 Task: Find a house in Strzelce Opolskie, Poland, for 6 guests from 7th to 15th July, with a price range of ₹15,000 to ₹20,000, 3 bedrooms, 3 beds, 3 bathrooms, air conditioning, washing machine, and English-speaking host.
Action: Mouse pressed left at (478, 79)
Screenshot: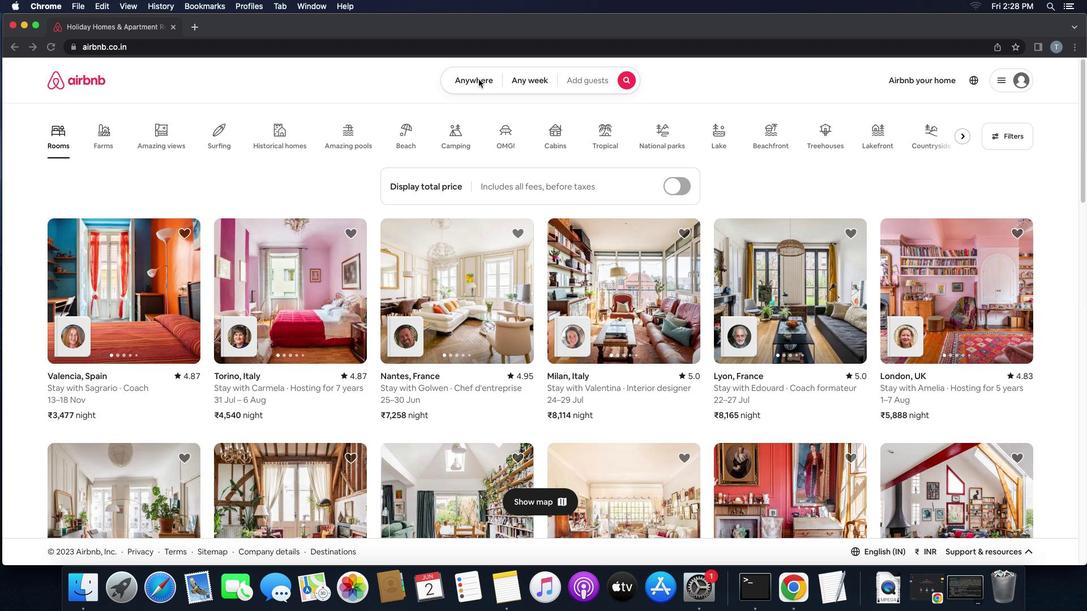 
Action: Mouse pressed left at (478, 79)
Screenshot: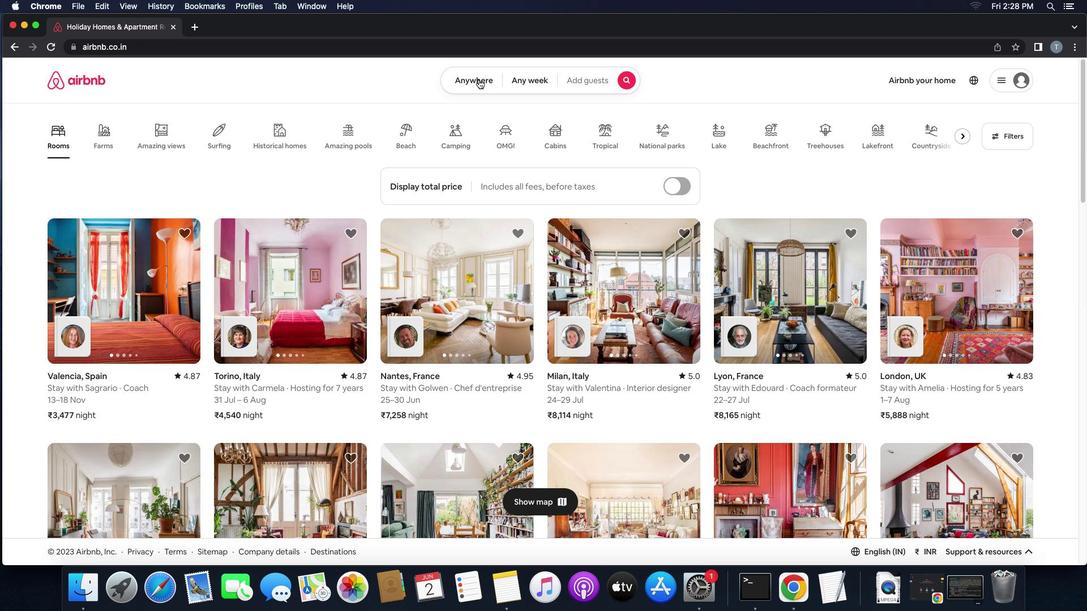 
Action: Mouse moved to (420, 115)
Screenshot: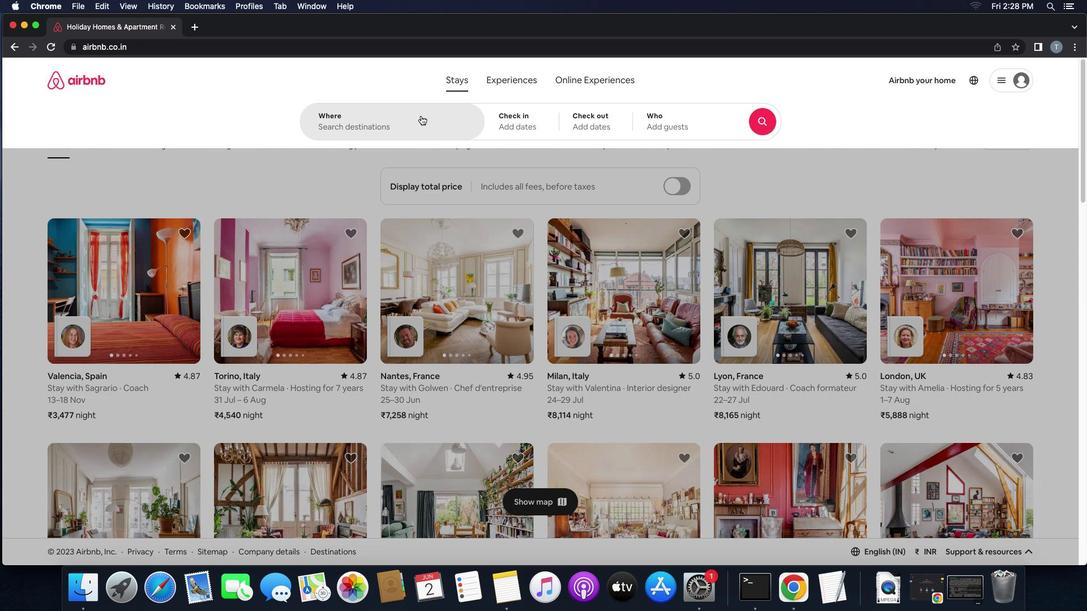 
Action: Mouse pressed left at (420, 115)
Screenshot: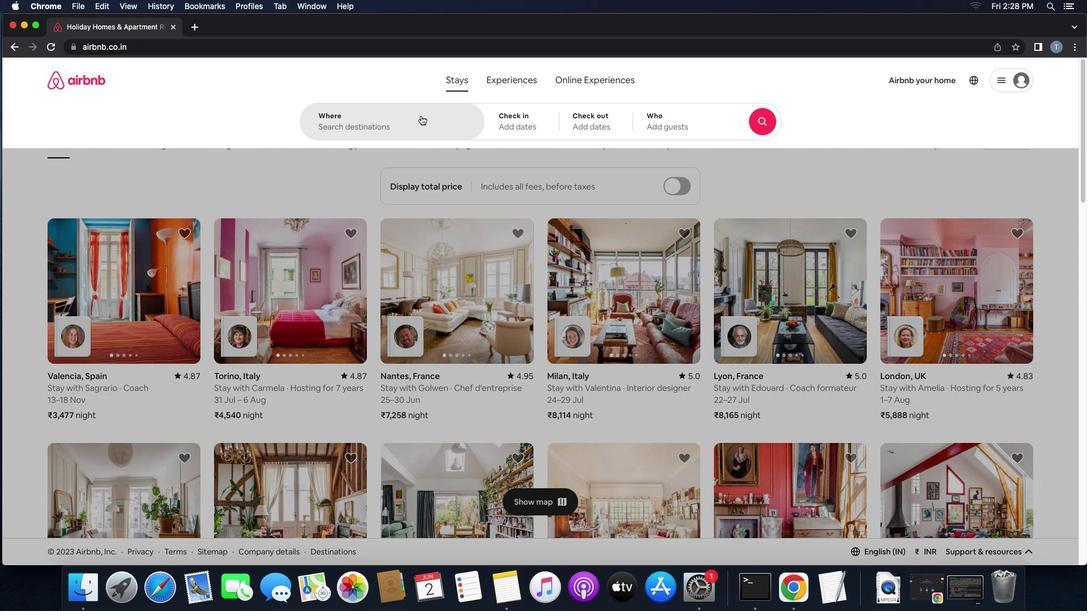 
Action: Key pressed 's''t''r''z''e''l''c''e'Key.space'o''p''o''l''s''k''i''e'
Screenshot: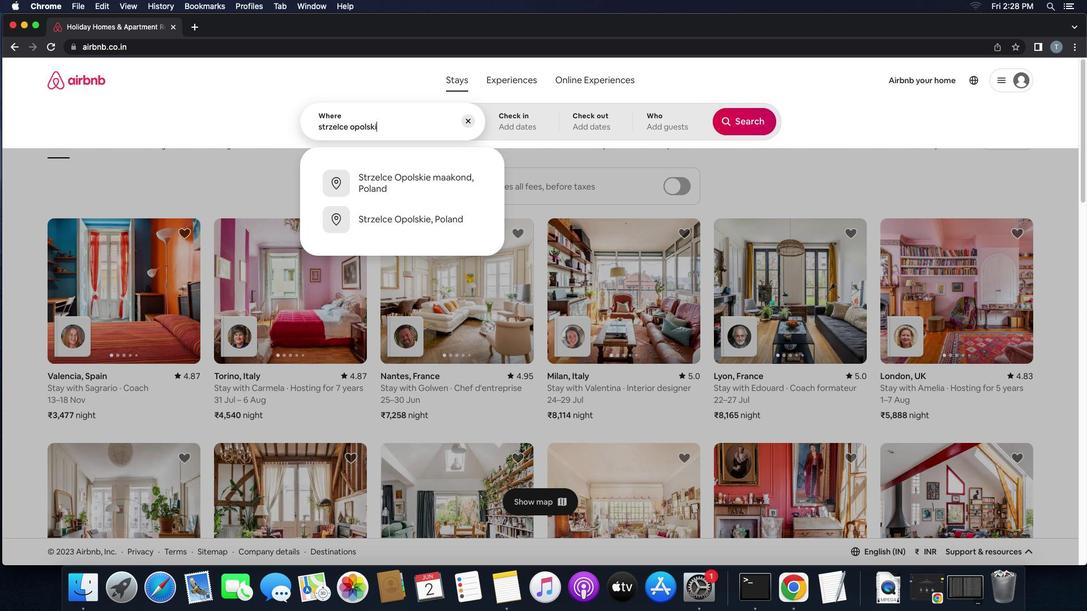 
Action: Mouse moved to (448, 180)
Screenshot: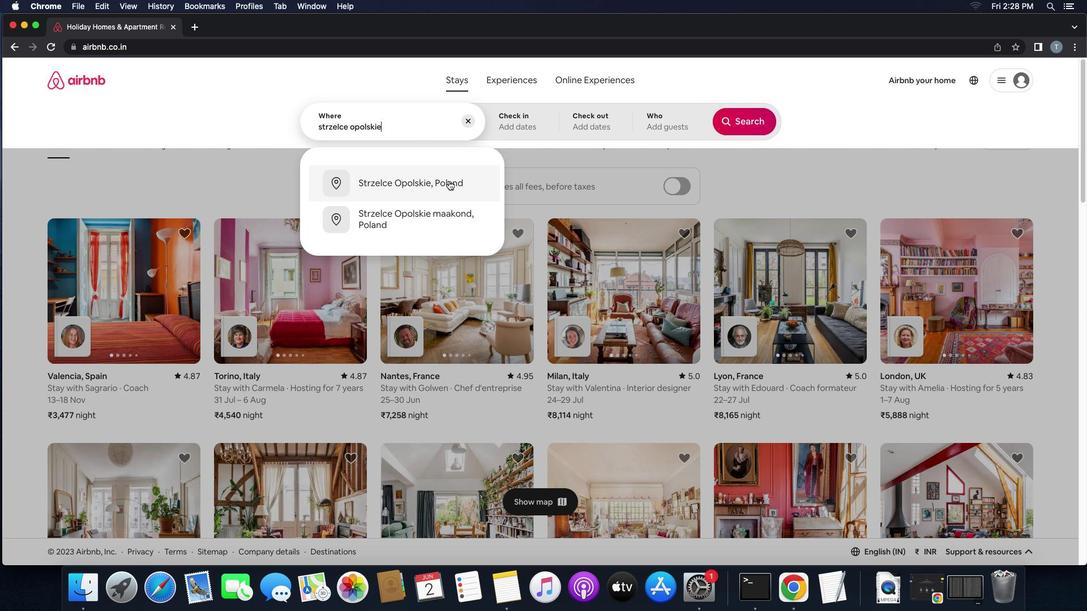 
Action: Mouse pressed left at (448, 180)
Screenshot: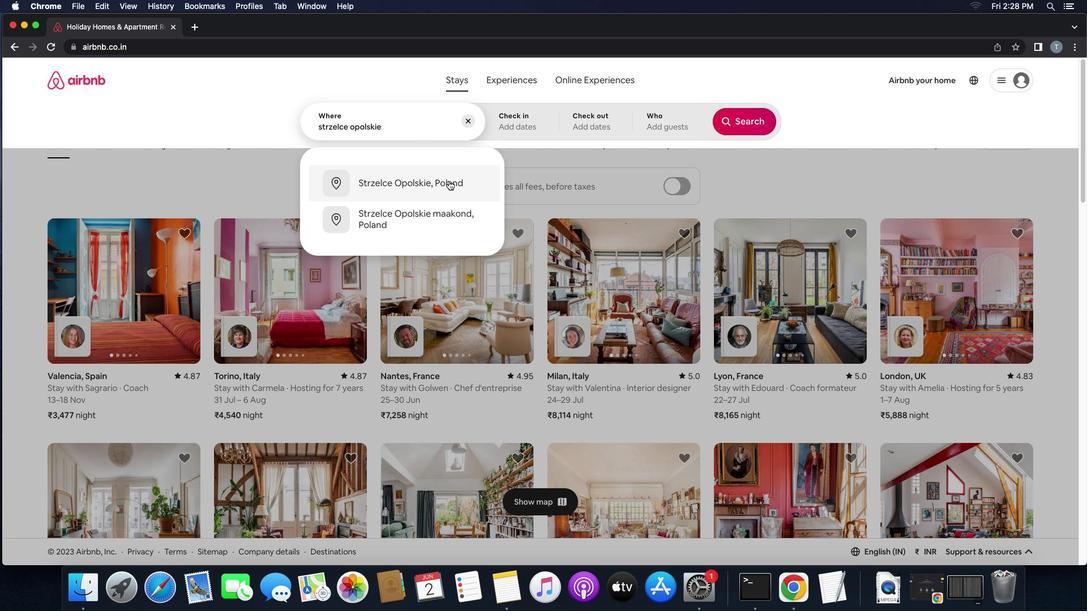 
Action: Mouse moved to (699, 290)
Screenshot: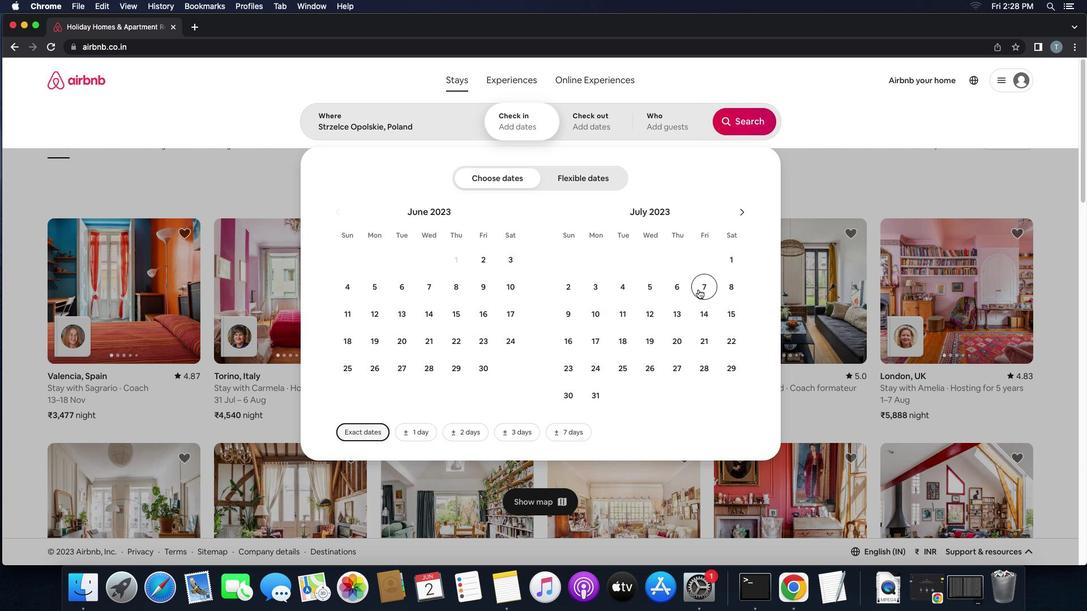 
Action: Mouse pressed left at (699, 290)
Screenshot: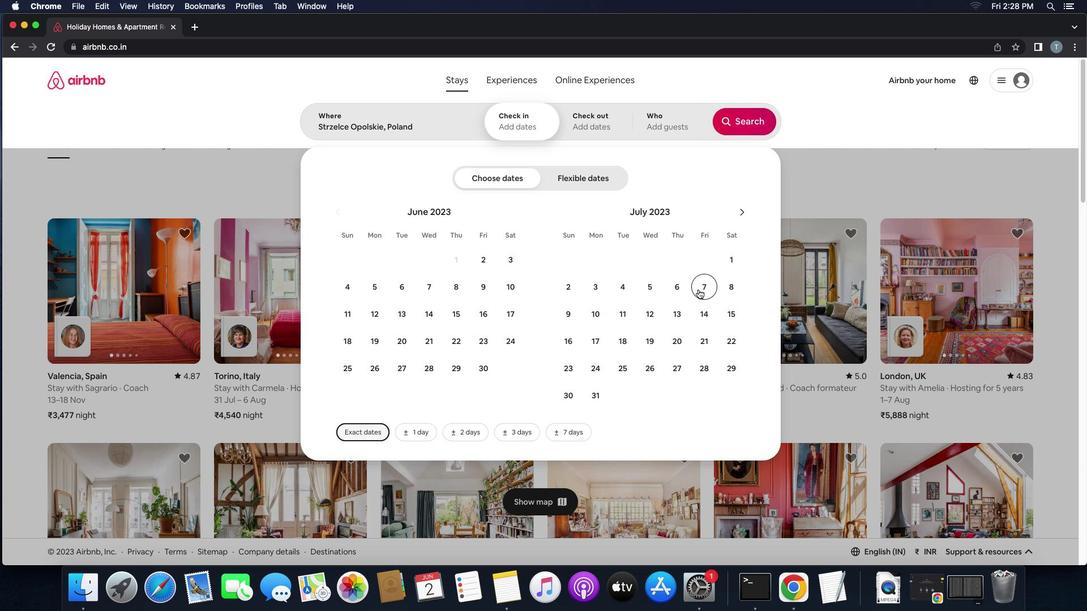 
Action: Mouse moved to (736, 311)
Screenshot: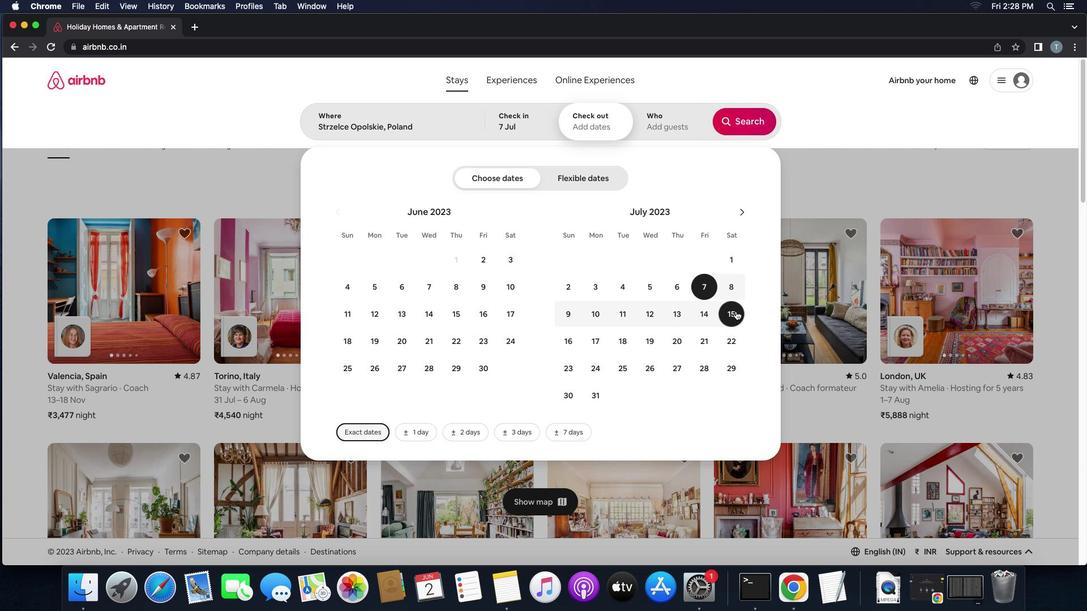 
Action: Mouse pressed left at (736, 311)
Screenshot: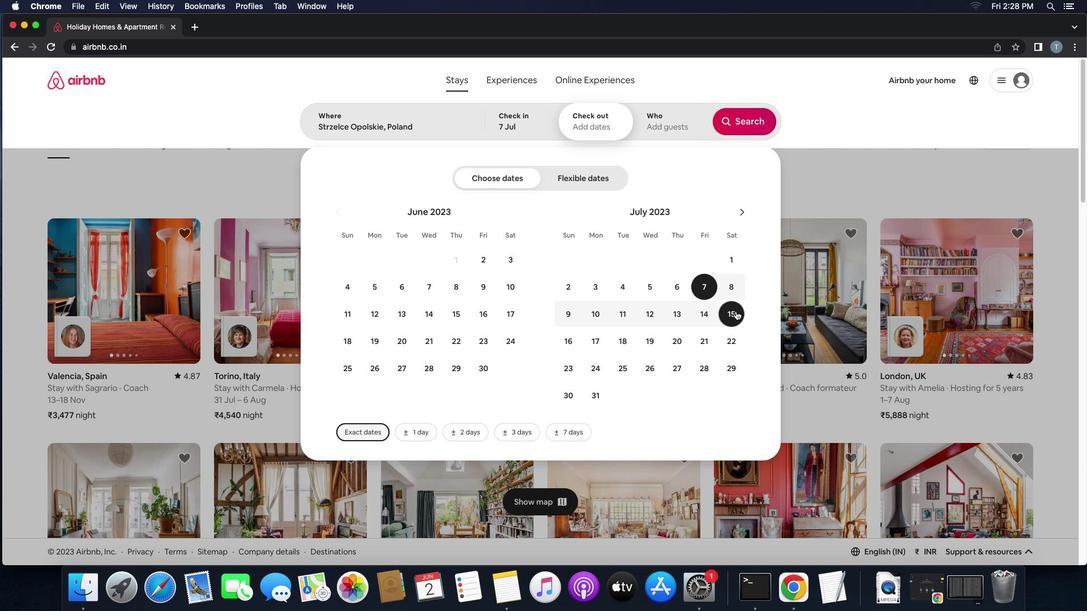 
Action: Mouse moved to (676, 134)
Screenshot: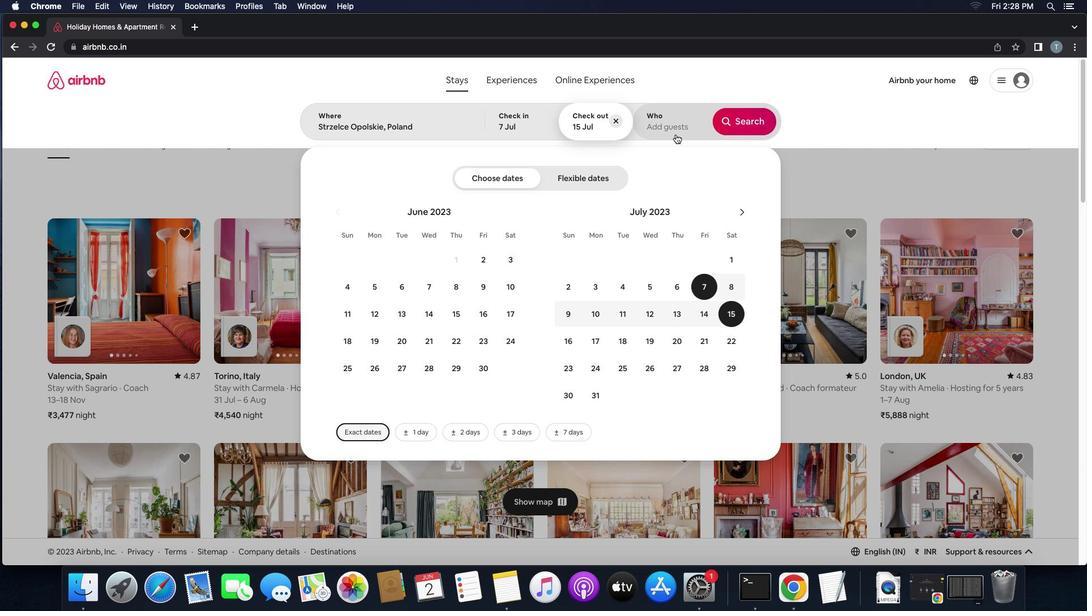 
Action: Mouse pressed left at (676, 134)
Screenshot: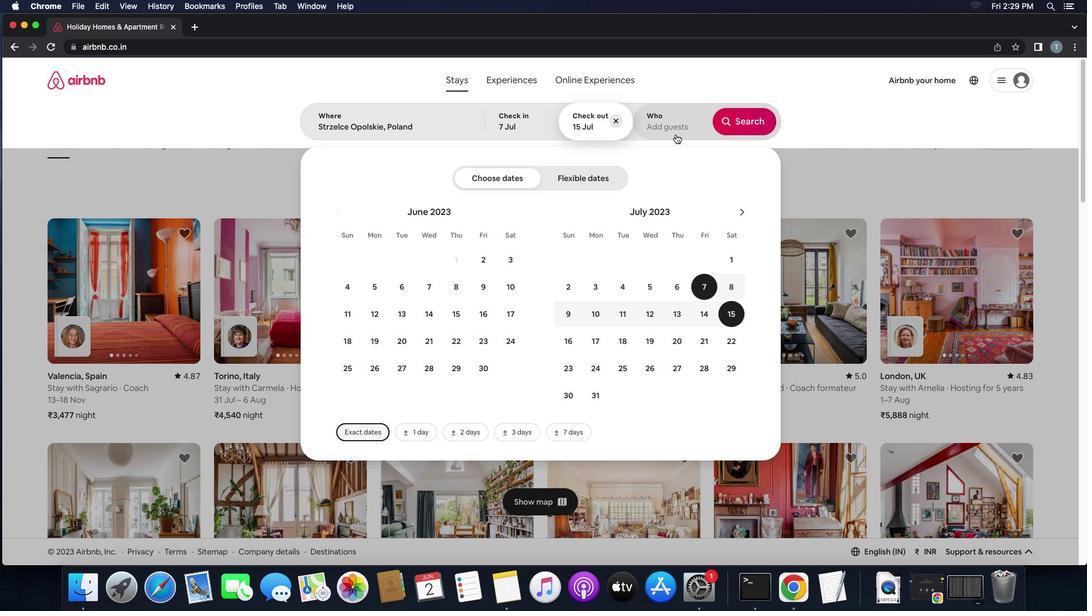 
Action: Mouse moved to (751, 177)
Screenshot: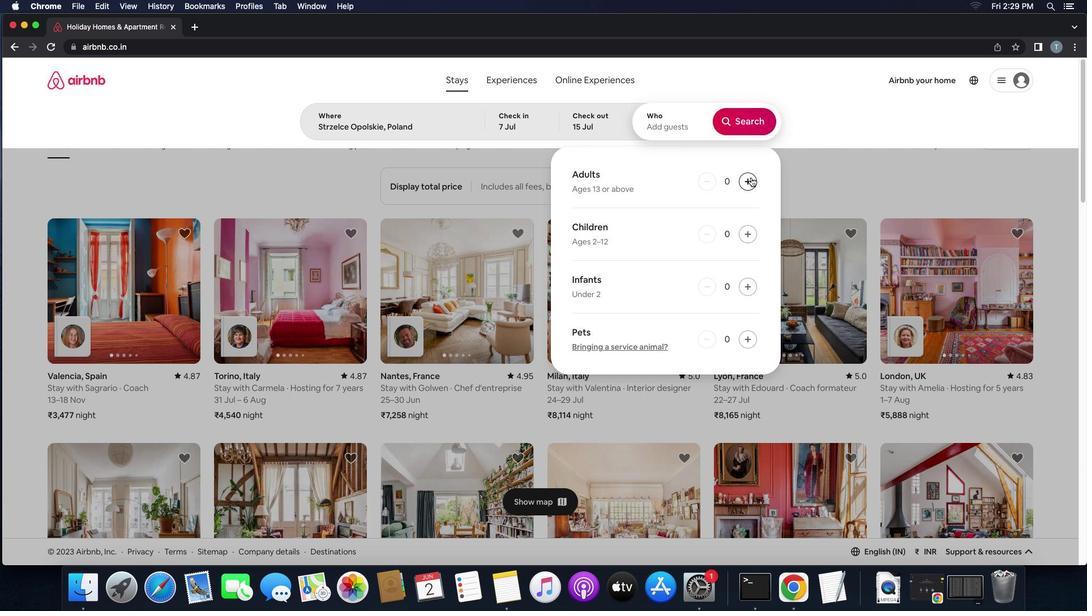 
Action: Mouse pressed left at (751, 177)
Screenshot: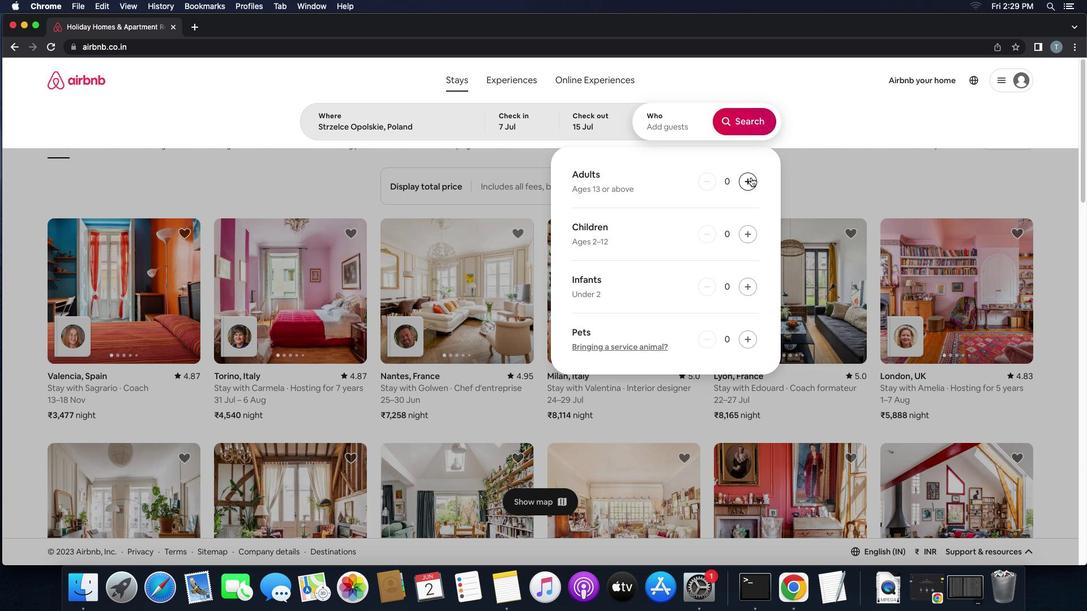 
Action: Mouse pressed left at (751, 177)
Screenshot: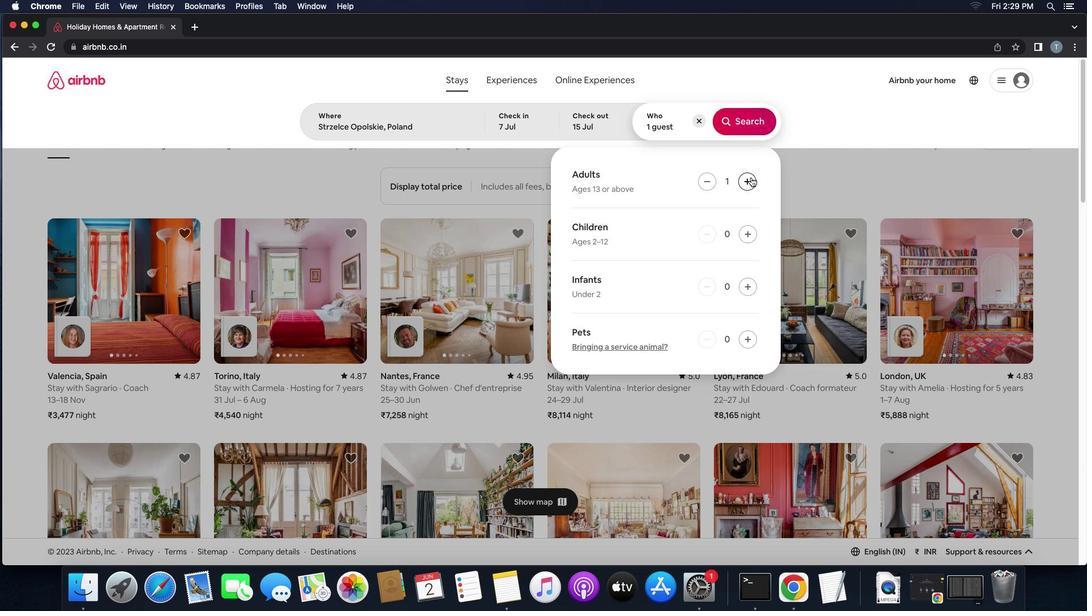 
Action: Mouse pressed left at (751, 177)
Screenshot: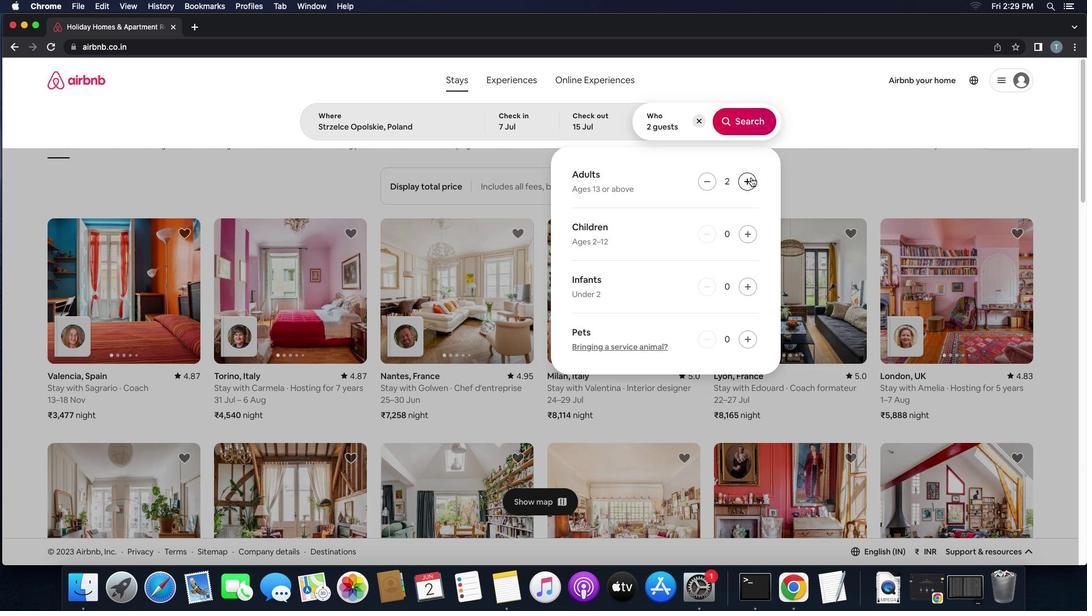 
Action: Mouse pressed left at (751, 177)
Screenshot: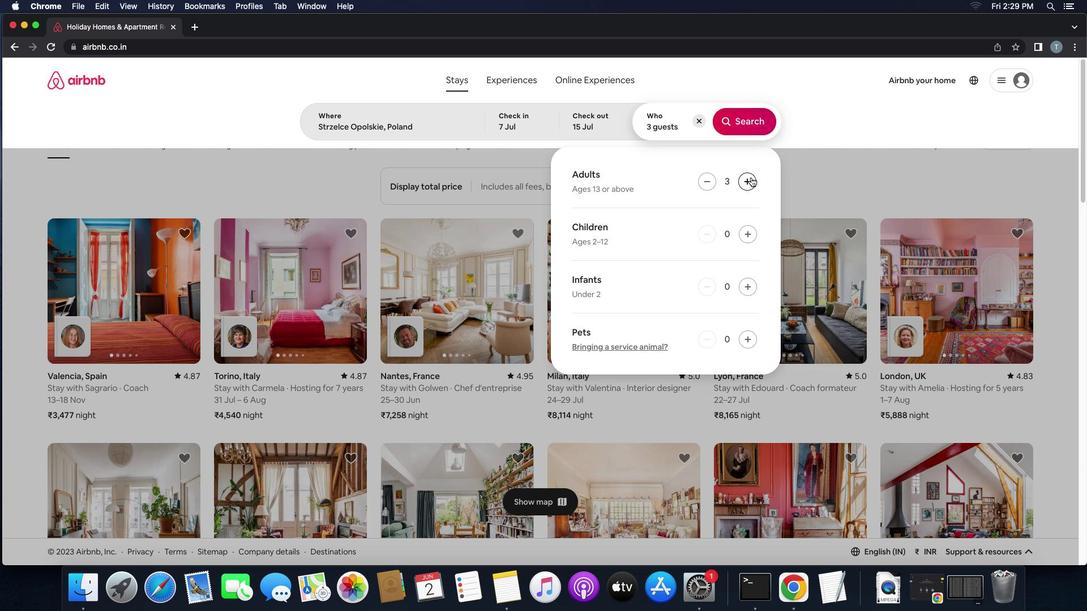 
Action: Mouse pressed left at (751, 177)
Screenshot: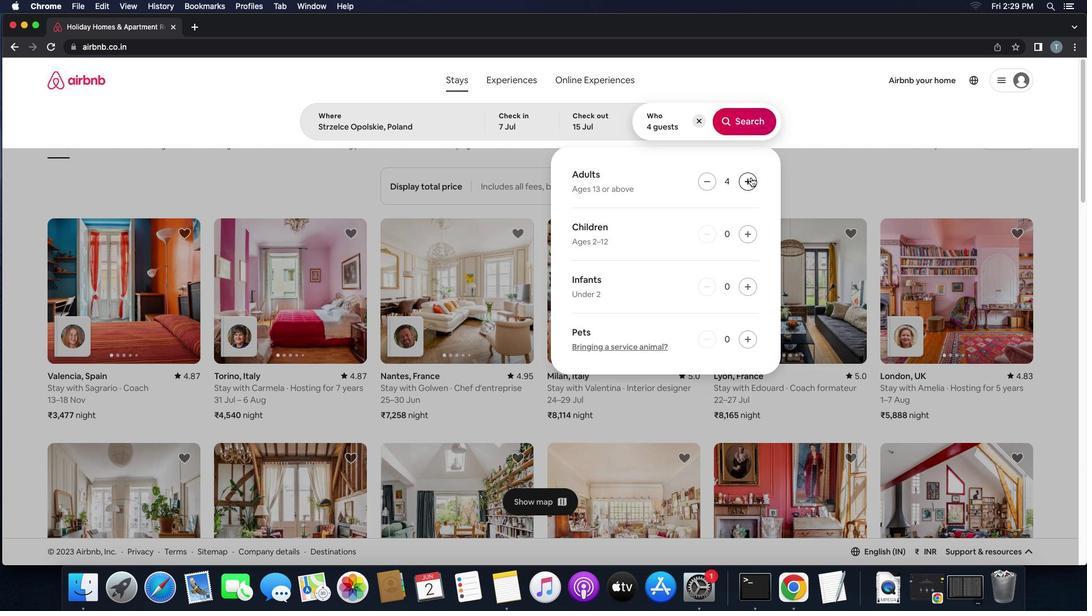 
Action: Mouse pressed left at (751, 177)
Screenshot: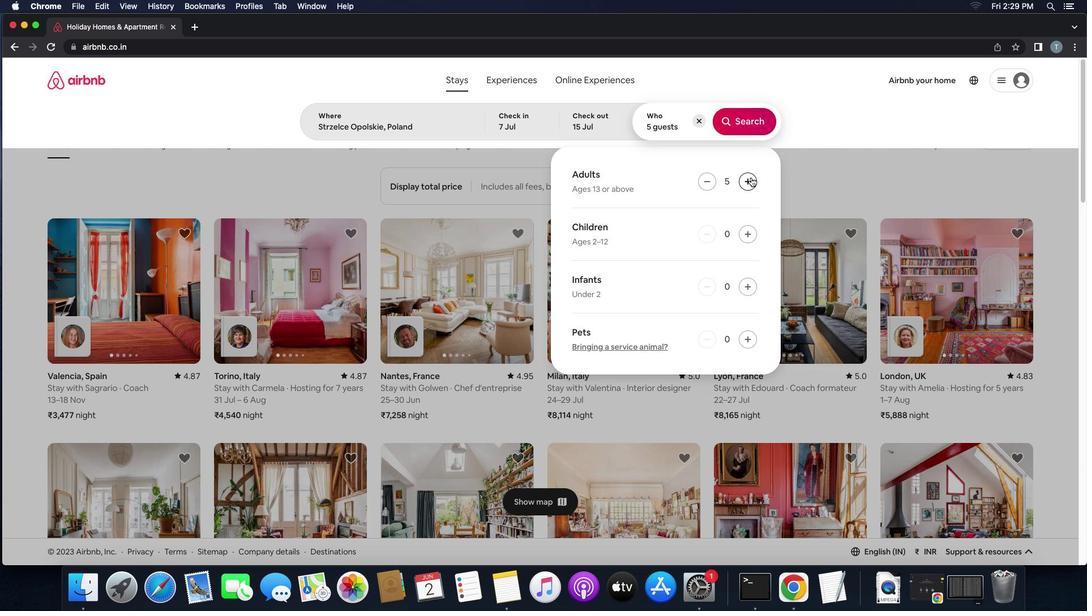 
Action: Mouse moved to (759, 125)
Screenshot: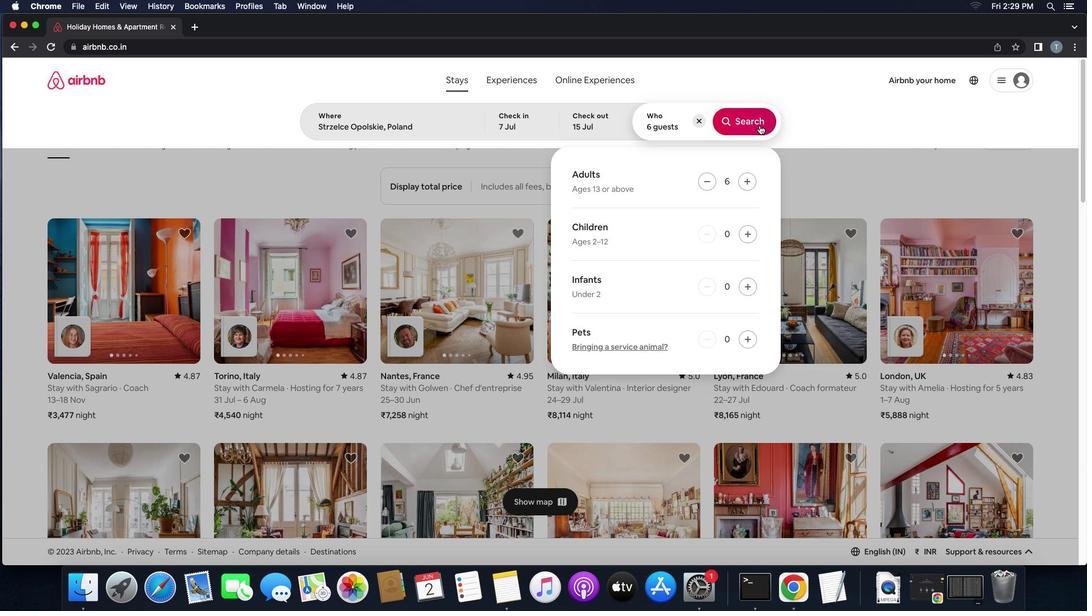 
Action: Mouse pressed left at (759, 125)
Screenshot: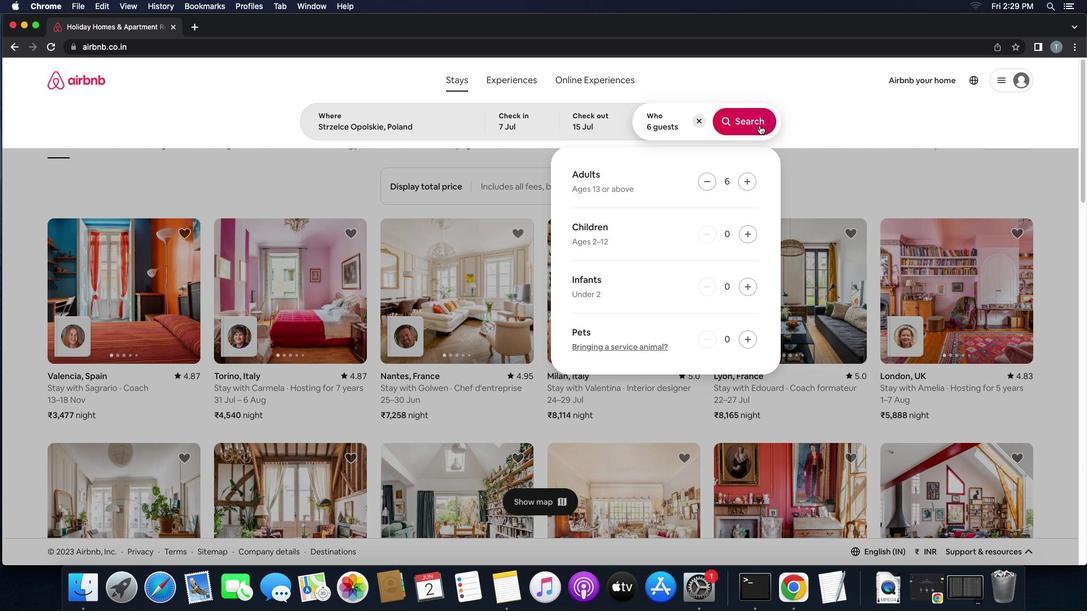 
Action: Mouse moved to (1044, 129)
Screenshot: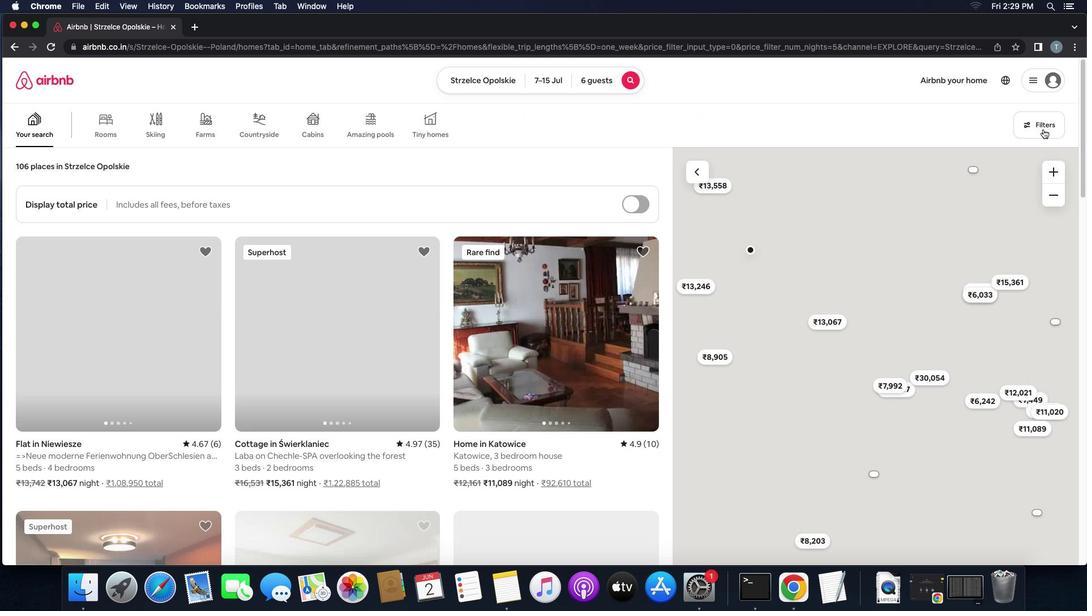 
Action: Mouse pressed left at (1044, 129)
Screenshot: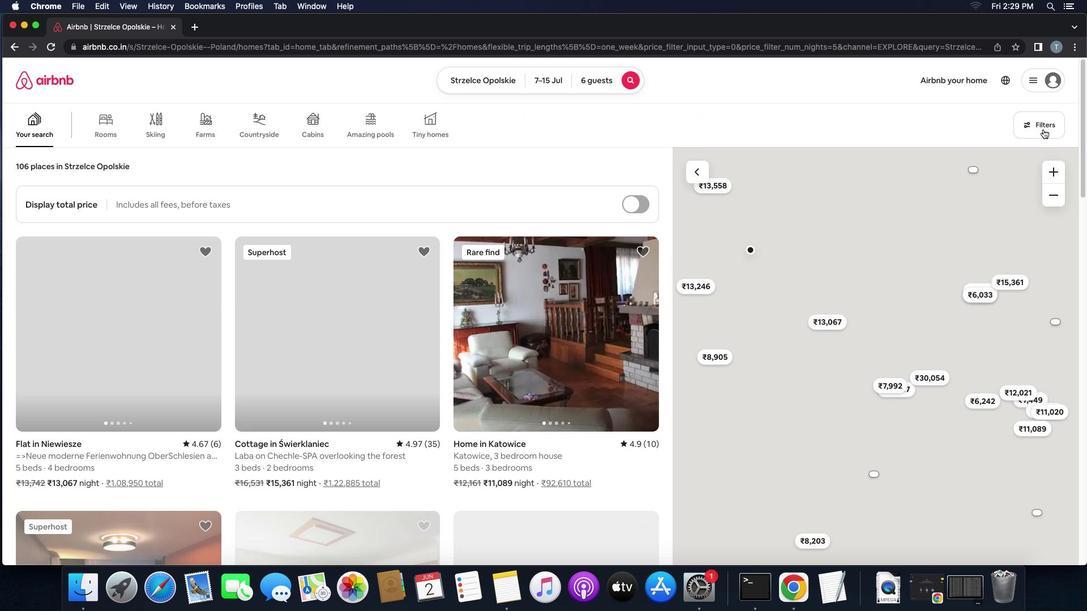 
Action: Mouse moved to (459, 402)
Screenshot: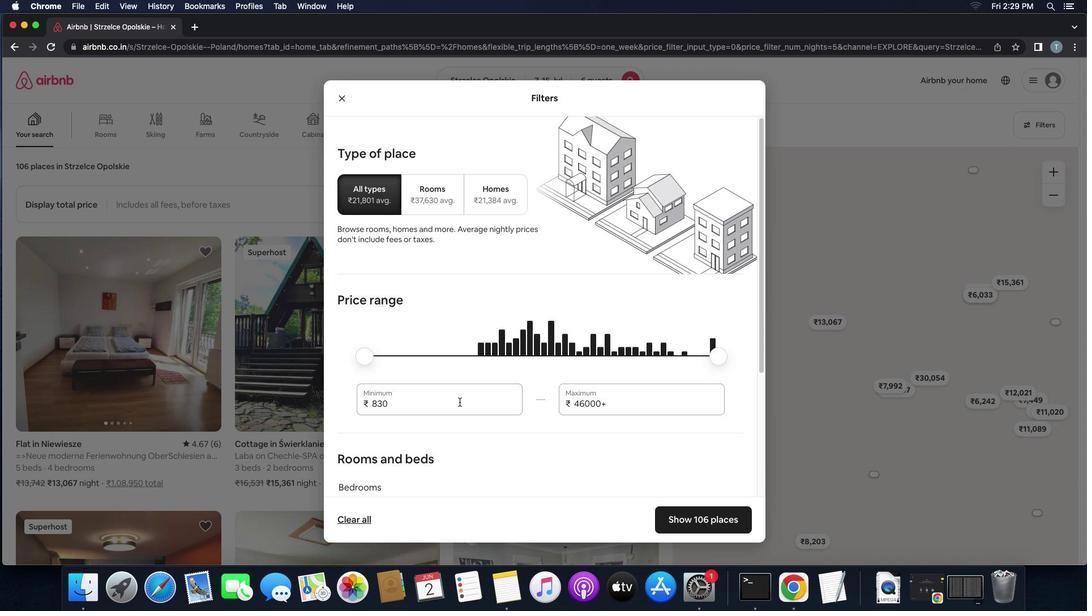 
Action: Mouse pressed left at (459, 402)
Screenshot: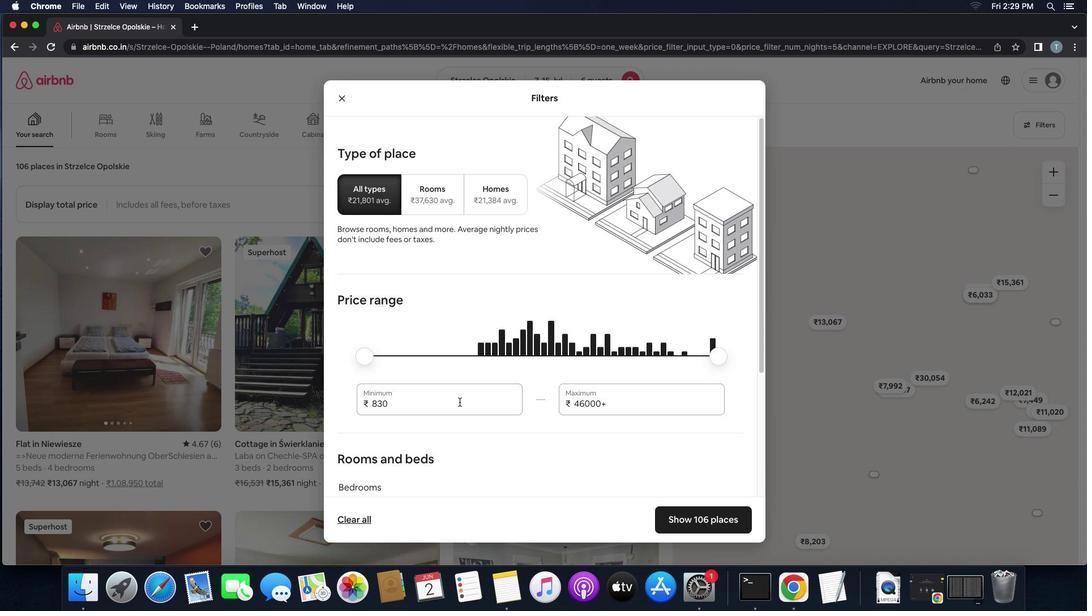 
Action: Key pressed Key.backspaceKey.backspaceKey.backspaceKey.backspaceKey.backspaceKey.backspace'1''5''0''0''0'
Screenshot: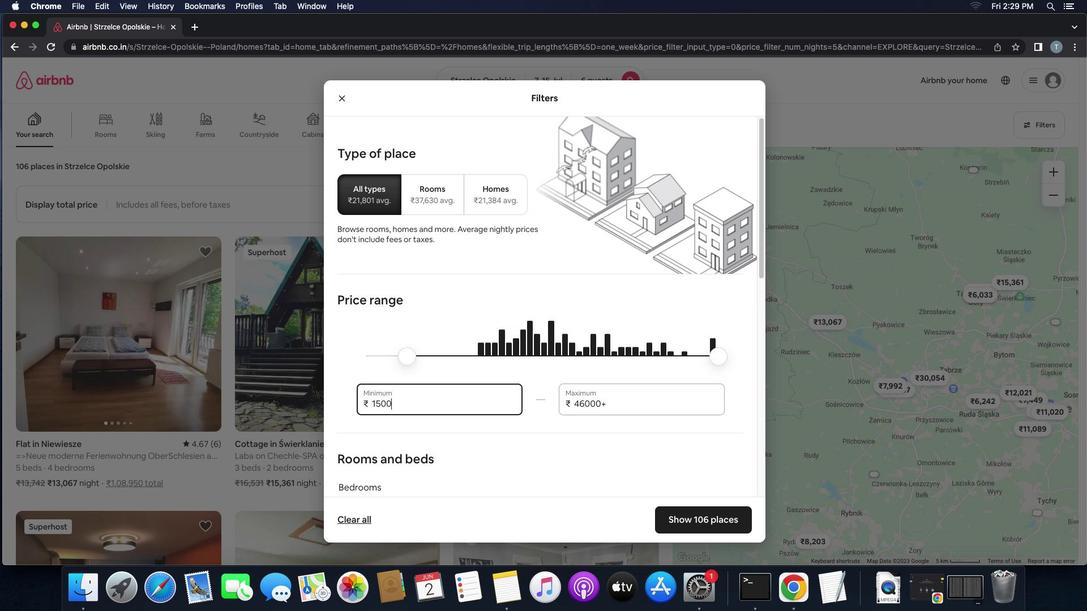 
Action: Mouse moved to (645, 401)
Screenshot: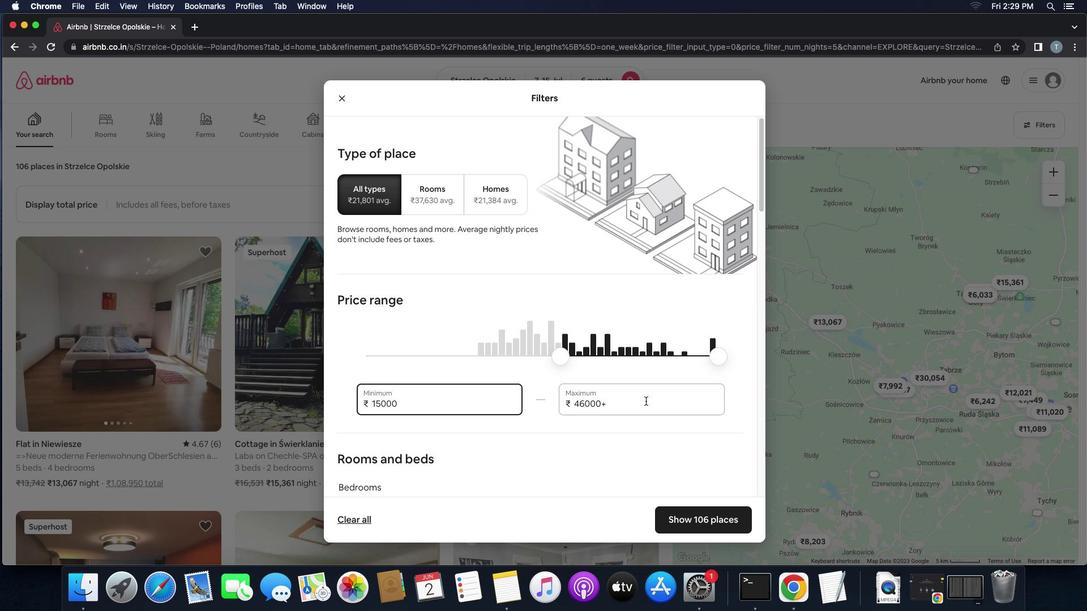 
Action: Mouse pressed left at (645, 401)
Screenshot: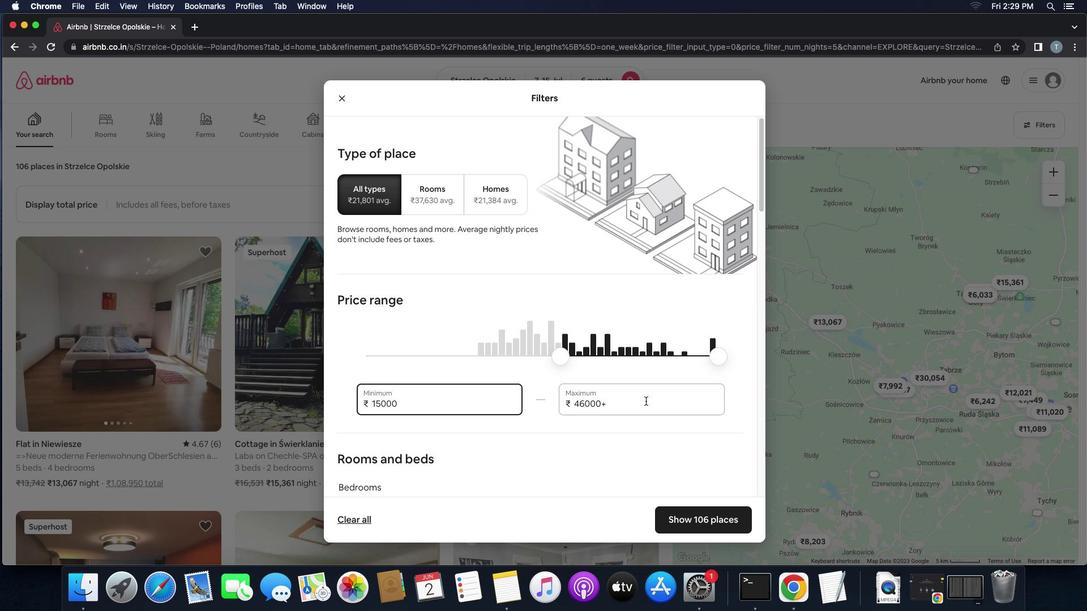 
Action: Key pressed Key.backspaceKey.backspaceKey.backspaceKey.backspaceKey.backspaceKey.backspace'2''0''0''0''0'
Screenshot: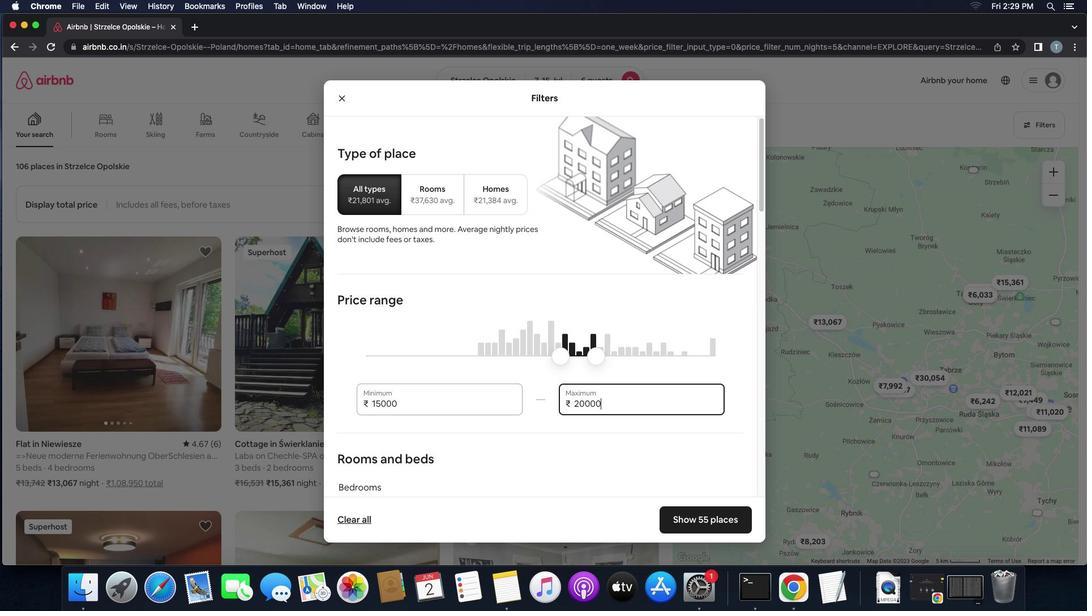 
Action: Mouse moved to (639, 409)
Screenshot: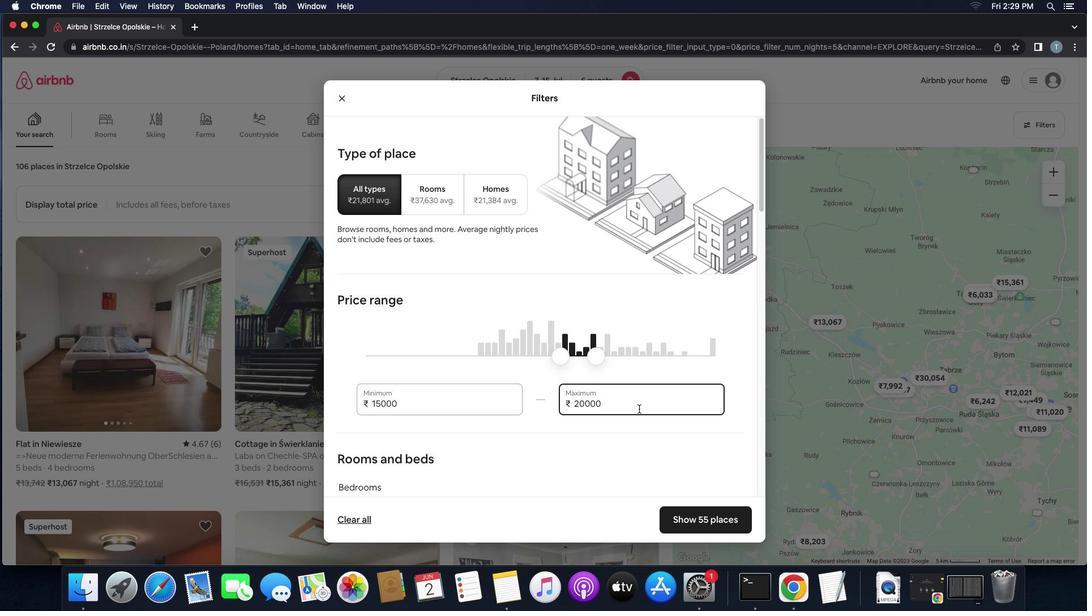 
Action: Mouse scrolled (639, 409) with delta (0, 0)
Screenshot: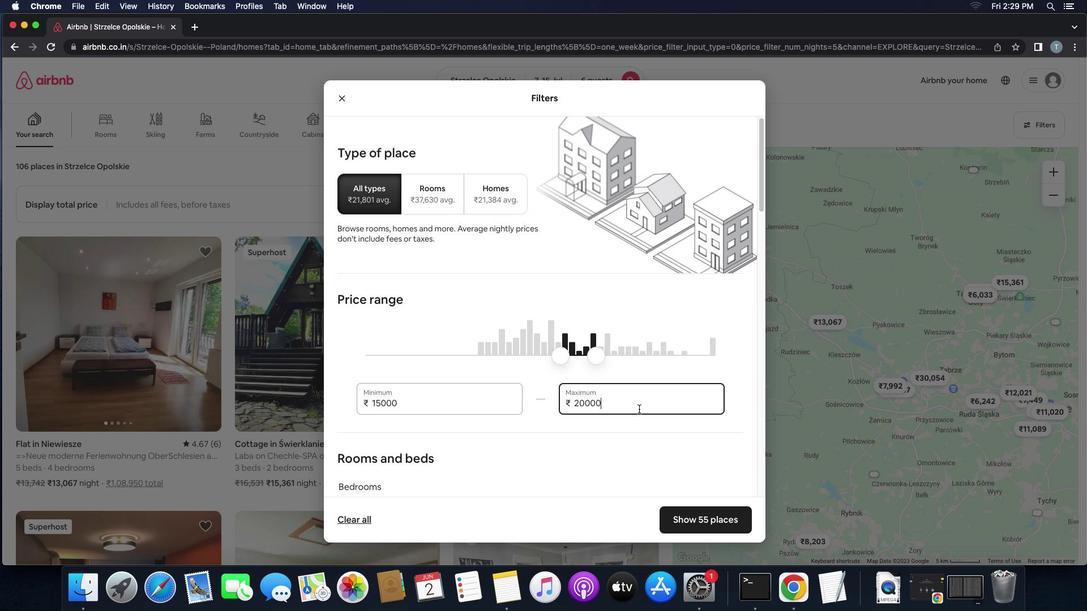 
Action: Mouse scrolled (639, 409) with delta (0, 0)
Screenshot: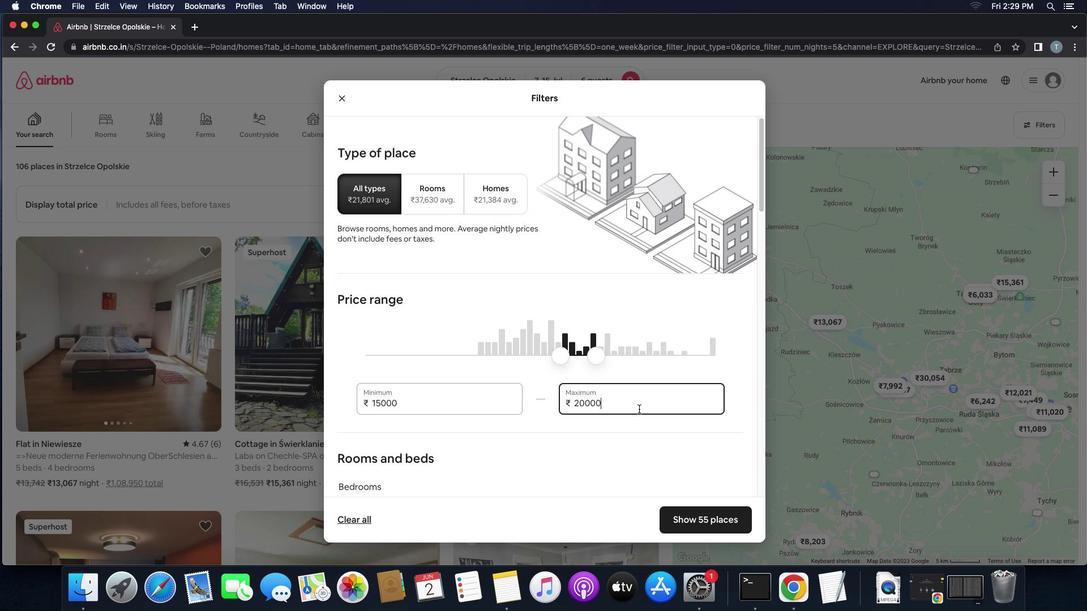 
Action: Mouse scrolled (639, 409) with delta (0, -1)
Screenshot: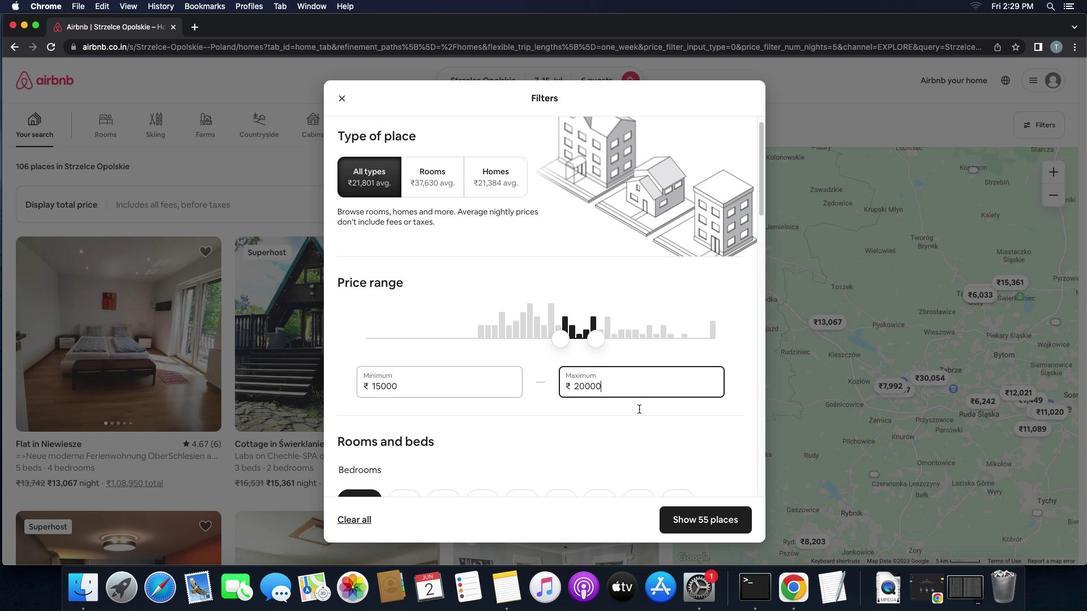 
Action: Mouse scrolled (639, 409) with delta (0, 0)
Screenshot: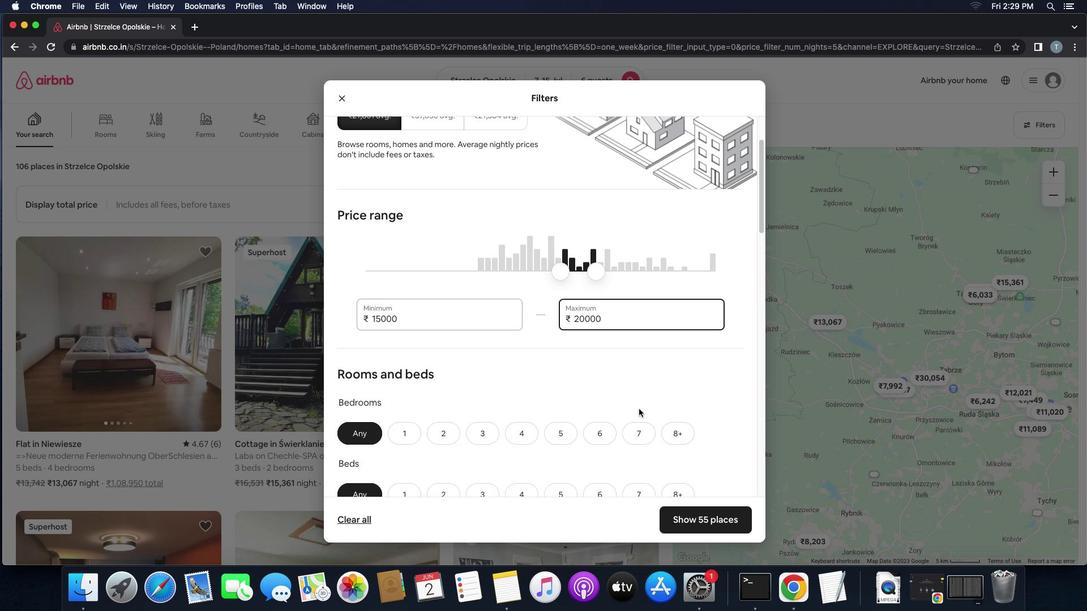 
Action: Mouse scrolled (639, 409) with delta (0, 0)
Screenshot: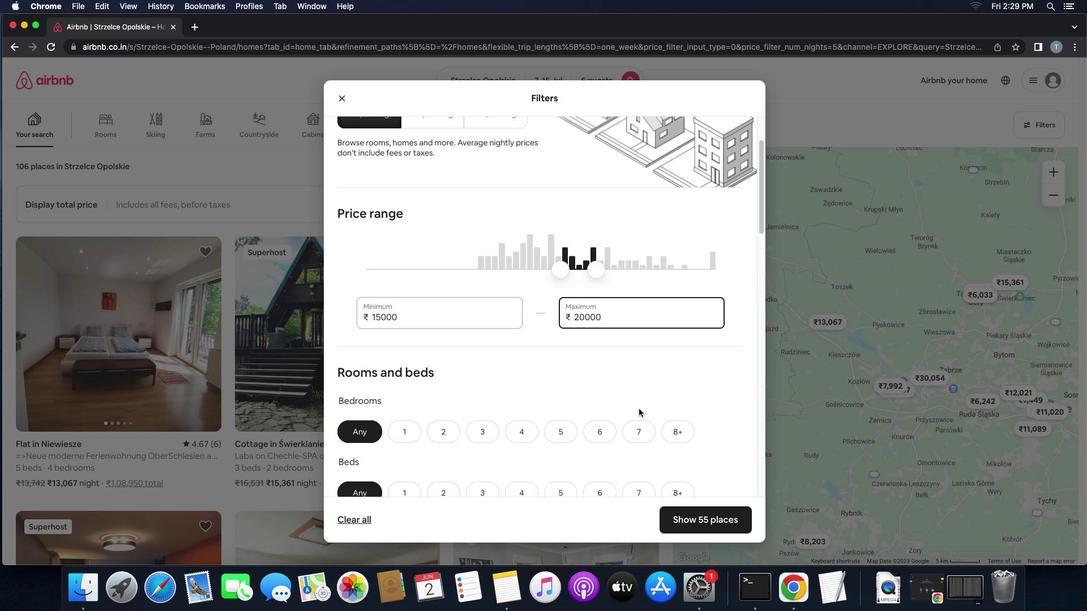 
Action: Mouse scrolled (639, 409) with delta (0, 0)
Screenshot: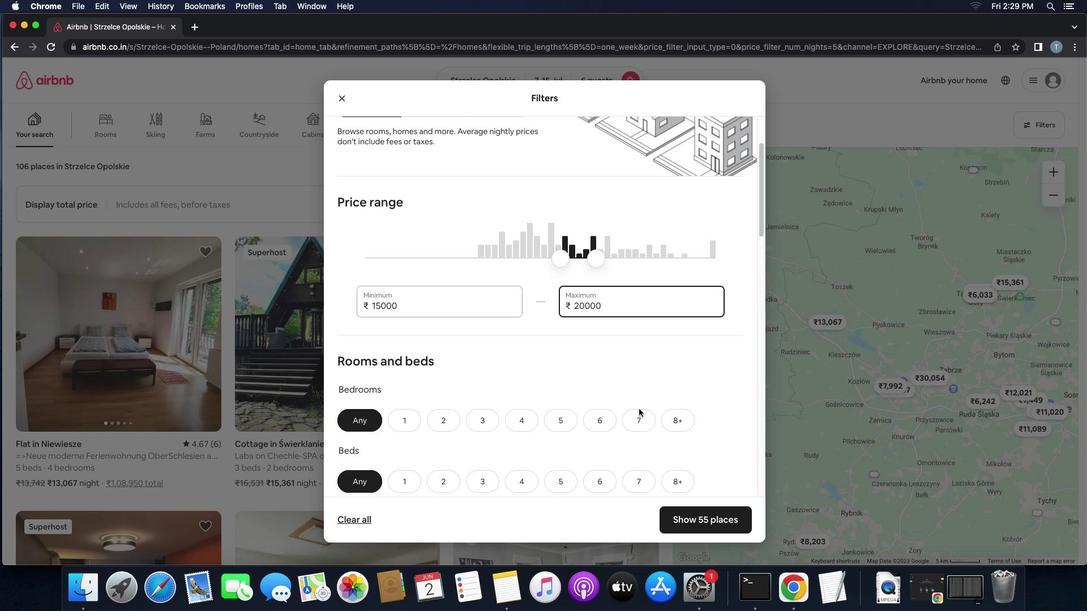 
Action: Mouse scrolled (639, 409) with delta (0, 0)
Screenshot: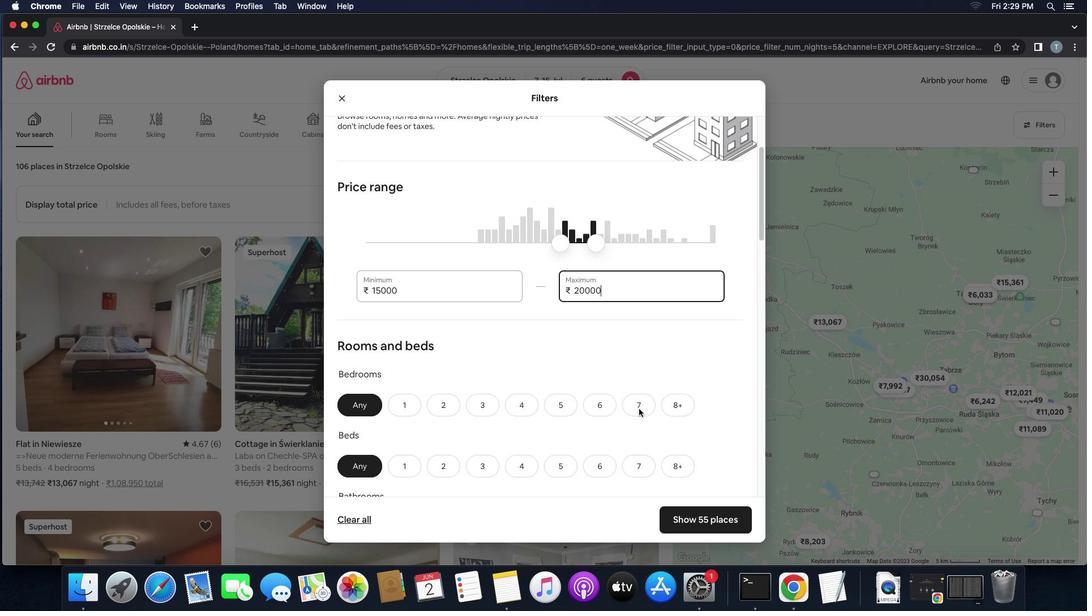 
Action: Mouse scrolled (639, 409) with delta (0, 0)
Screenshot: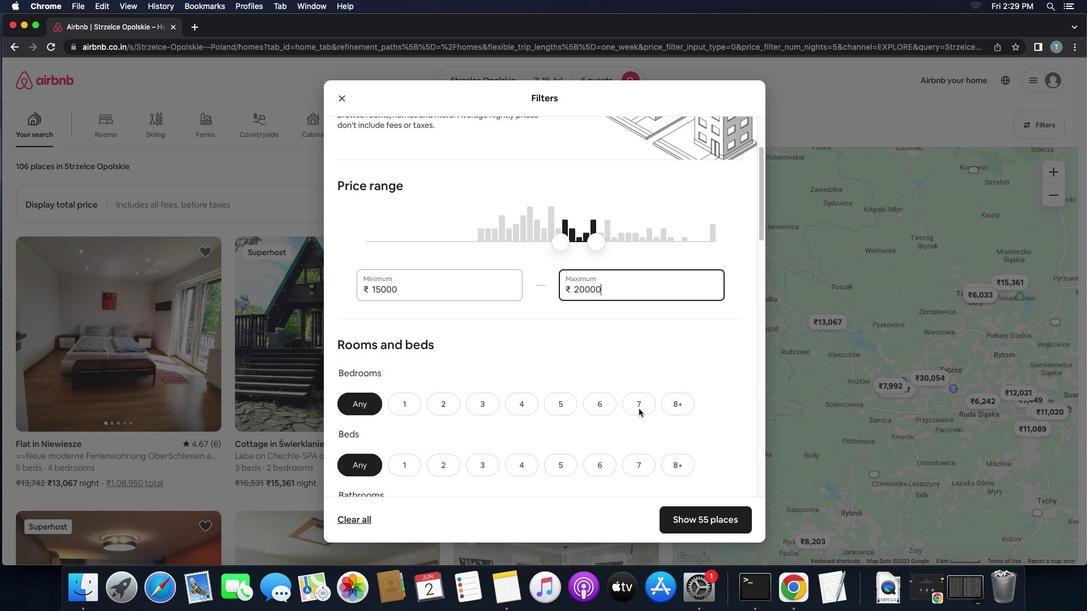 
Action: Mouse scrolled (639, 409) with delta (0, 0)
Screenshot: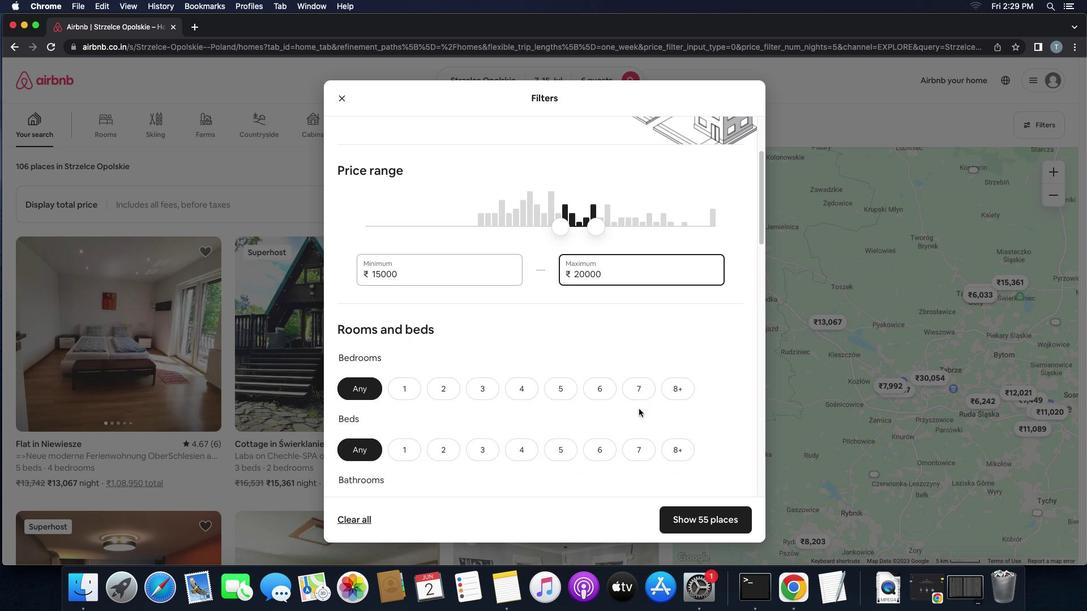 
Action: Mouse scrolled (639, 409) with delta (0, 0)
Screenshot: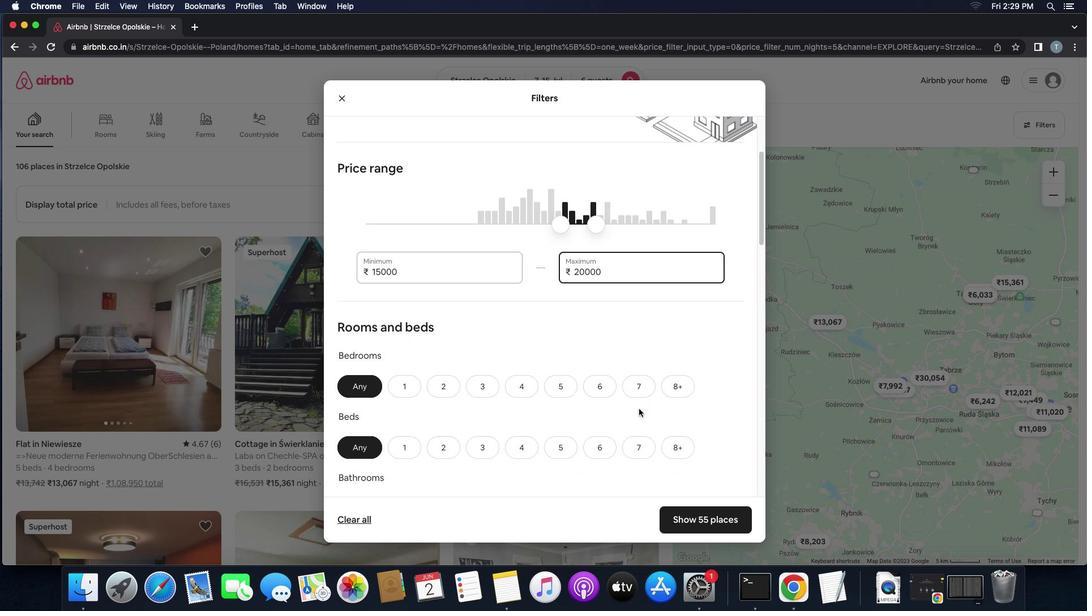 
Action: Mouse scrolled (639, 409) with delta (0, -1)
Screenshot: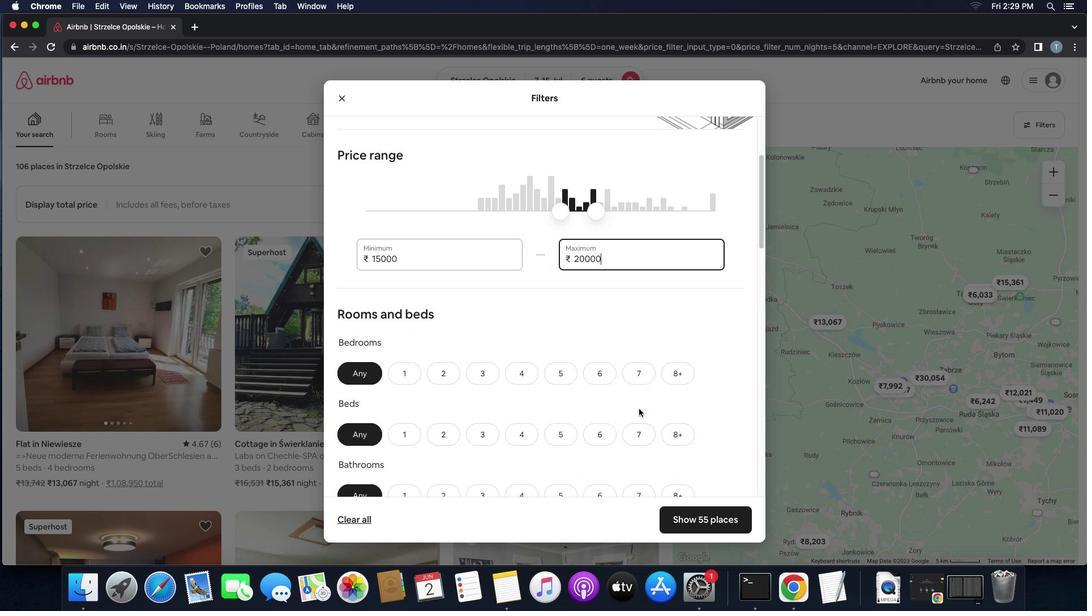 
Action: Mouse scrolled (639, 409) with delta (0, 0)
Screenshot: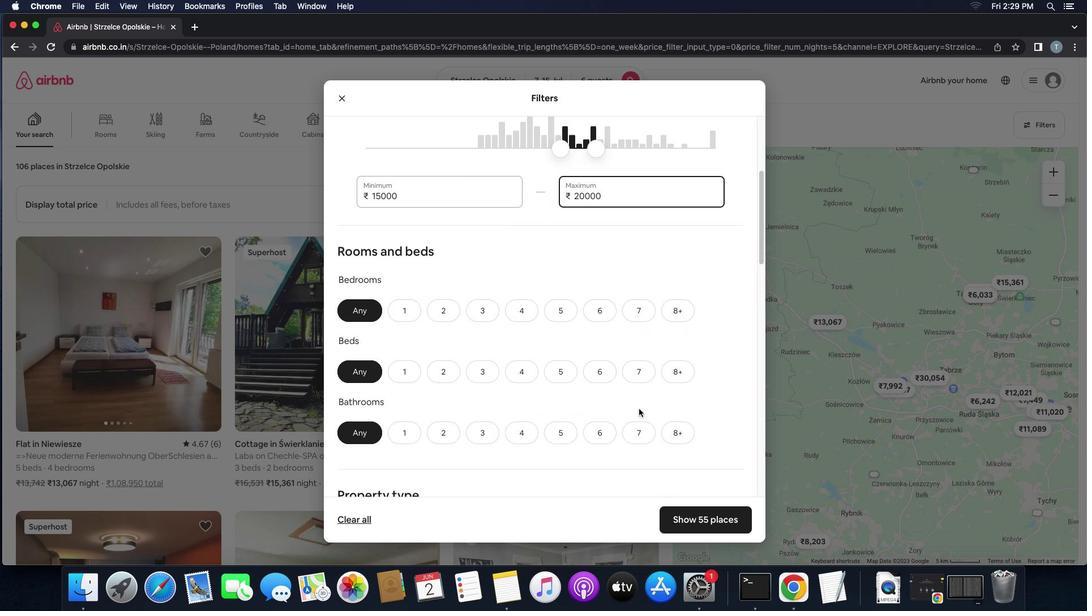 
Action: Mouse scrolled (639, 409) with delta (0, 0)
Screenshot: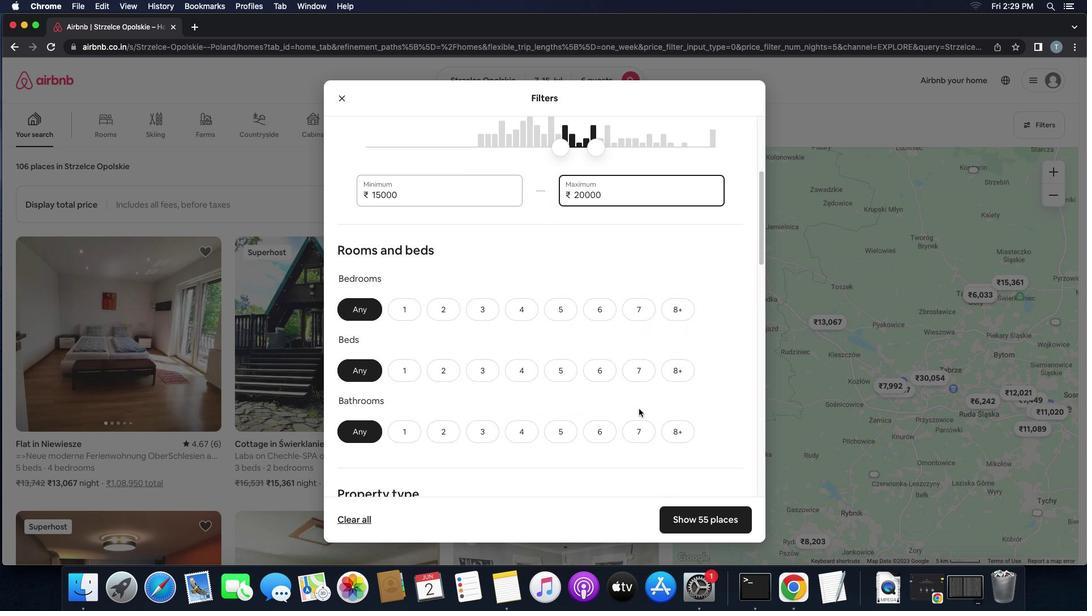 
Action: Mouse scrolled (639, 409) with delta (0, 0)
Screenshot: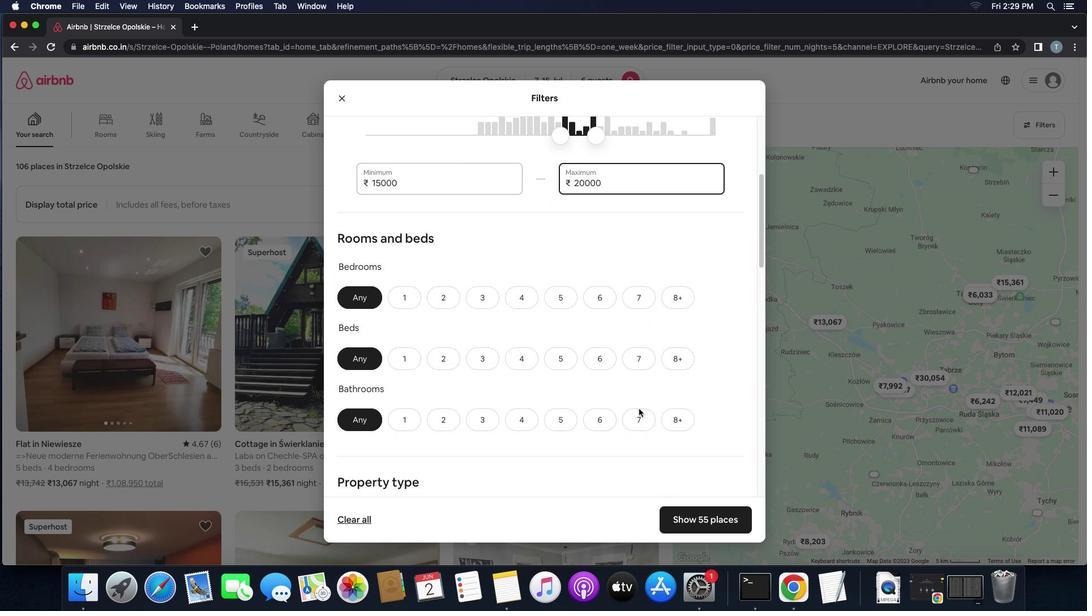 
Action: Mouse moved to (490, 275)
Screenshot: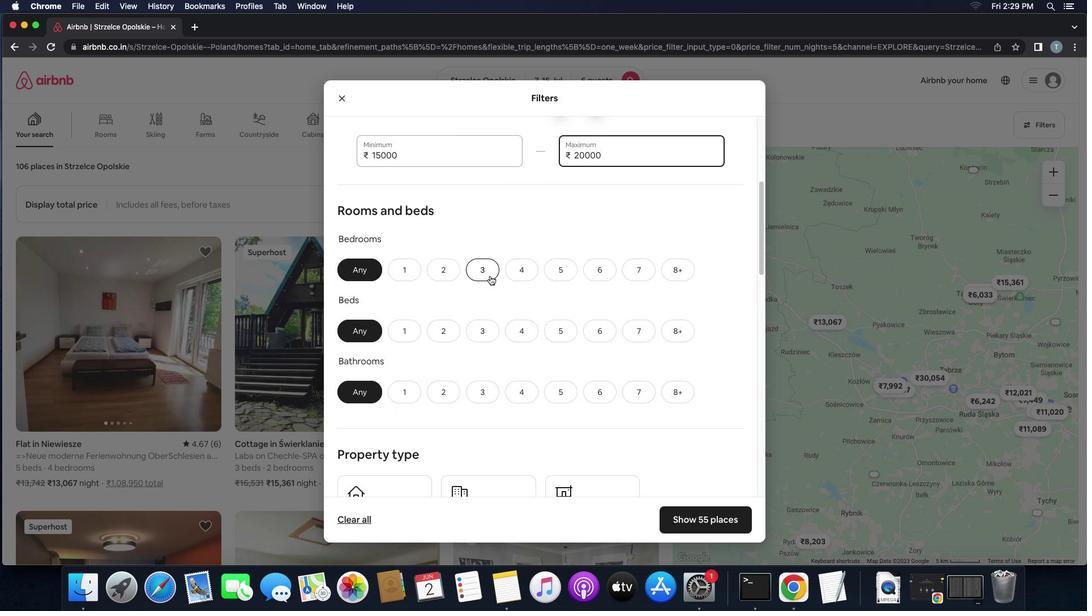 
Action: Mouse pressed left at (490, 275)
Screenshot: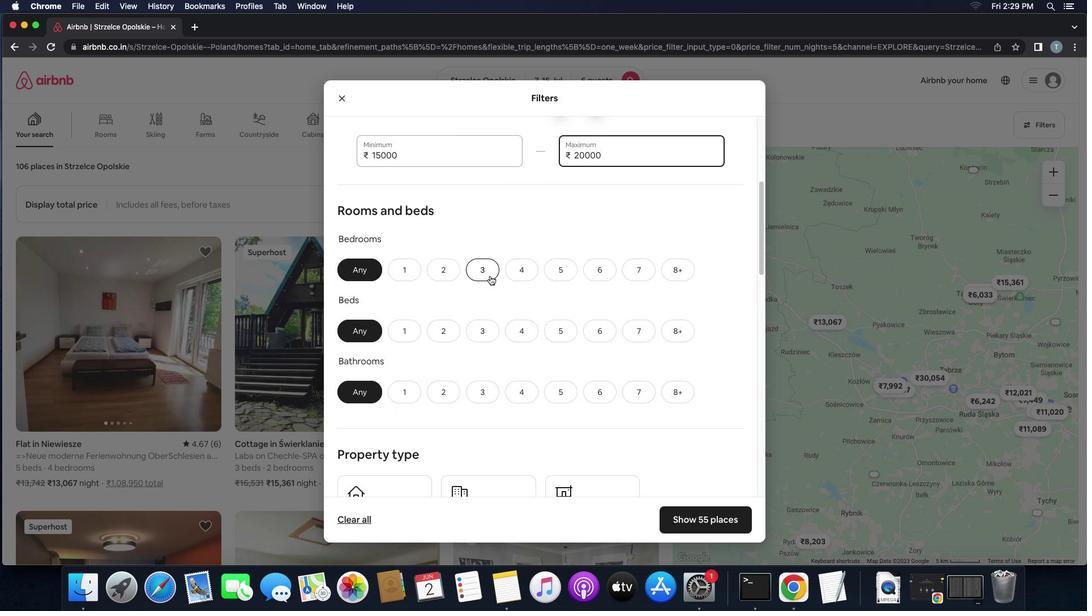 
Action: Mouse moved to (481, 322)
Screenshot: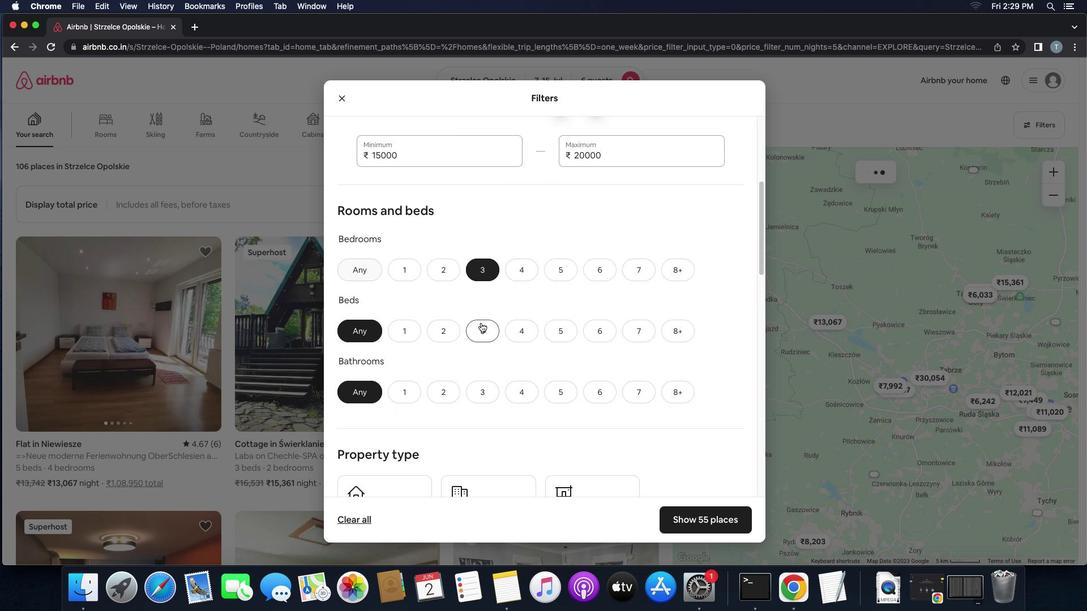 
Action: Mouse pressed left at (481, 322)
Screenshot: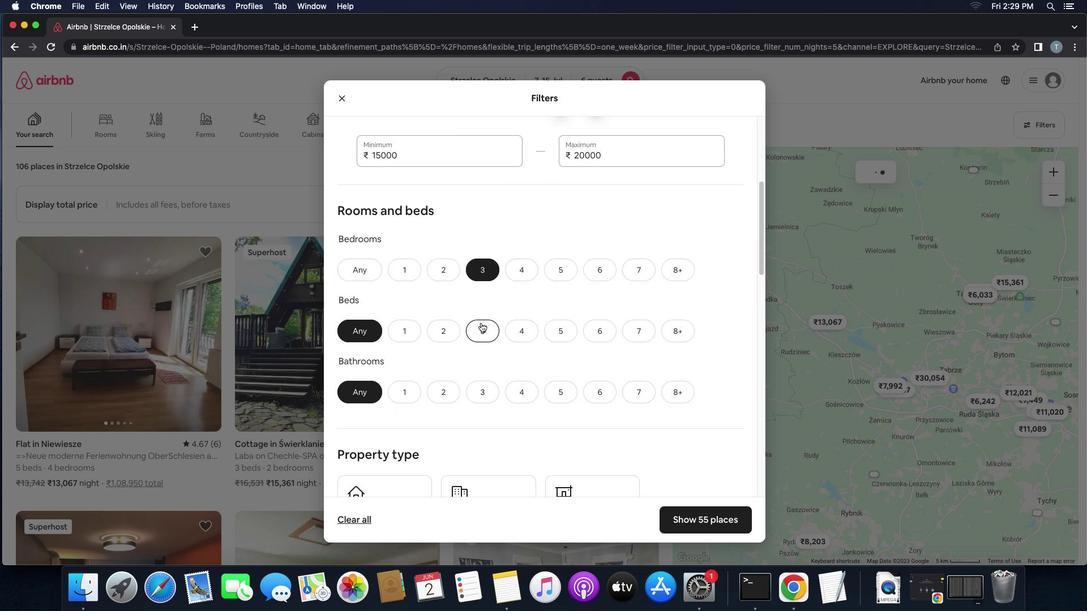 
Action: Mouse moved to (487, 388)
Screenshot: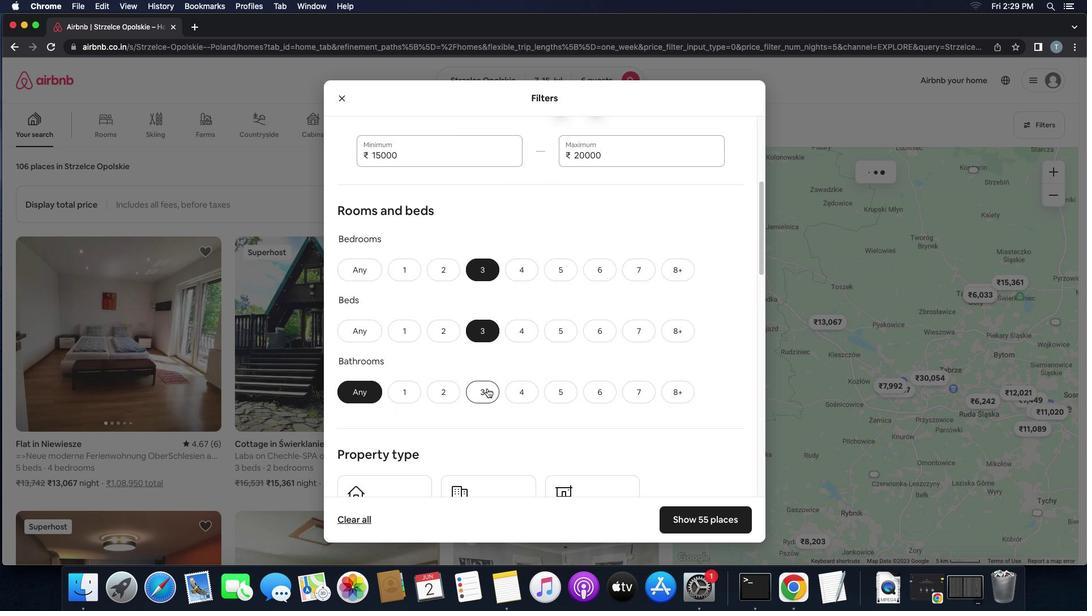 
Action: Mouse pressed left at (487, 388)
Screenshot: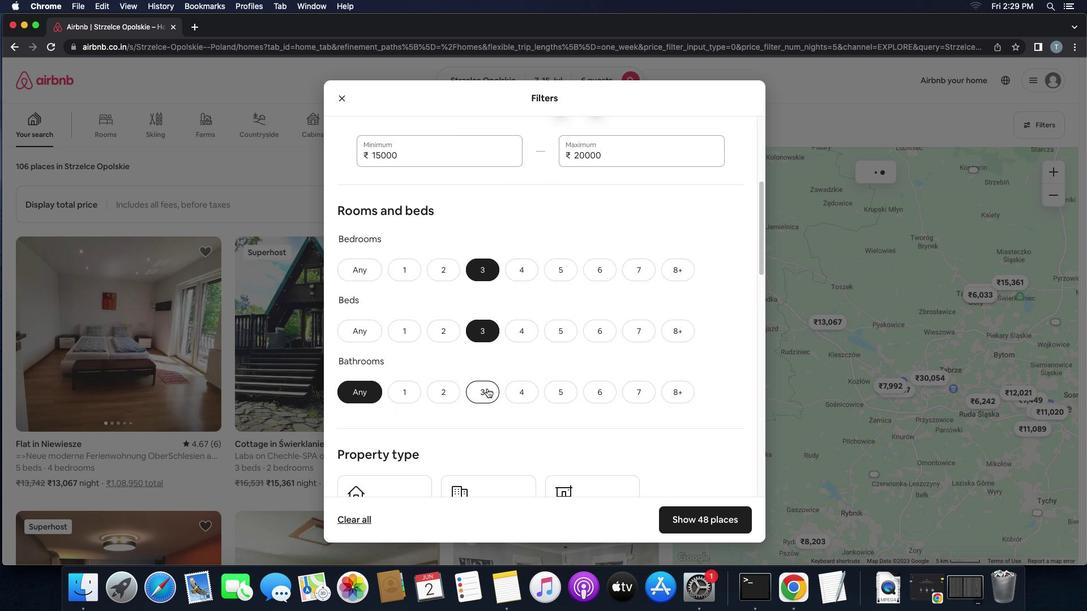 
Action: Mouse moved to (559, 402)
Screenshot: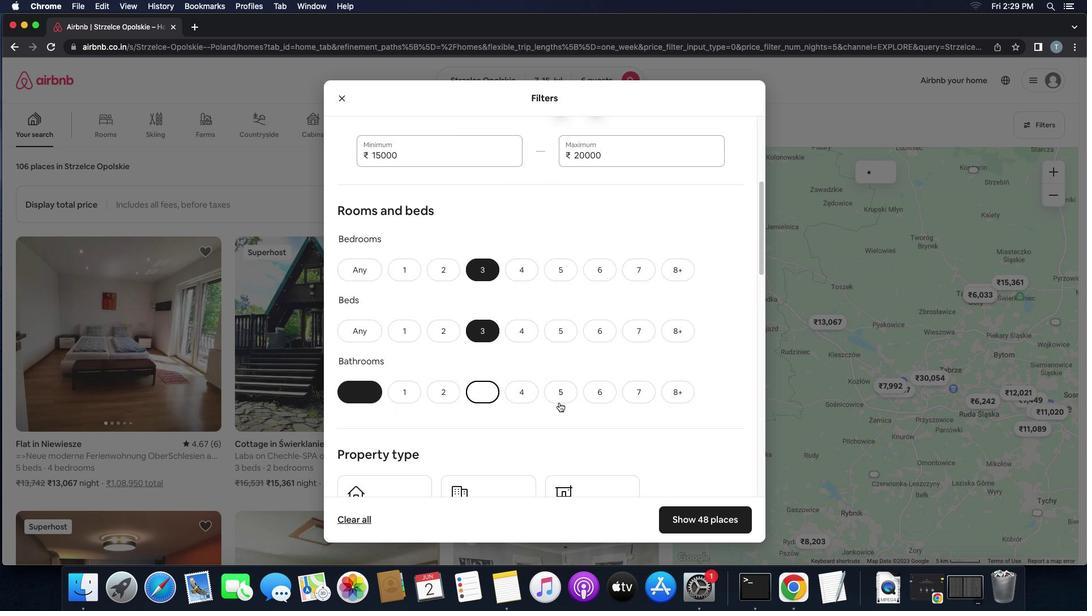 
Action: Mouse scrolled (559, 402) with delta (0, 0)
Screenshot: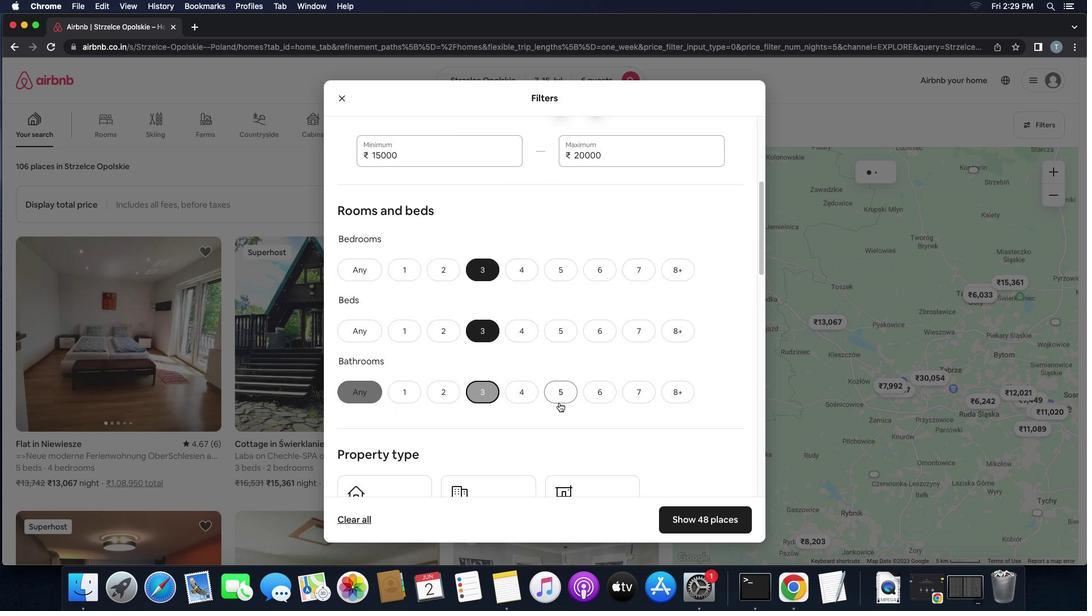 
Action: Mouse scrolled (559, 402) with delta (0, 0)
Screenshot: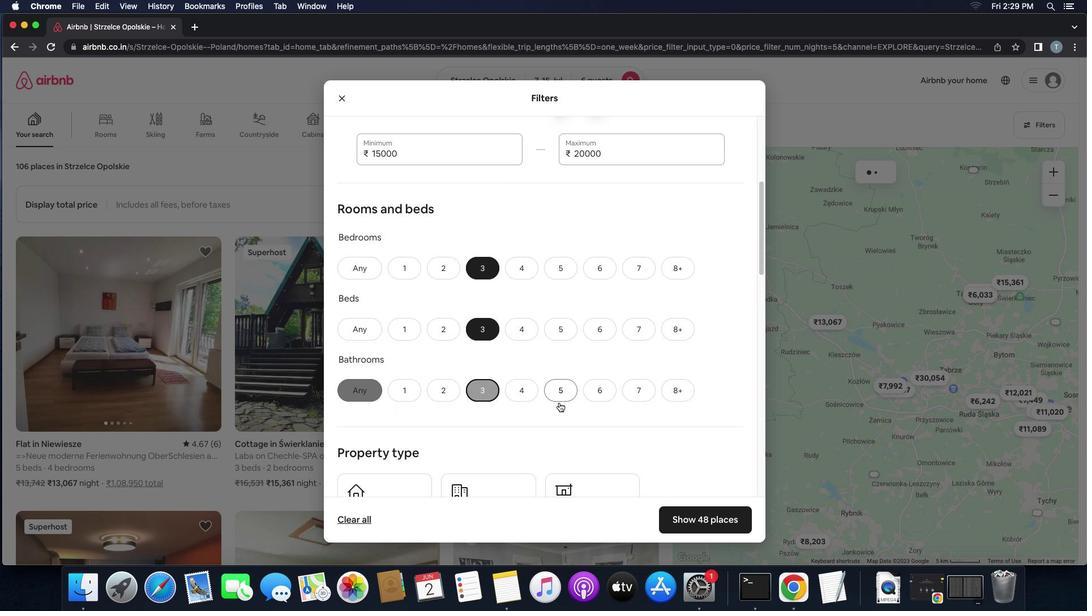 
Action: Mouse scrolled (559, 402) with delta (0, -1)
Screenshot: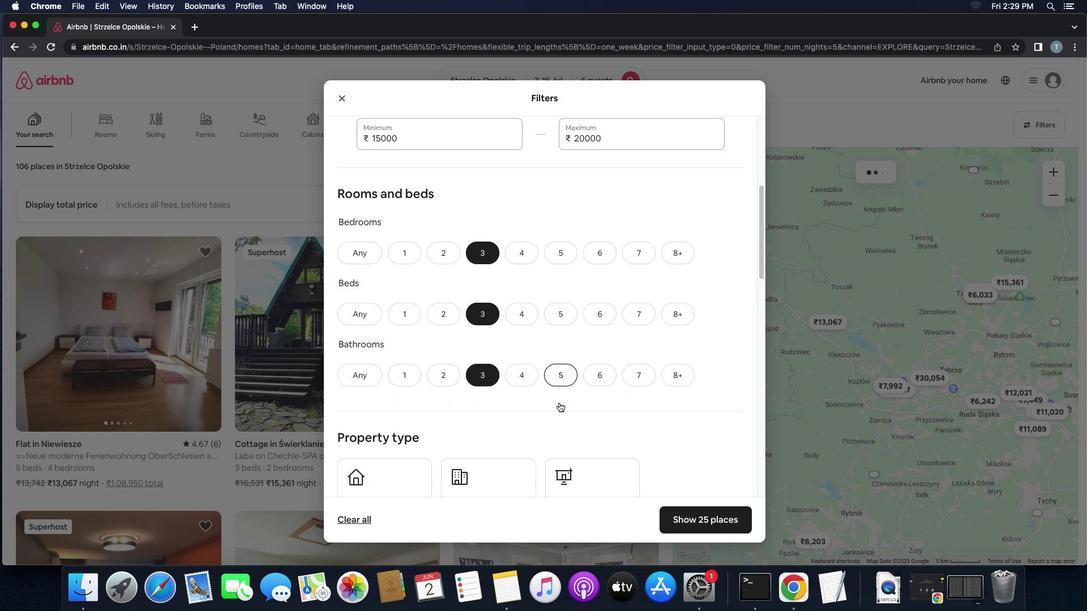 
Action: Mouse scrolled (559, 402) with delta (0, 0)
Screenshot: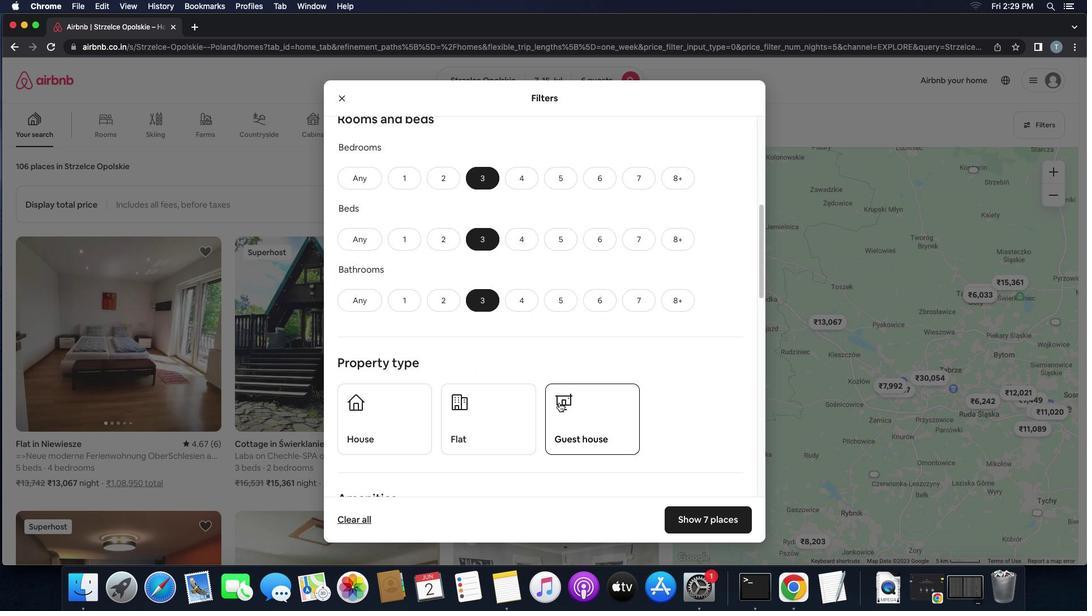 
Action: Mouse scrolled (559, 402) with delta (0, 0)
Screenshot: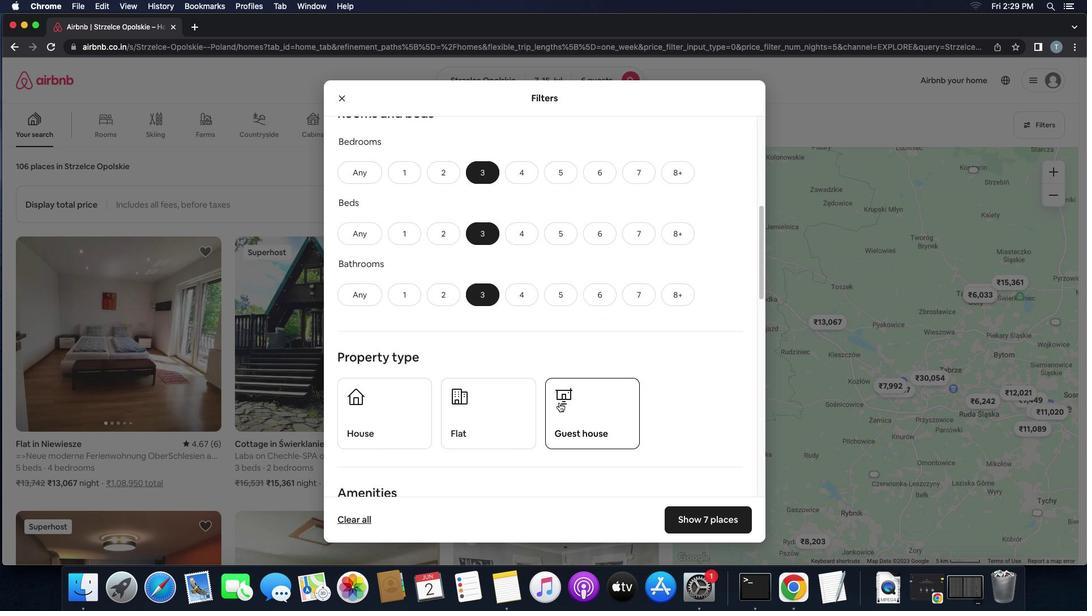 
Action: Mouse moved to (559, 402)
Screenshot: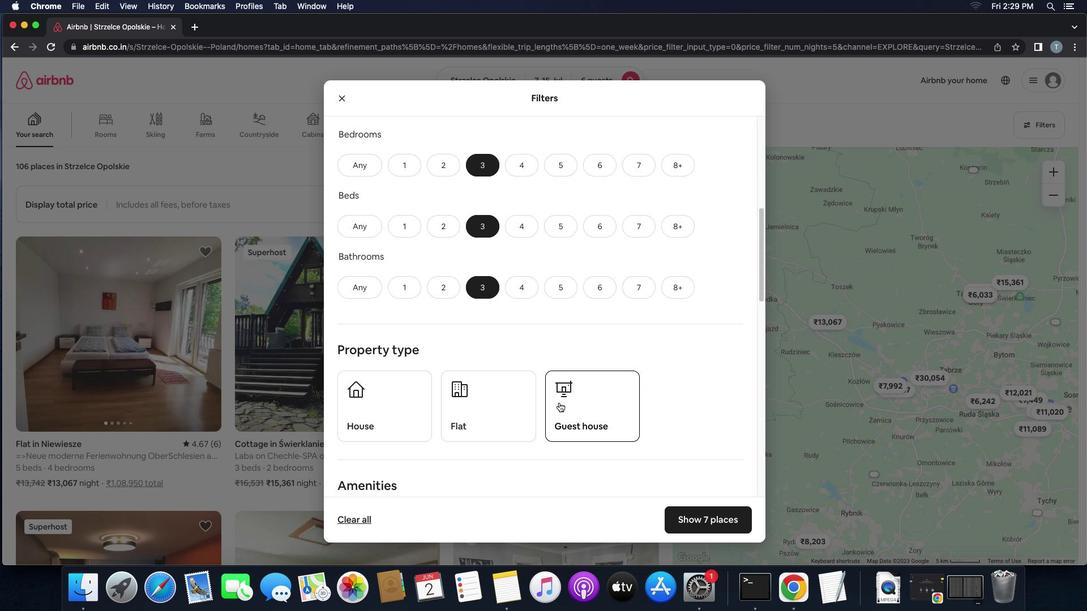 
Action: Mouse scrolled (559, 402) with delta (0, -1)
Screenshot: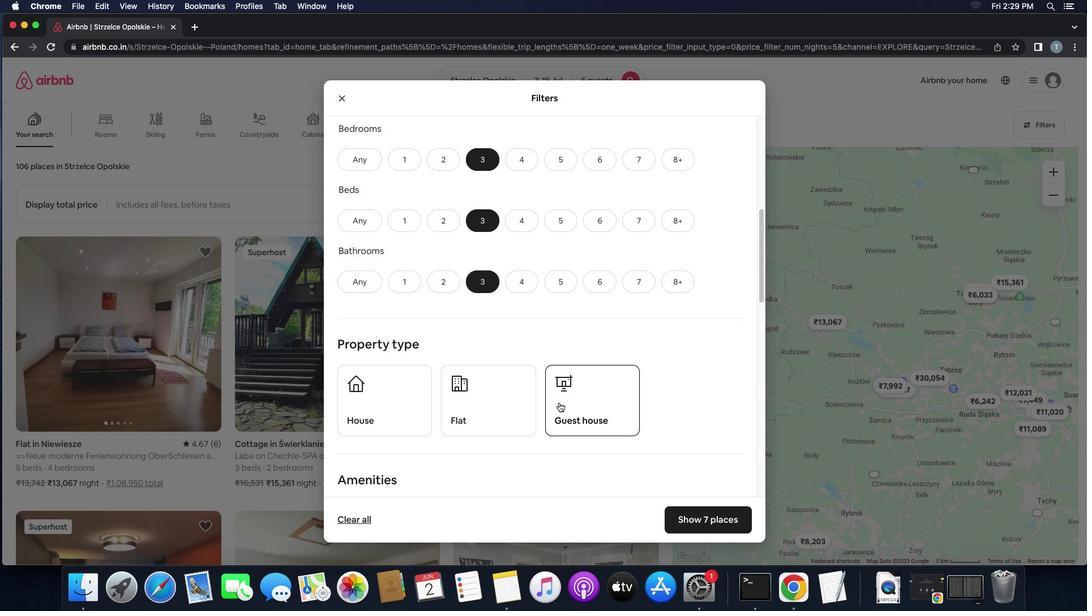 
Action: Mouse scrolled (559, 402) with delta (0, 0)
Screenshot: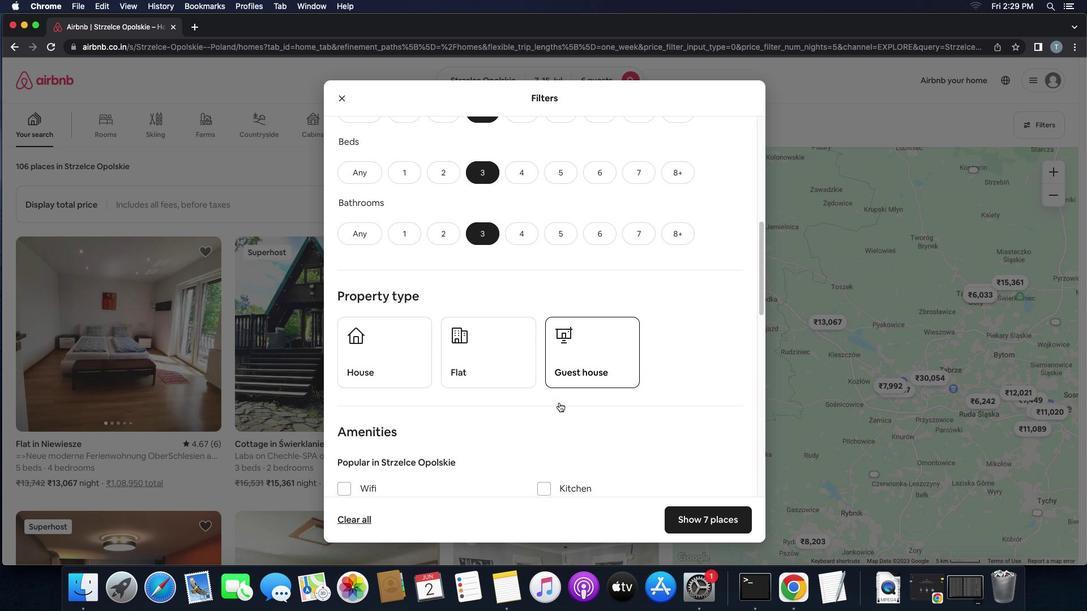 
Action: Mouse scrolled (559, 402) with delta (0, 0)
Screenshot: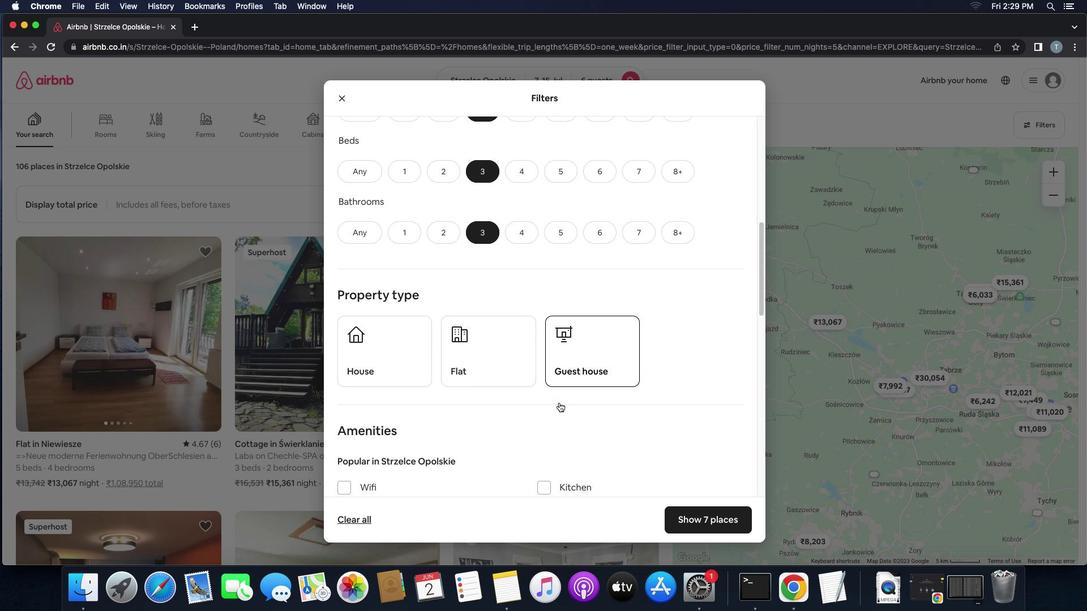 
Action: Mouse scrolled (559, 402) with delta (0, 0)
Screenshot: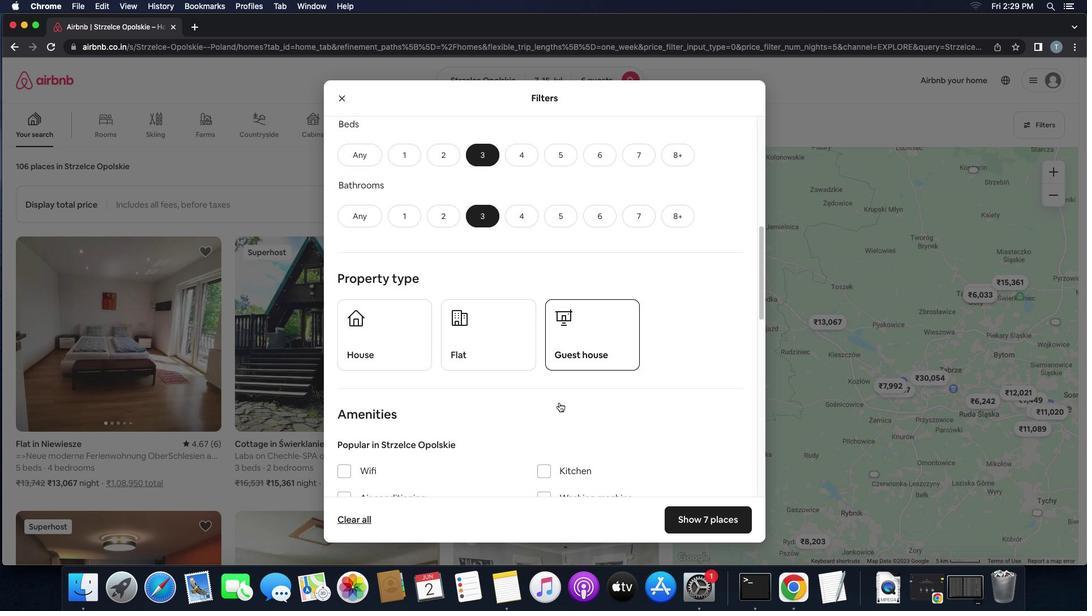 
Action: Mouse scrolled (559, 402) with delta (0, 0)
Screenshot: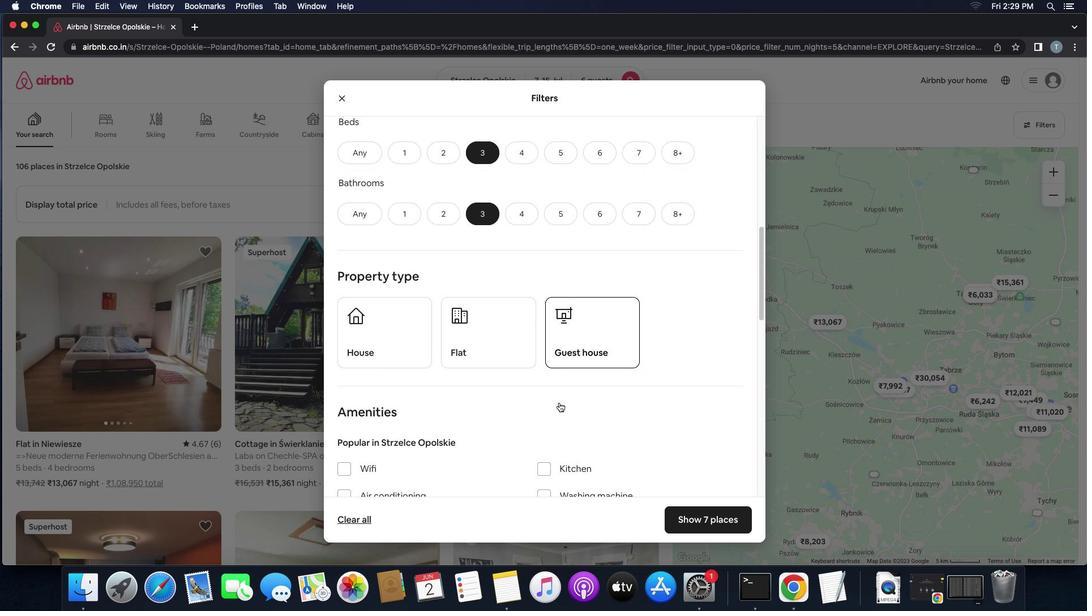 
Action: Mouse scrolled (559, 402) with delta (0, 0)
Screenshot: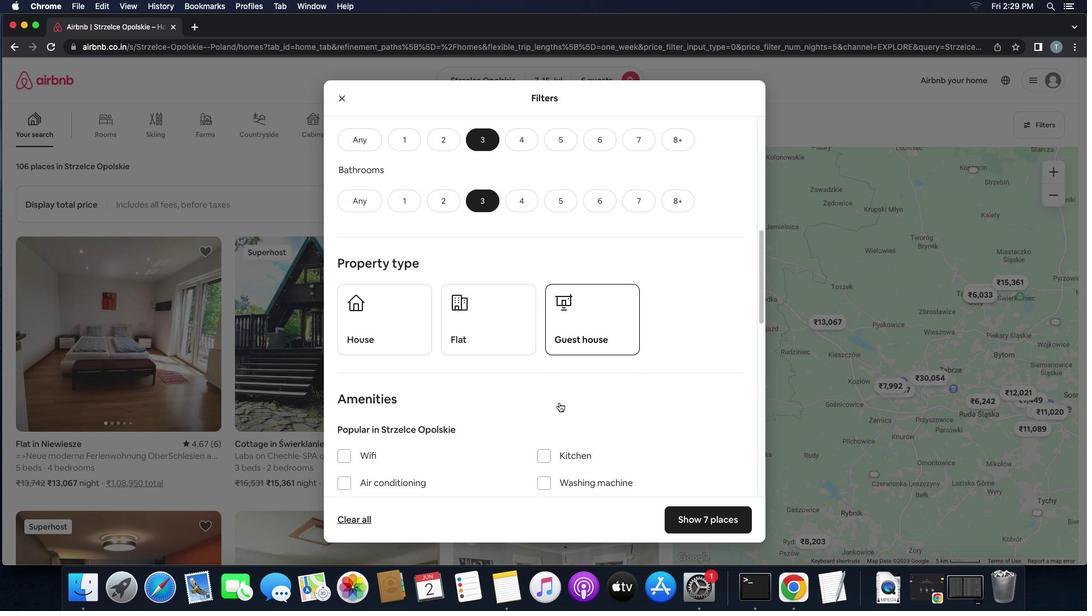 
Action: Mouse scrolled (559, 402) with delta (0, 0)
Screenshot: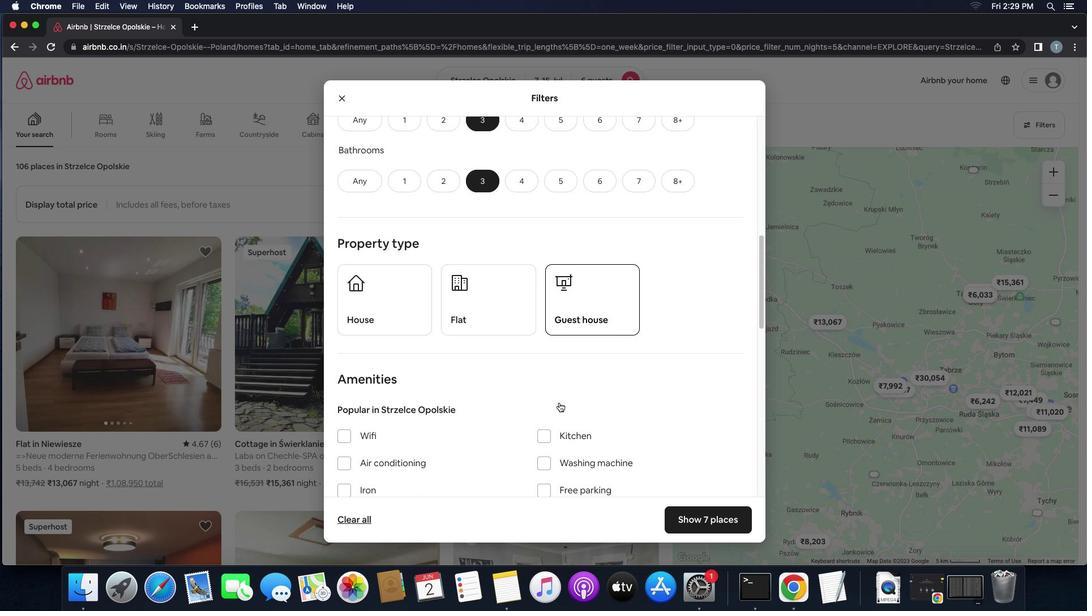
Action: Mouse moved to (360, 273)
Screenshot: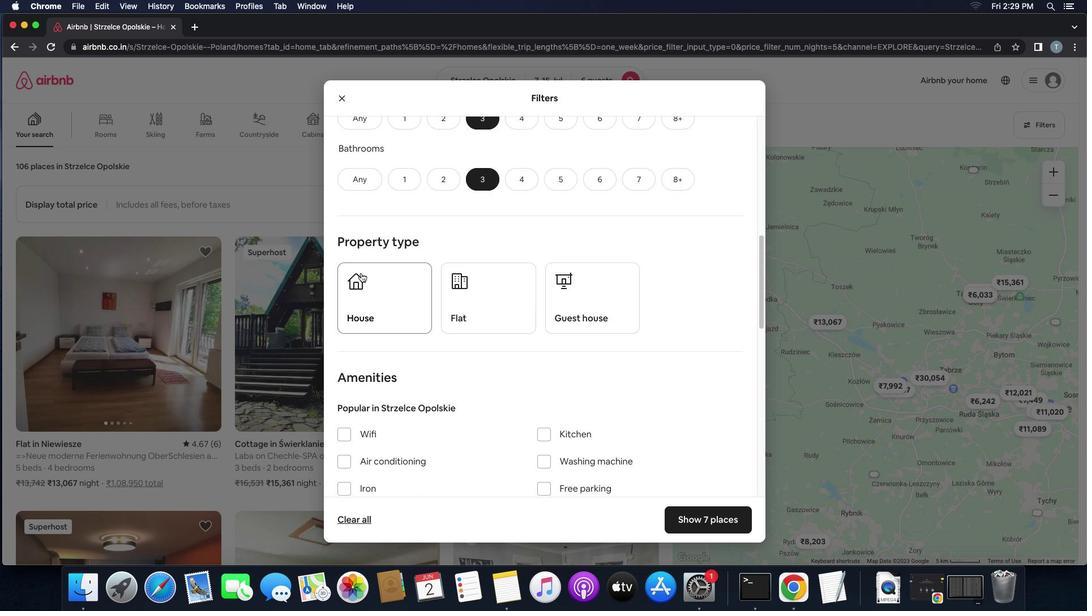 
Action: Mouse pressed left at (360, 273)
Screenshot: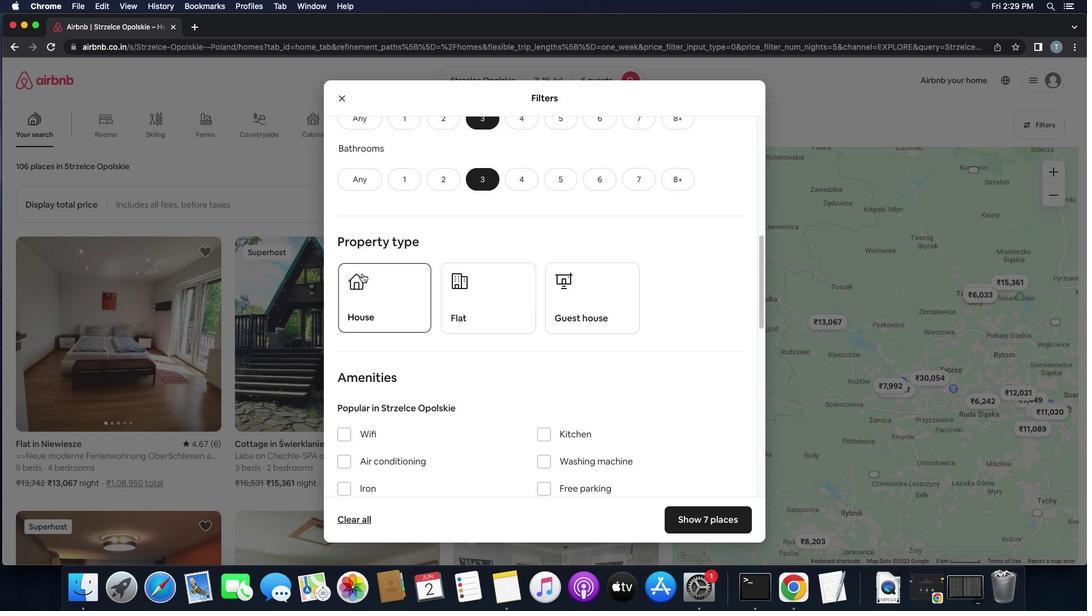
Action: Mouse moved to (452, 295)
Screenshot: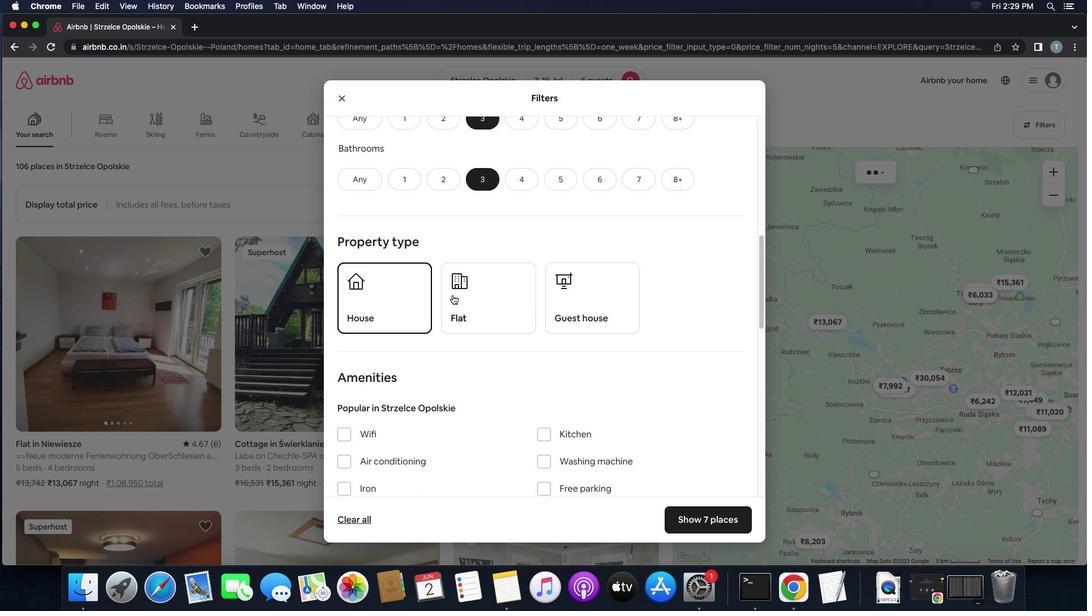 
Action: Mouse pressed left at (452, 295)
Screenshot: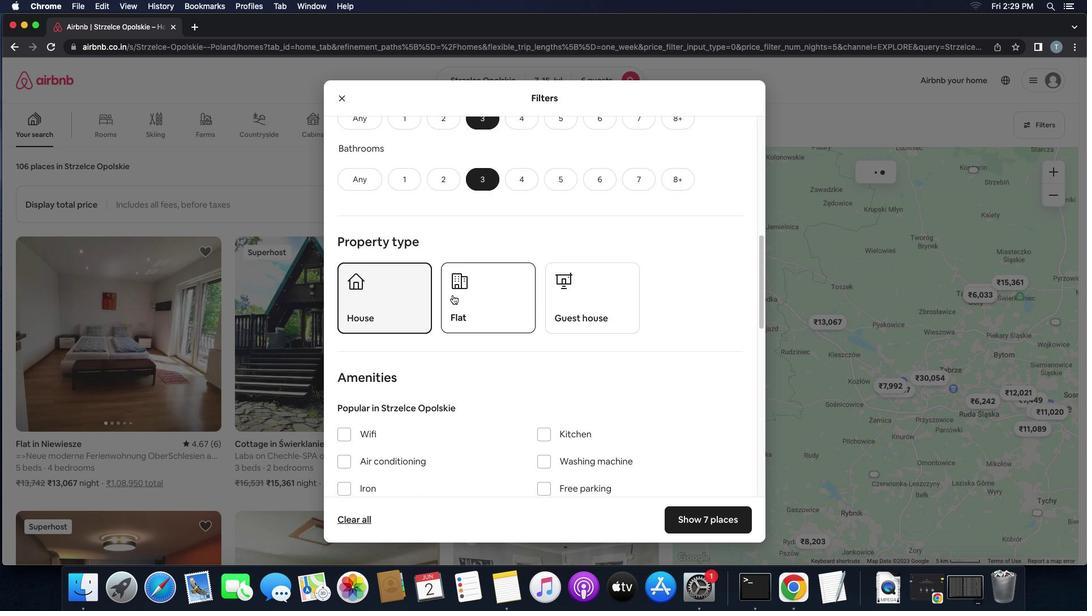 
Action: Mouse moved to (592, 315)
Screenshot: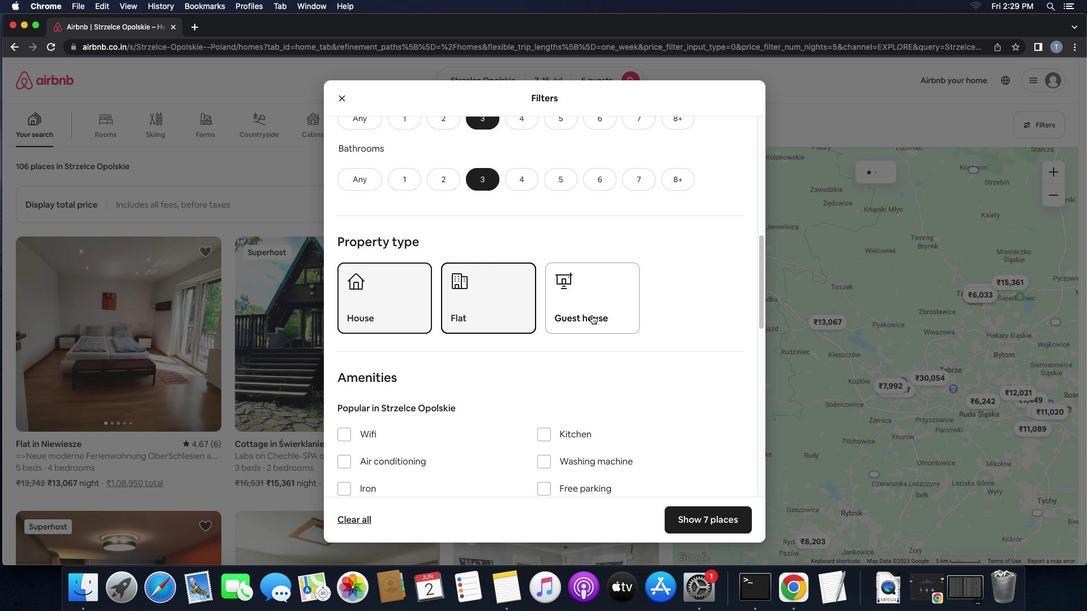 
Action: Mouse pressed left at (592, 315)
Screenshot: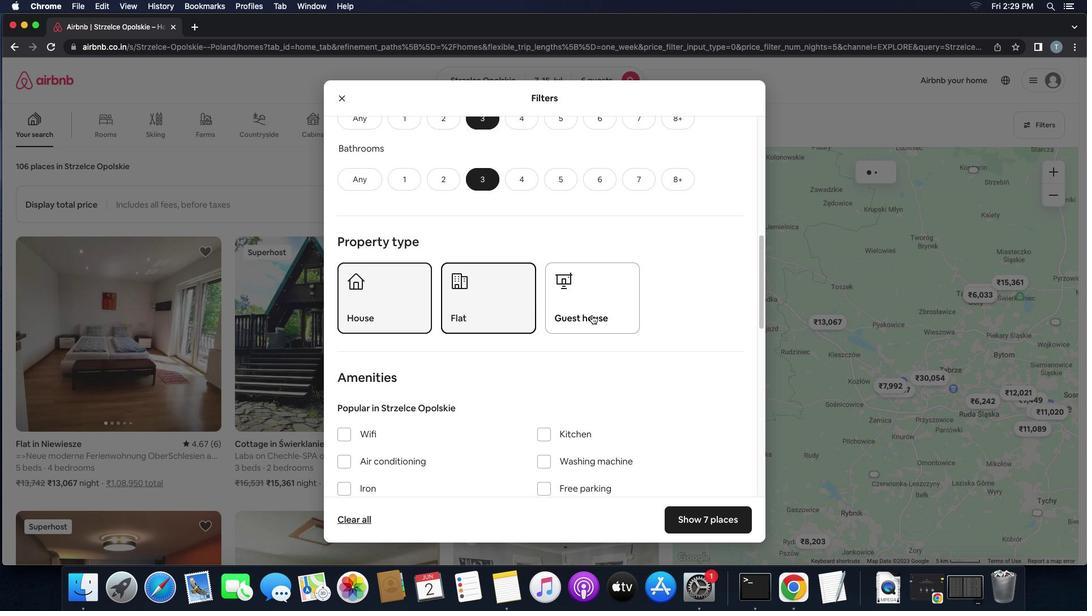 
Action: Mouse moved to (577, 384)
Screenshot: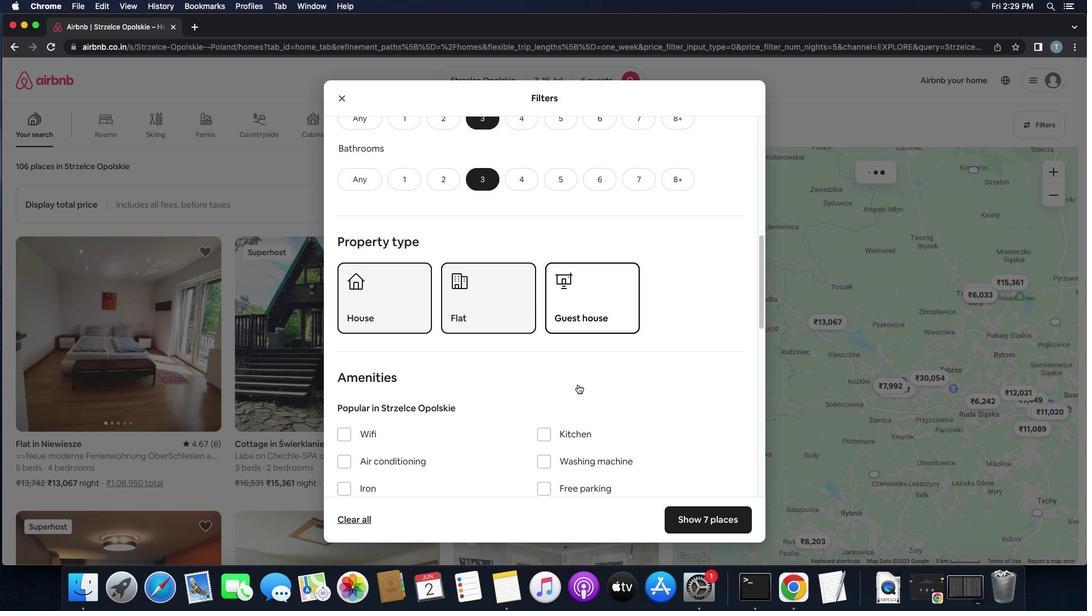 
Action: Mouse scrolled (577, 384) with delta (0, 0)
Screenshot: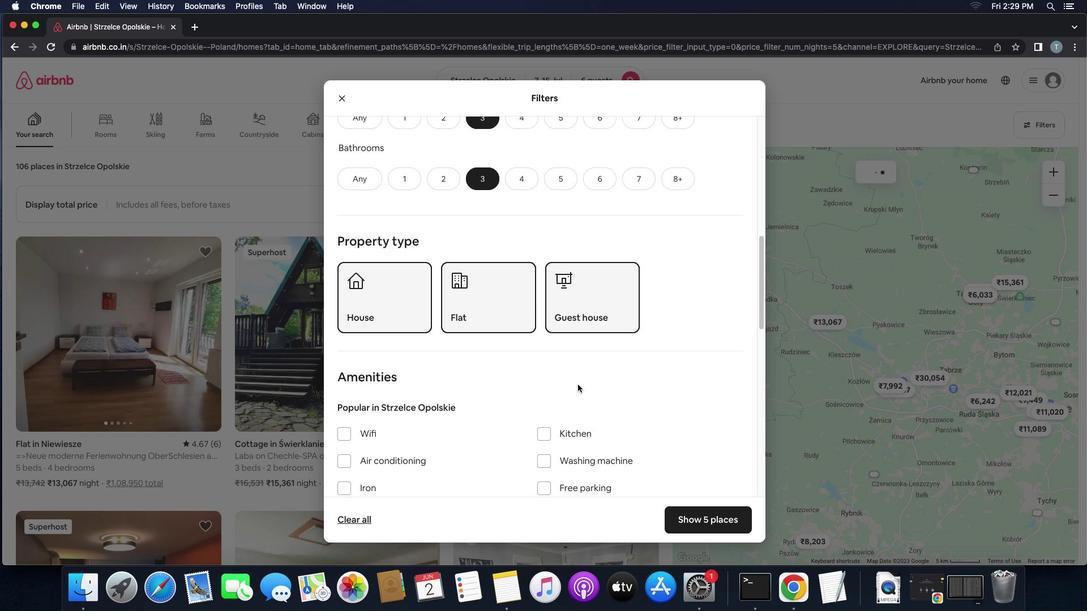 
Action: Mouse scrolled (577, 384) with delta (0, 0)
Screenshot: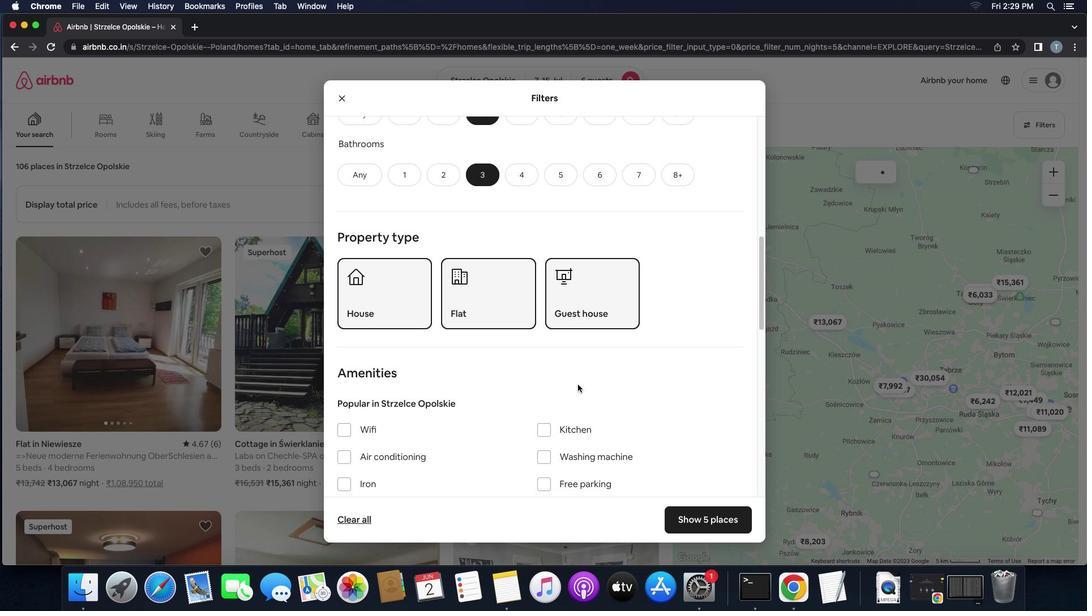 
Action: Mouse scrolled (577, 384) with delta (0, -1)
Screenshot: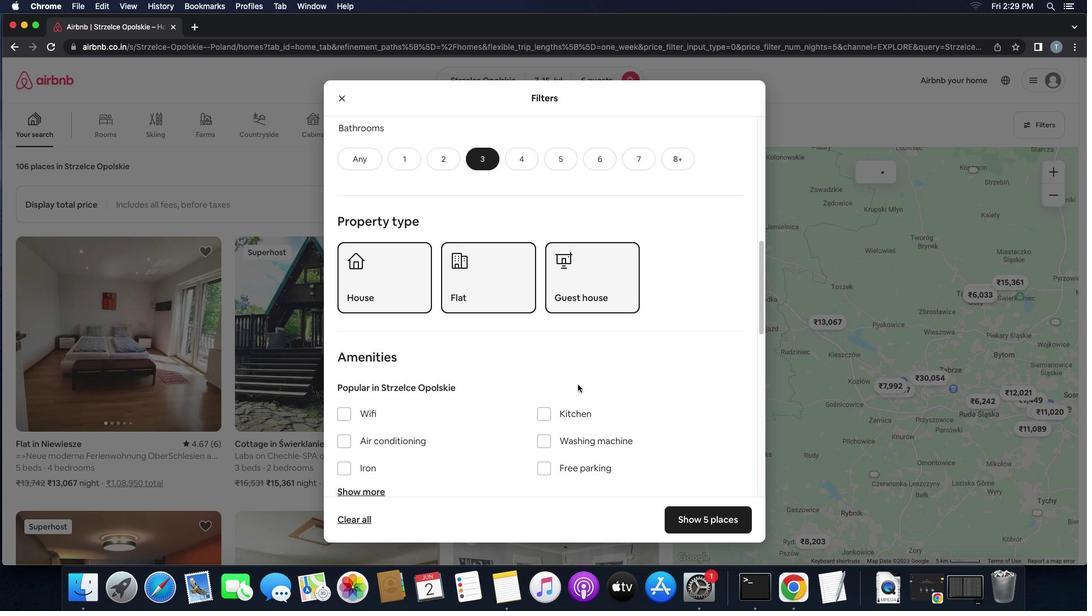
Action: Mouse scrolled (577, 384) with delta (0, 0)
Screenshot: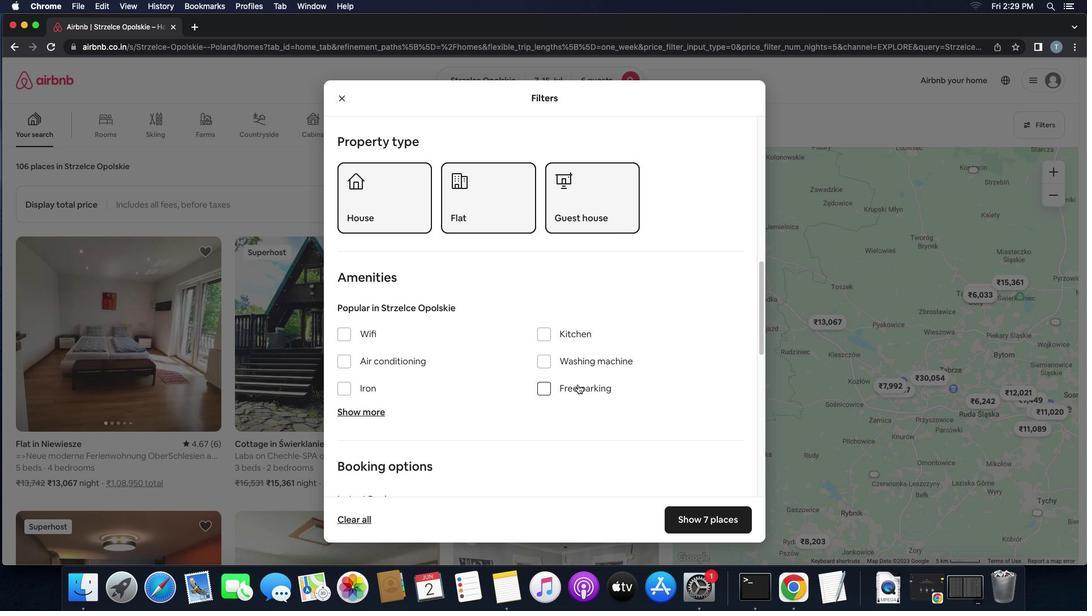 
Action: Mouse scrolled (577, 384) with delta (0, 0)
Screenshot: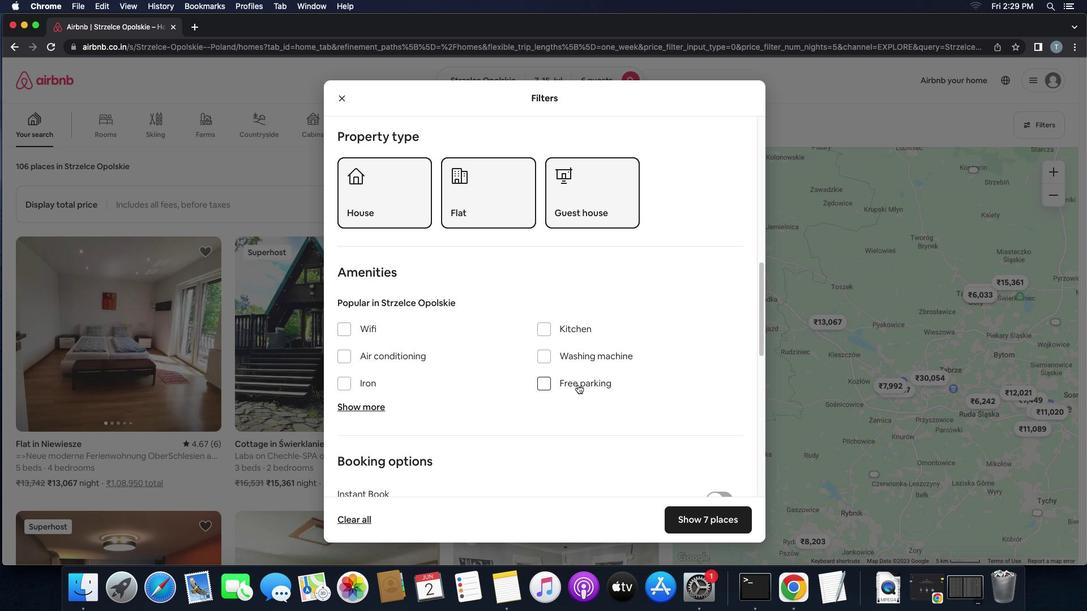 
Action: Mouse scrolled (577, 384) with delta (0, 0)
Screenshot: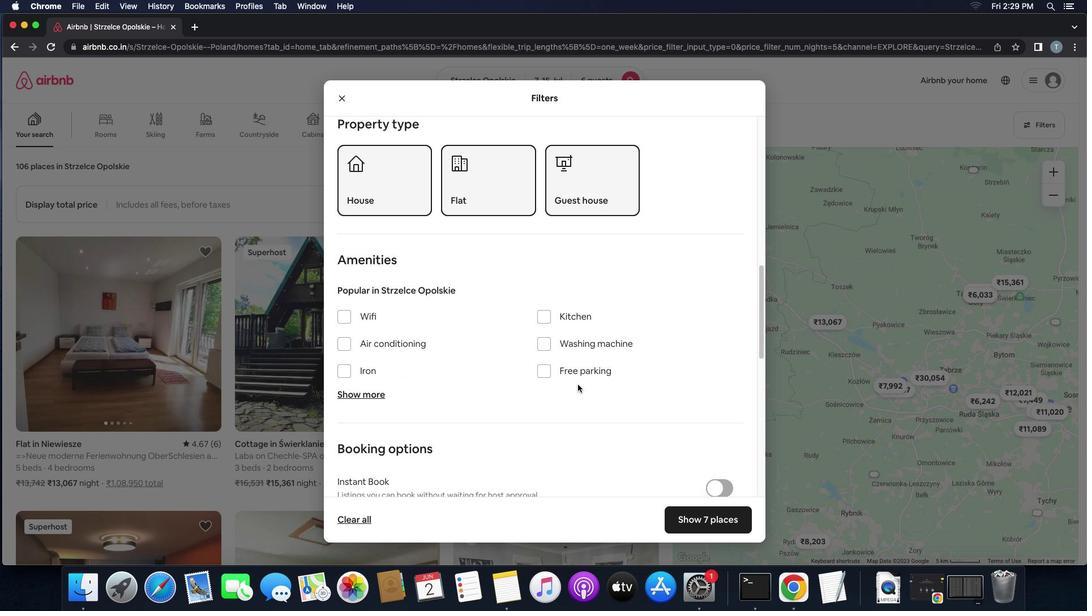 
Action: Mouse scrolled (577, 384) with delta (0, 0)
Screenshot: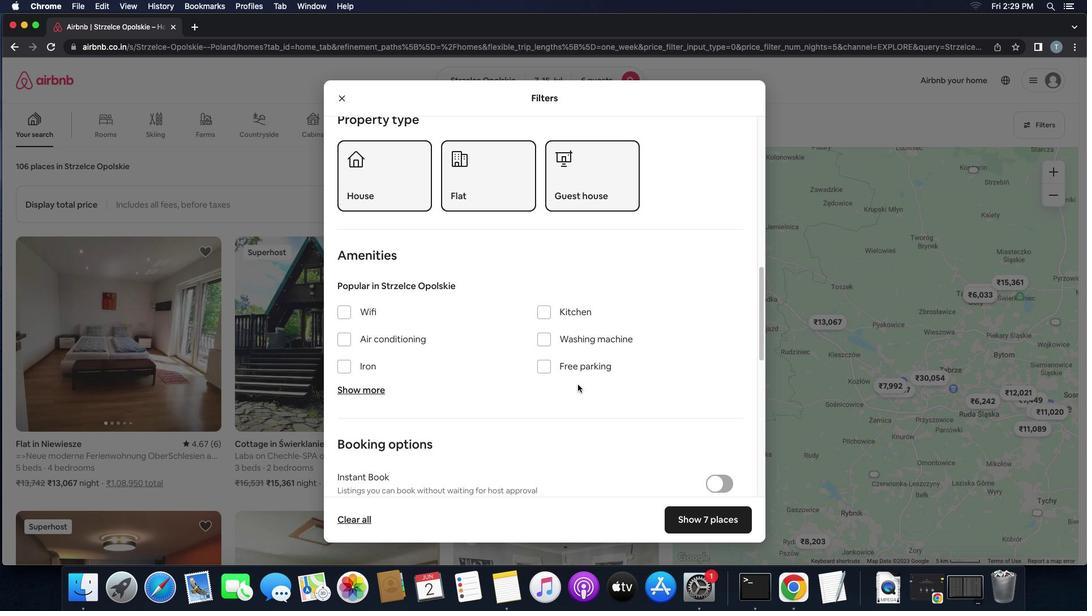 
Action: Mouse scrolled (577, 384) with delta (0, 0)
Screenshot: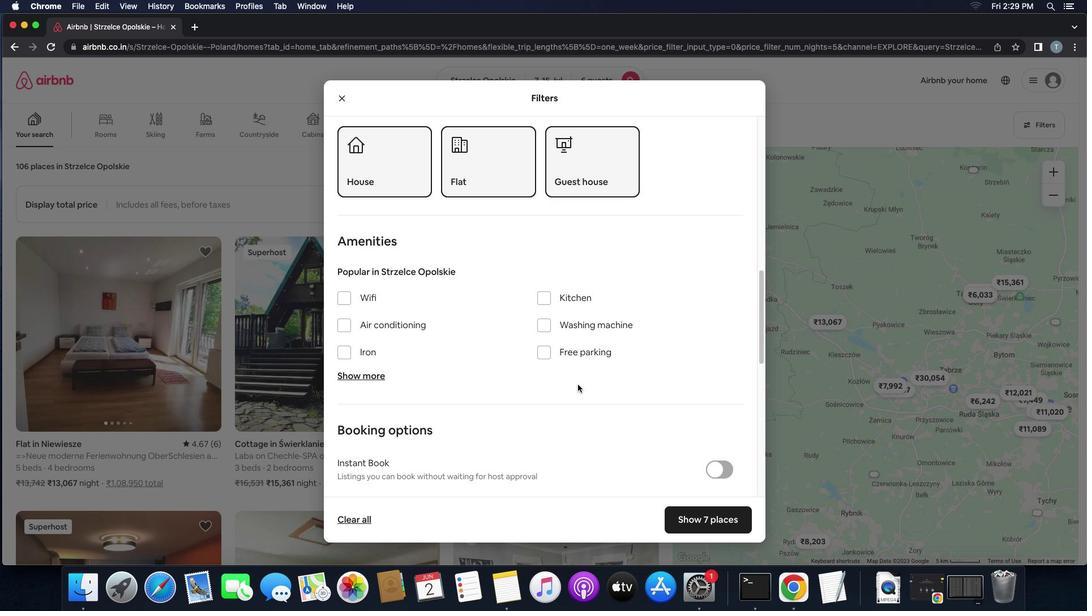 
Action: Mouse scrolled (577, 384) with delta (0, 0)
Screenshot: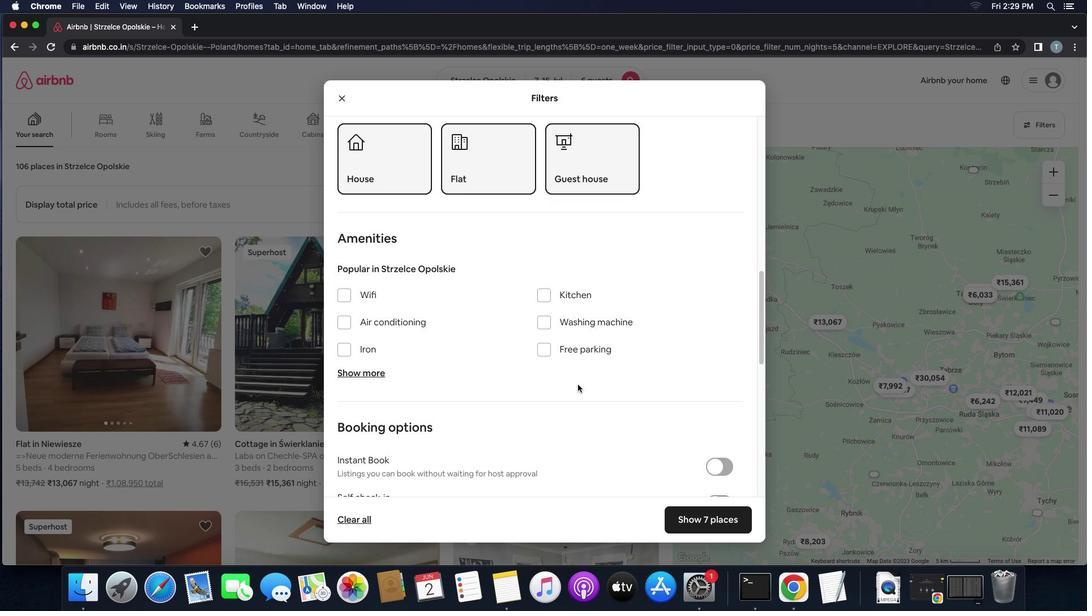 
Action: Mouse moved to (547, 305)
Screenshot: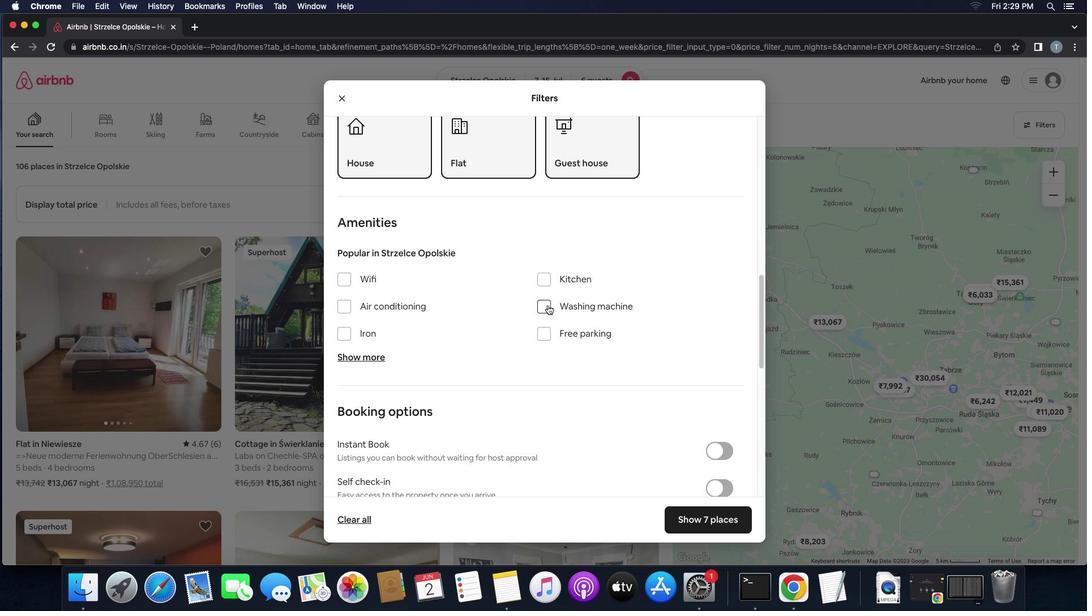 
Action: Mouse pressed left at (547, 305)
Screenshot: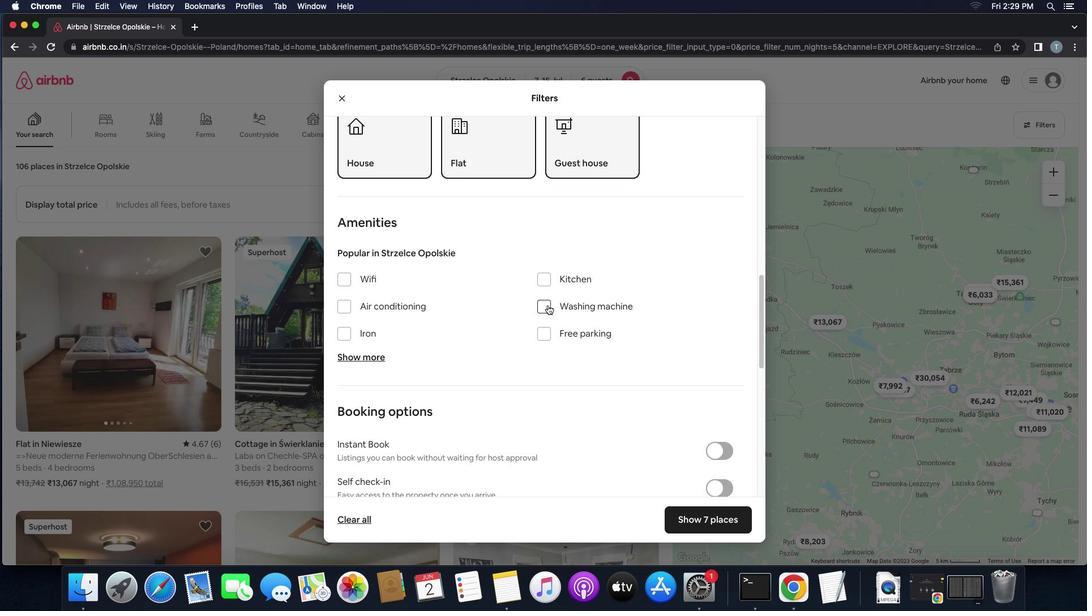 
Action: Mouse moved to (624, 352)
Screenshot: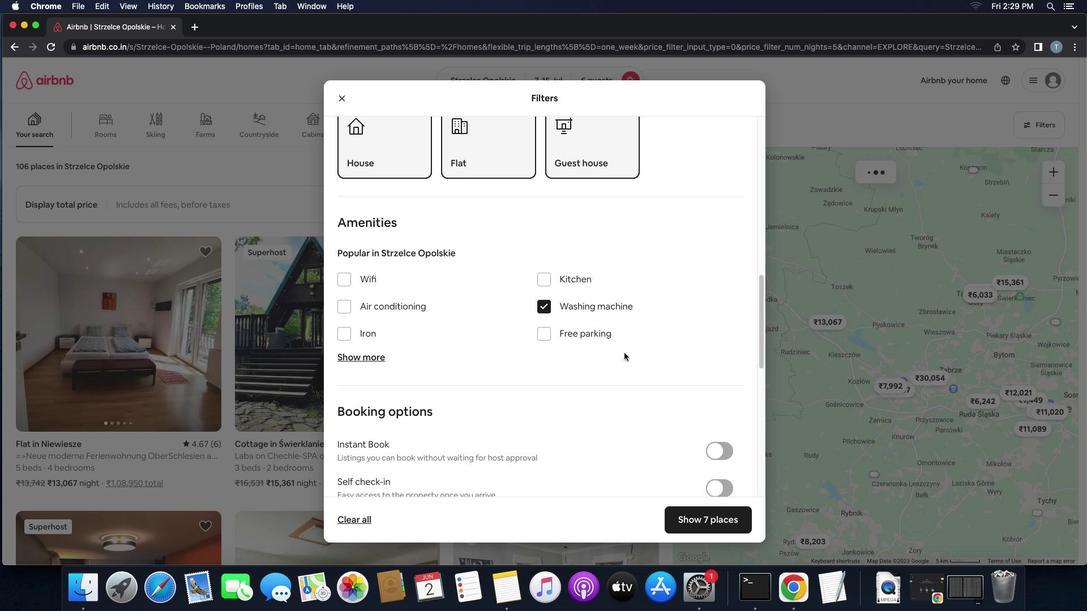 
Action: Mouse scrolled (624, 352) with delta (0, 0)
Screenshot: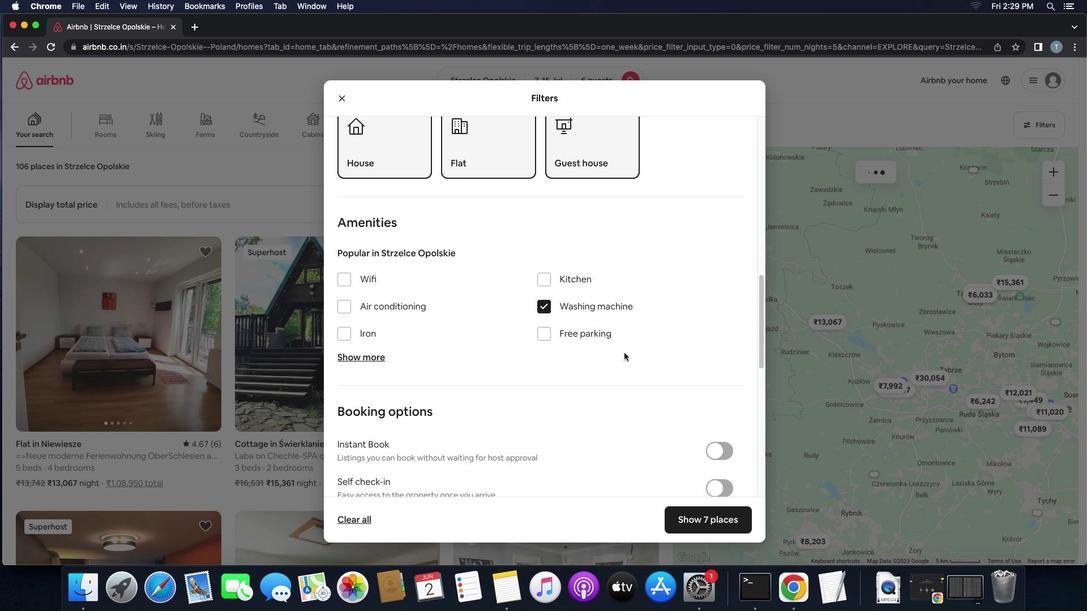
Action: Mouse scrolled (624, 352) with delta (0, 0)
Screenshot: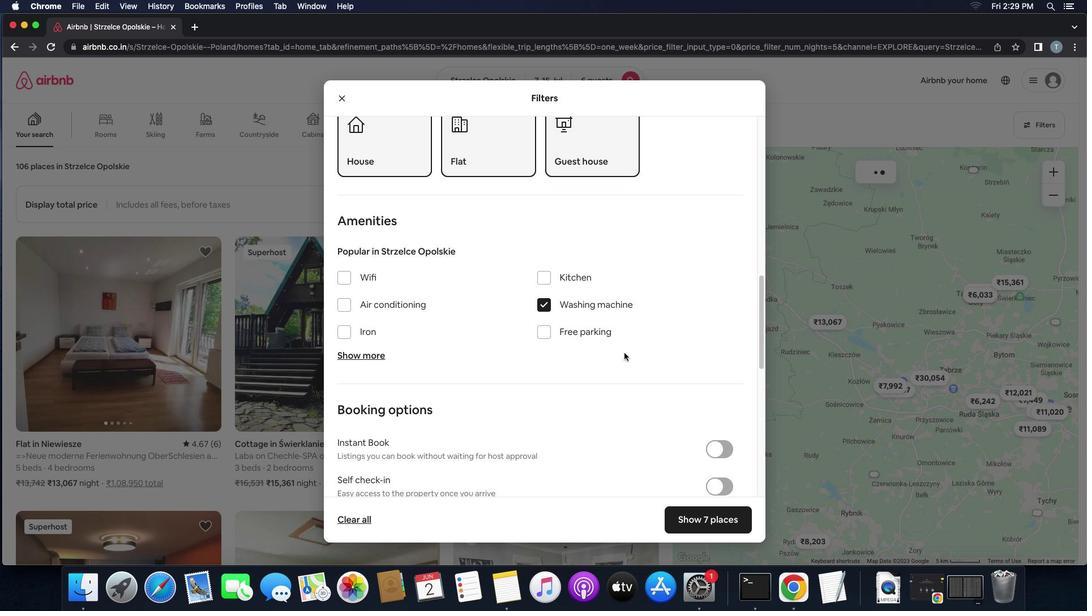 
Action: Mouse scrolled (624, 352) with delta (0, -1)
Screenshot: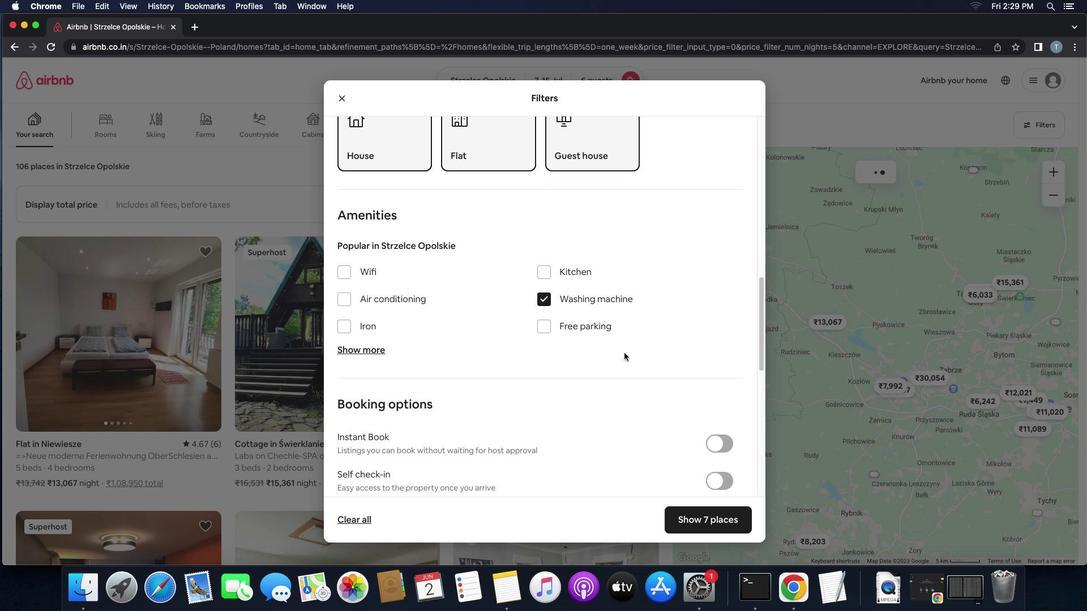 
Action: Mouse scrolled (624, 352) with delta (0, 0)
Screenshot: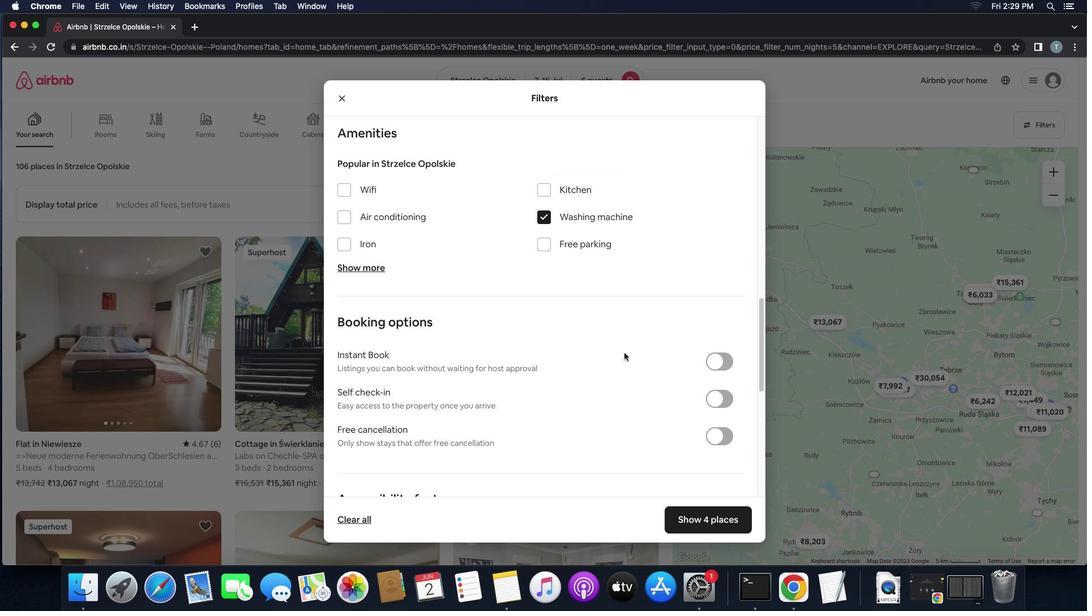 
Action: Mouse scrolled (624, 352) with delta (0, 0)
Screenshot: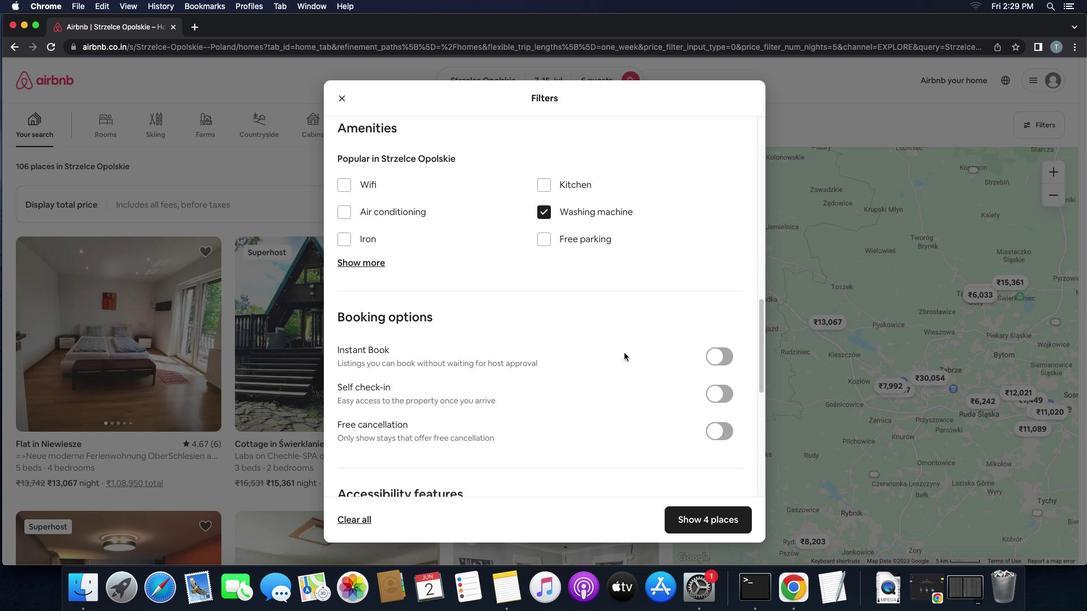 
Action: Mouse scrolled (624, 352) with delta (0, 0)
Screenshot: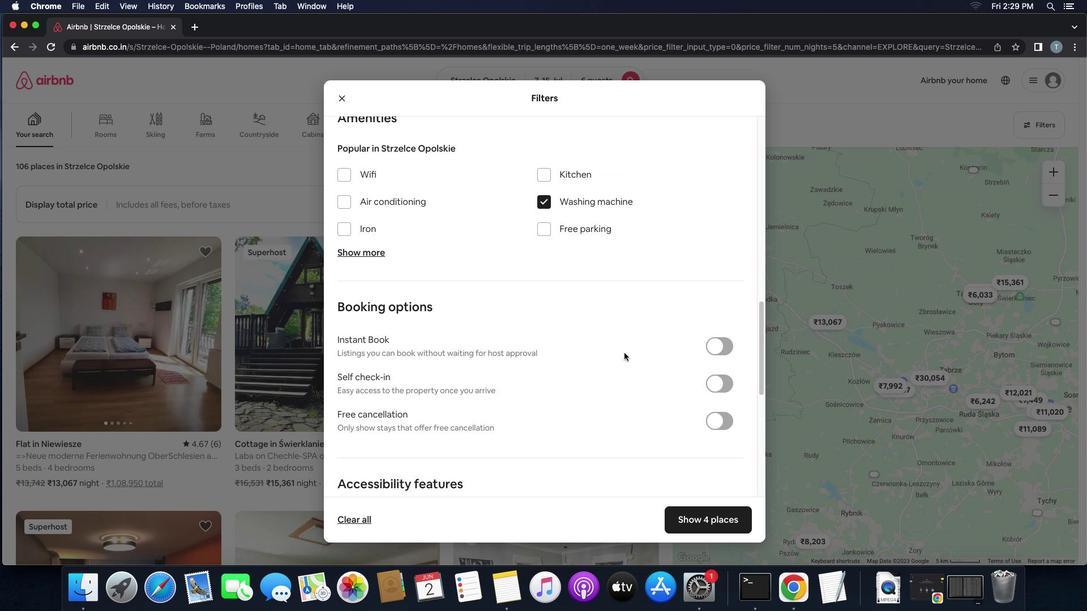 
Action: Mouse scrolled (624, 352) with delta (0, 0)
Screenshot: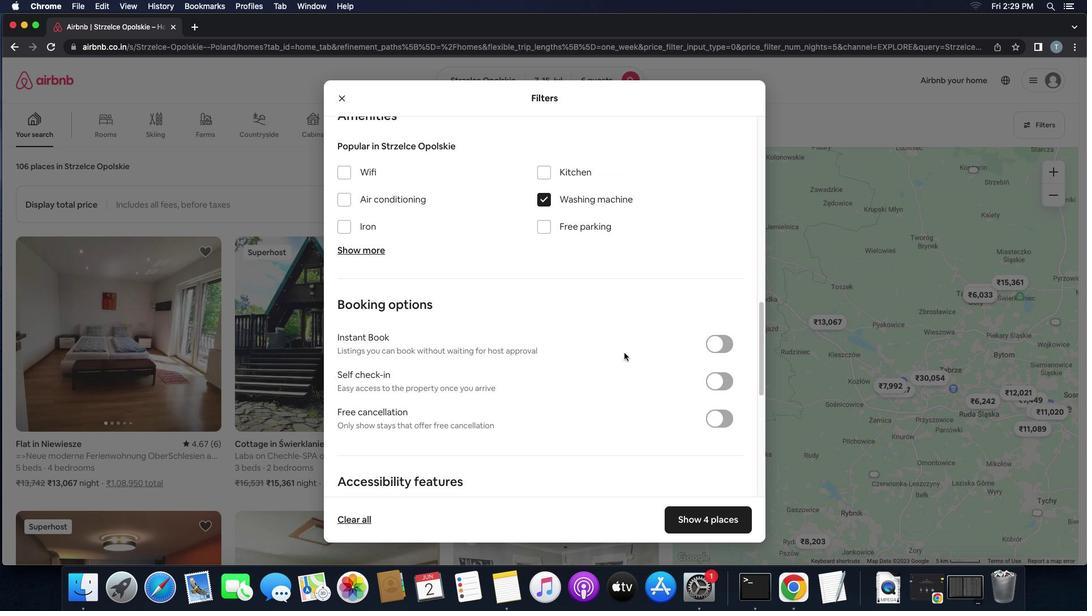 
Action: Mouse scrolled (624, 352) with delta (0, 0)
Screenshot: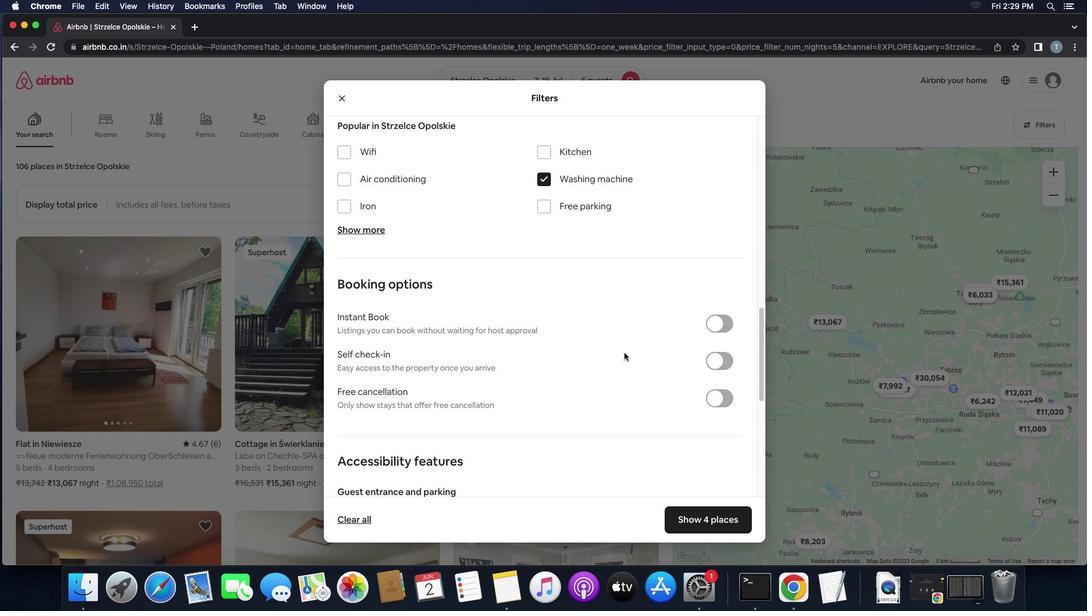 
Action: Mouse scrolled (624, 352) with delta (0, 0)
Screenshot: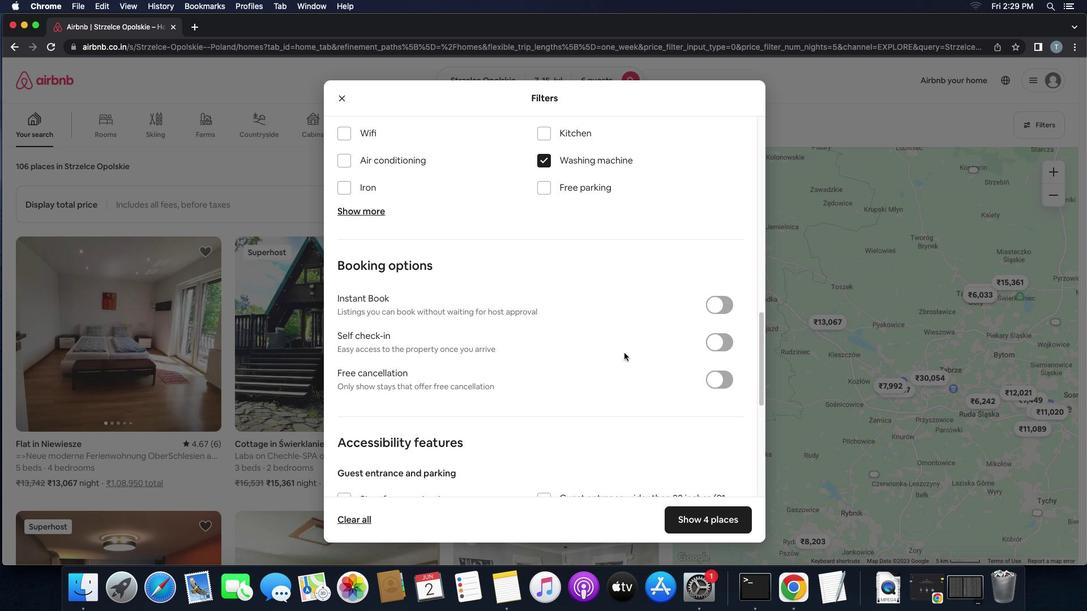 
Action: Mouse scrolled (624, 352) with delta (0, 0)
Screenshot: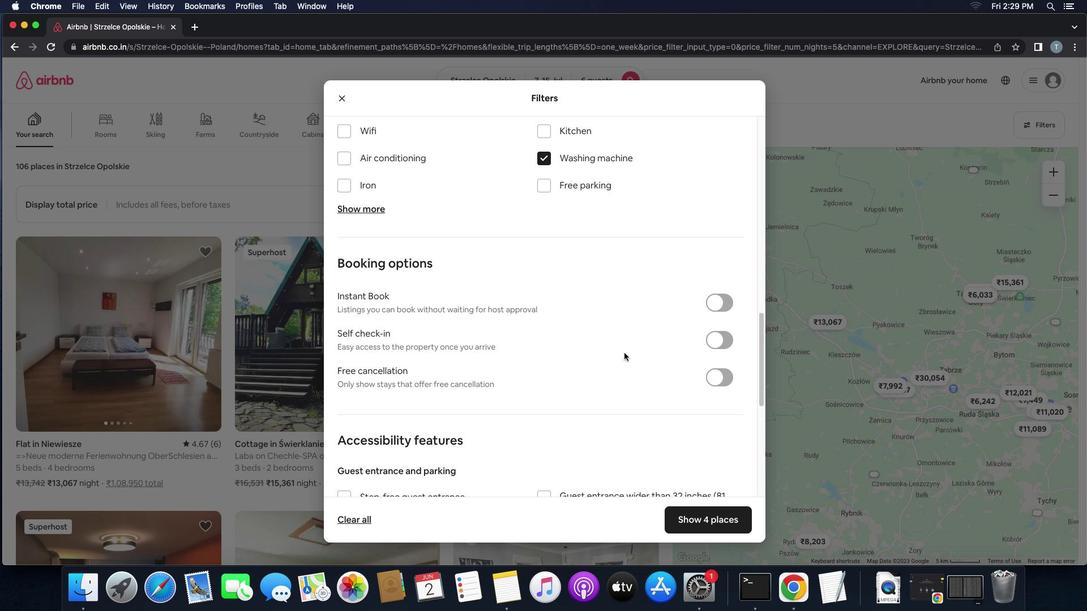 
Action: Mouse moved to (718, 329)
Screenshot: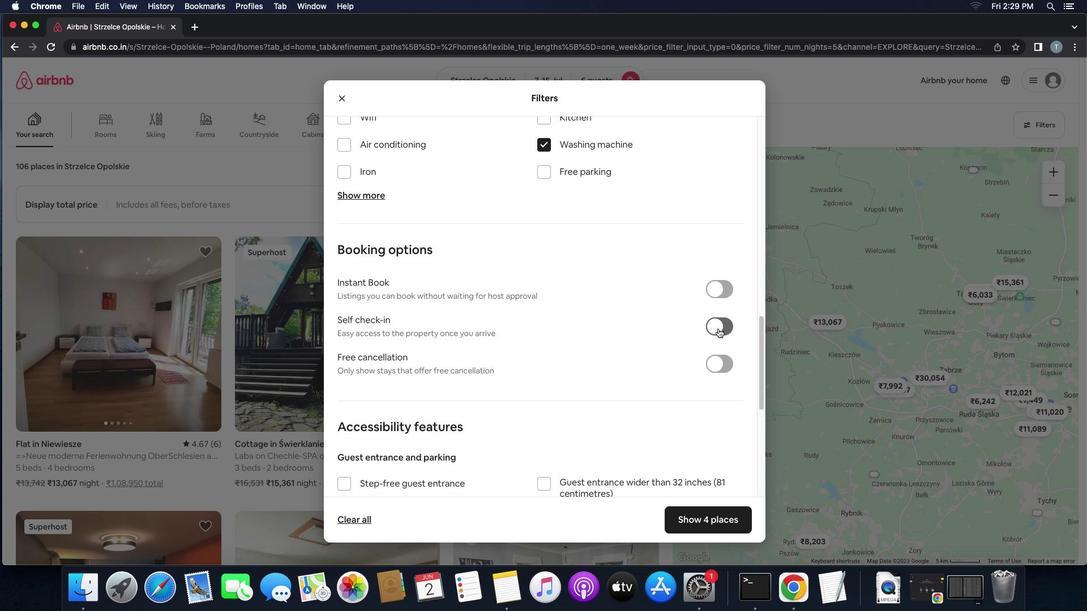 
Action: Mouse pressed left at (718, 329)
Screenshot: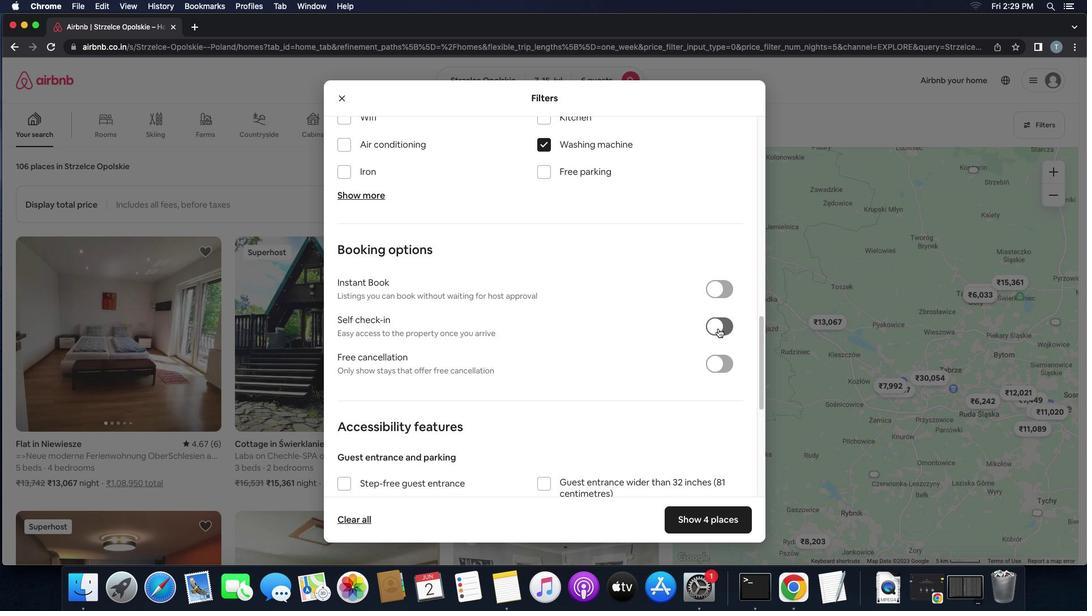 
Action: Mouse moved to (635, 353)
Screenshot: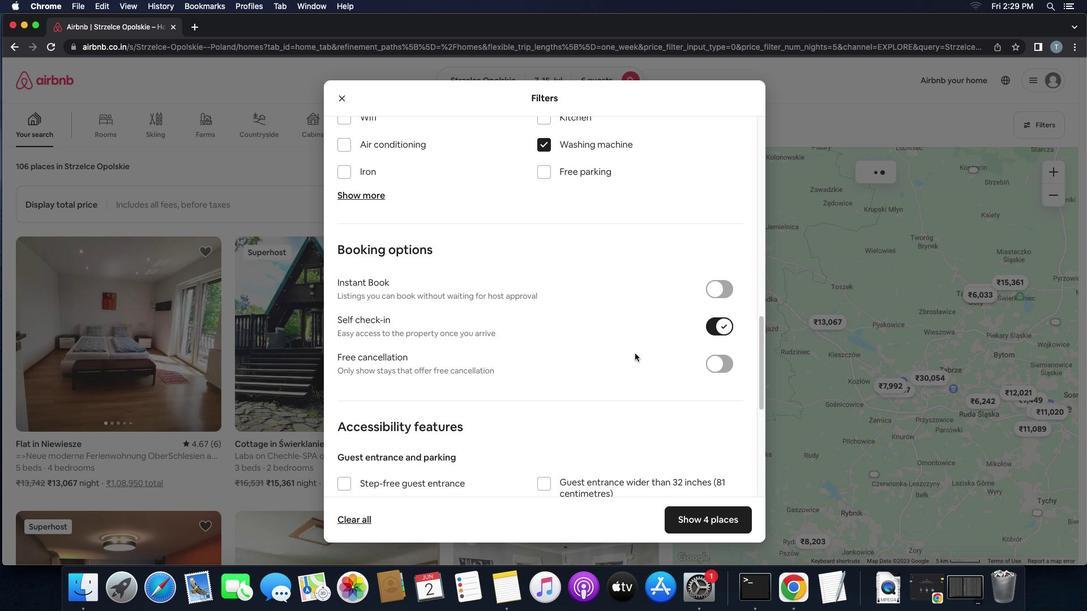 
Action: Mouse scrolled (635, 353) with delta (0, 0)
Screenshot: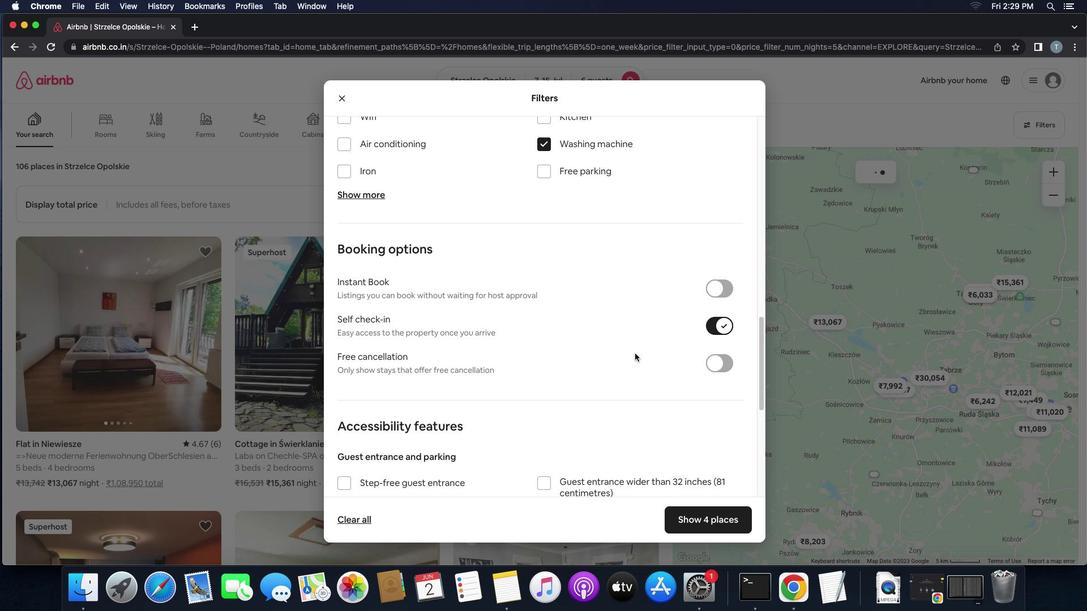 
Action: Mouse scrolled (635, 353) with delta (0, 0)
Screenshot: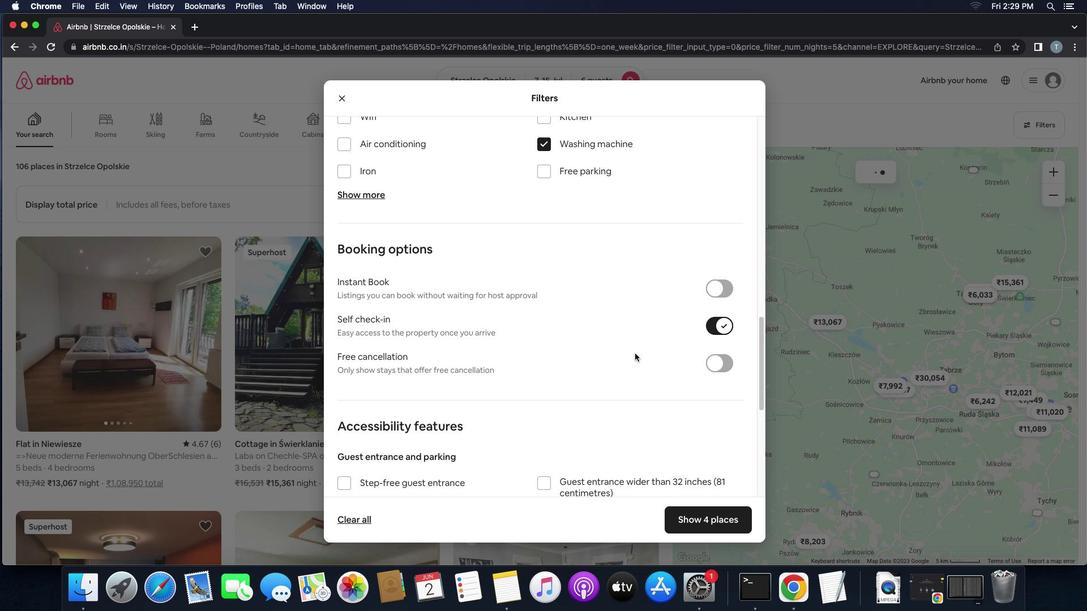 
Action: Mouse scrolled (635, 353) with delta (0, -1)
Screenshot: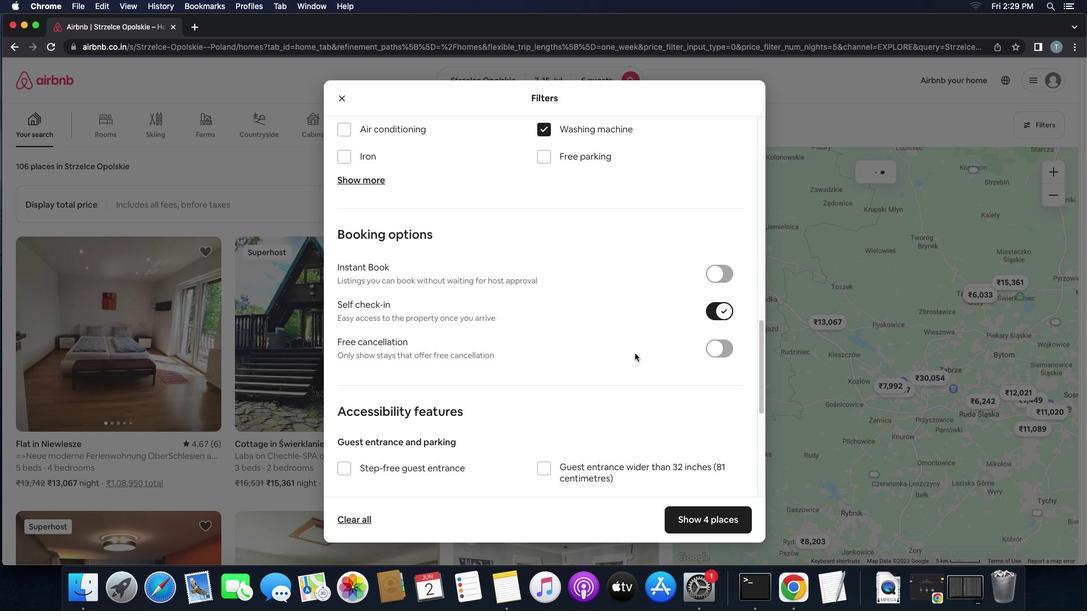 
Action: Mouse scrolled (635, 353) with delta (0, 0)
Screenshot: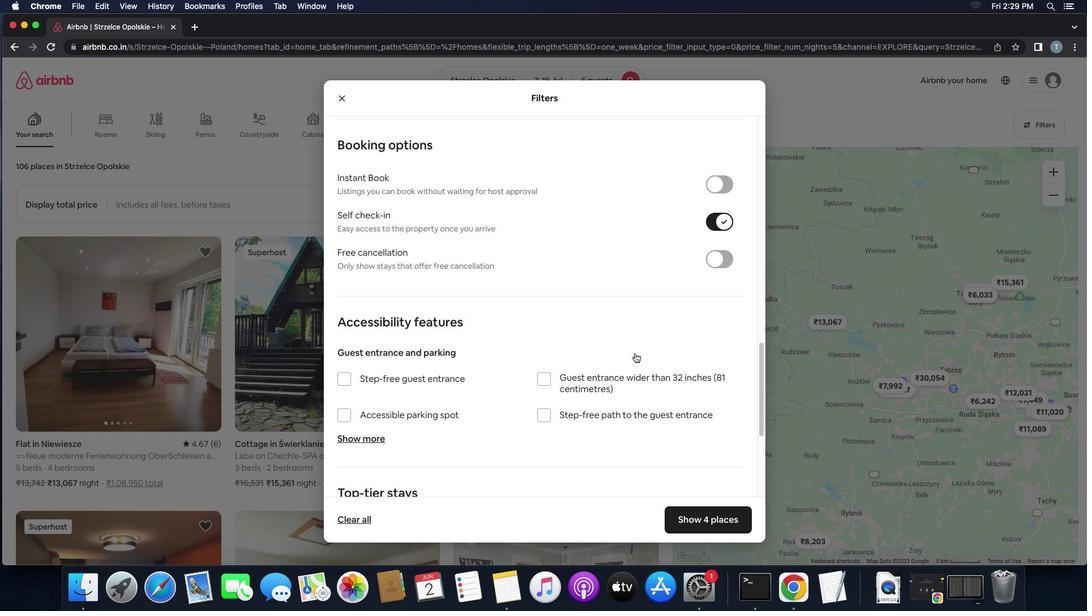 
Action: Mouse scrolled (635, 353) with delta (0, 0)
Screenshot: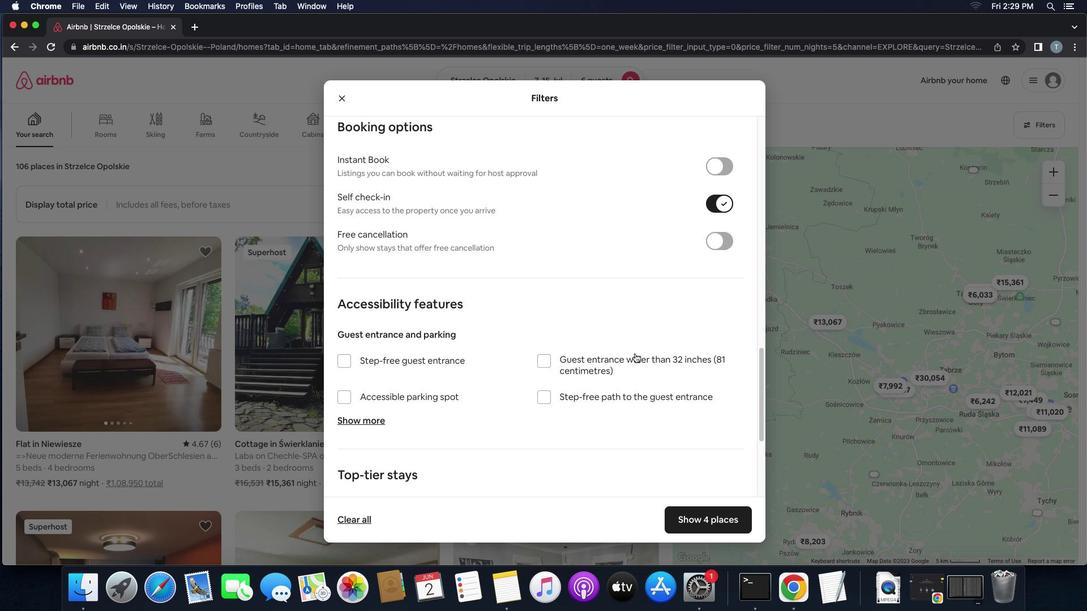 
Action: Mouse scrolled (635, 353) with delta (0, -1)
Screenshot: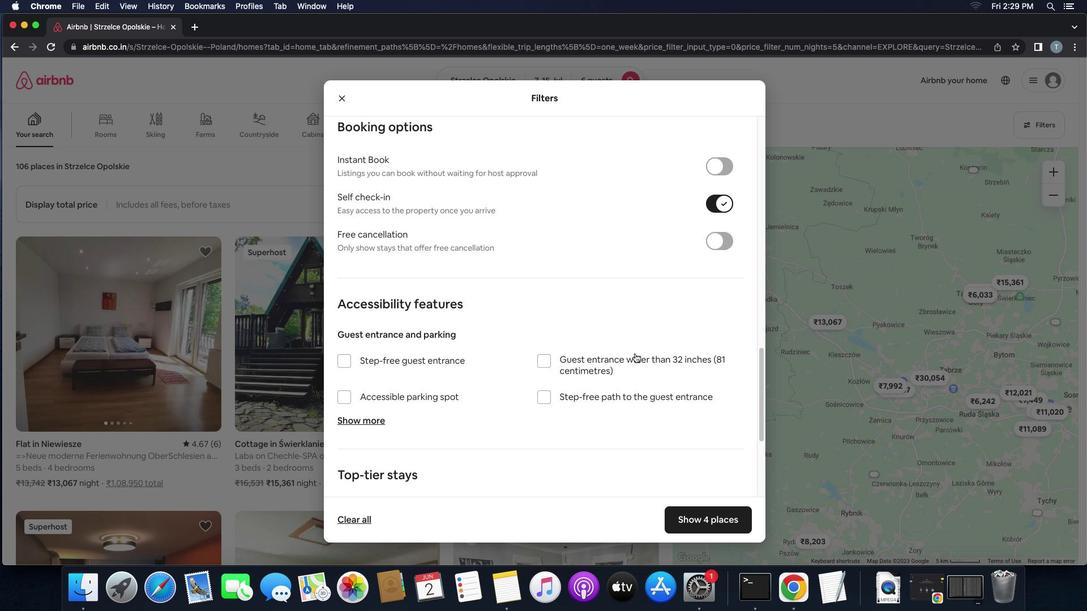 
Action: Mouse scrolled (635, 353) with delta (0, -2)
Screenshot: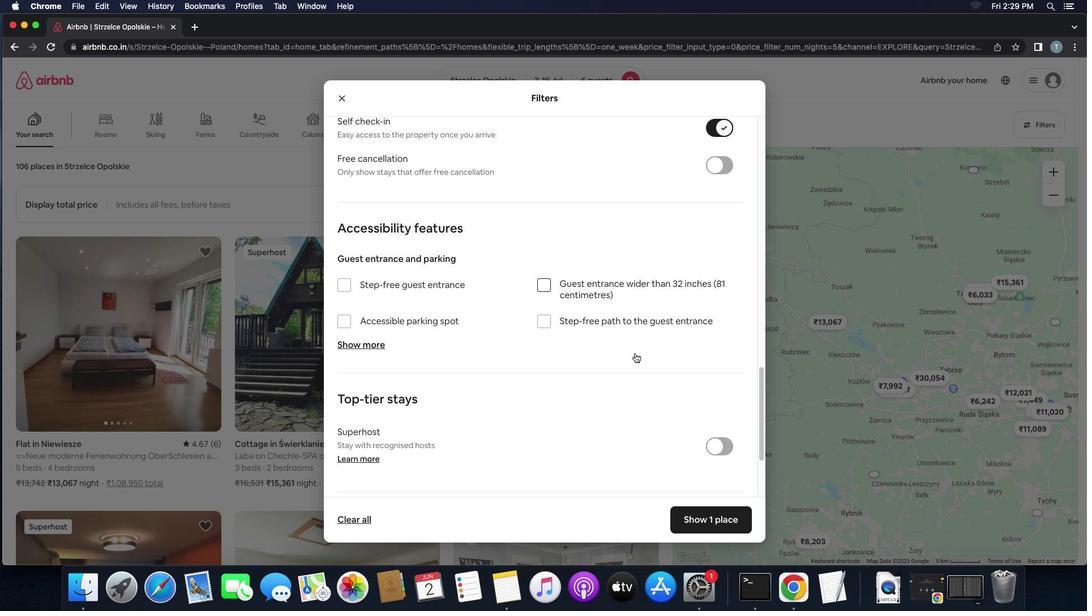
Action: Mouse scrolled (635, 353) with delta (0, -2)
Screenshot: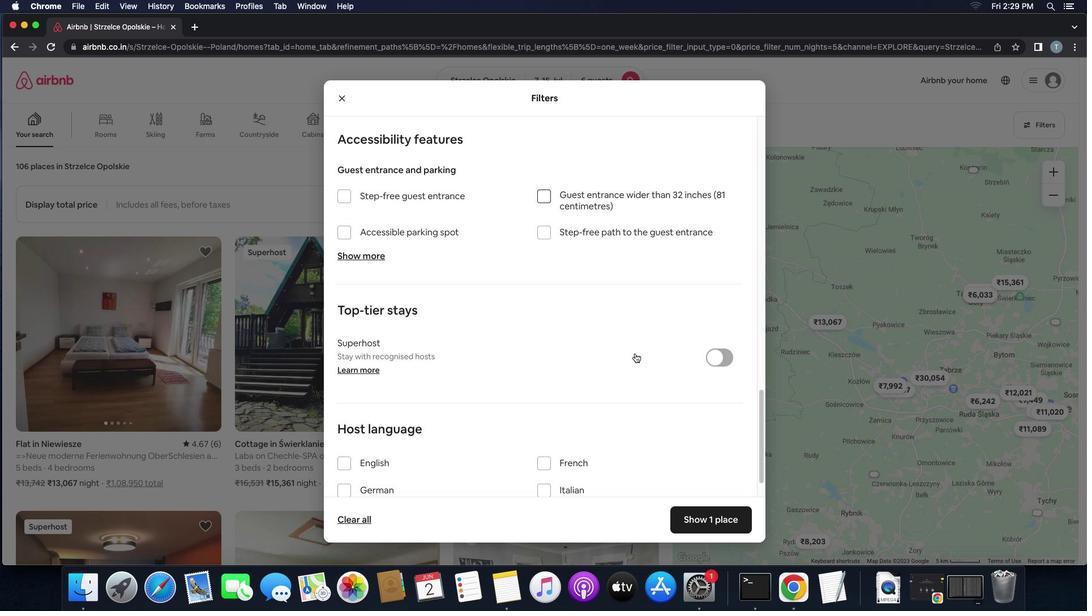 
Action: Mouse scrolled (635, 353) with delta (0, 0)
Screenshot: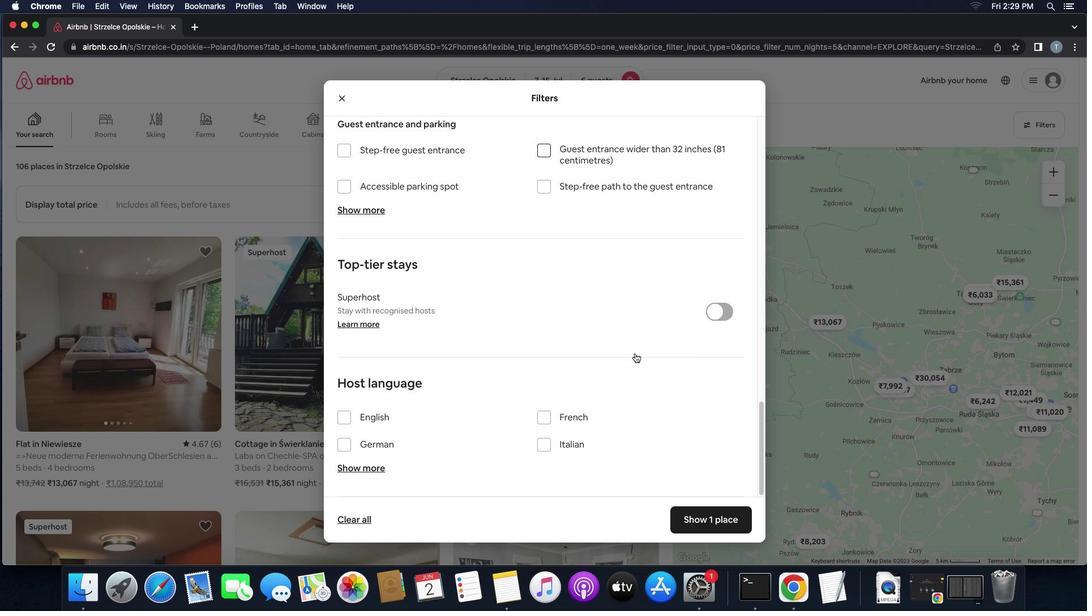 
Action: Mouse scrolled (635, 353) with delta (0, 0)
Screenshot: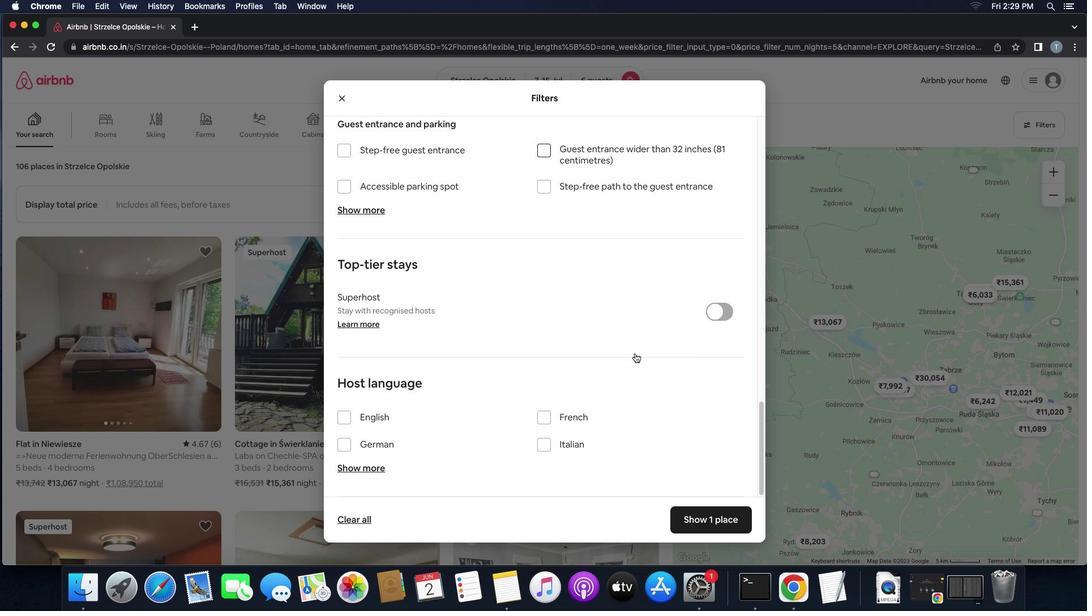 
Action: Mouse scrolled (635, 353) with delta (0, -1)
Screenshot: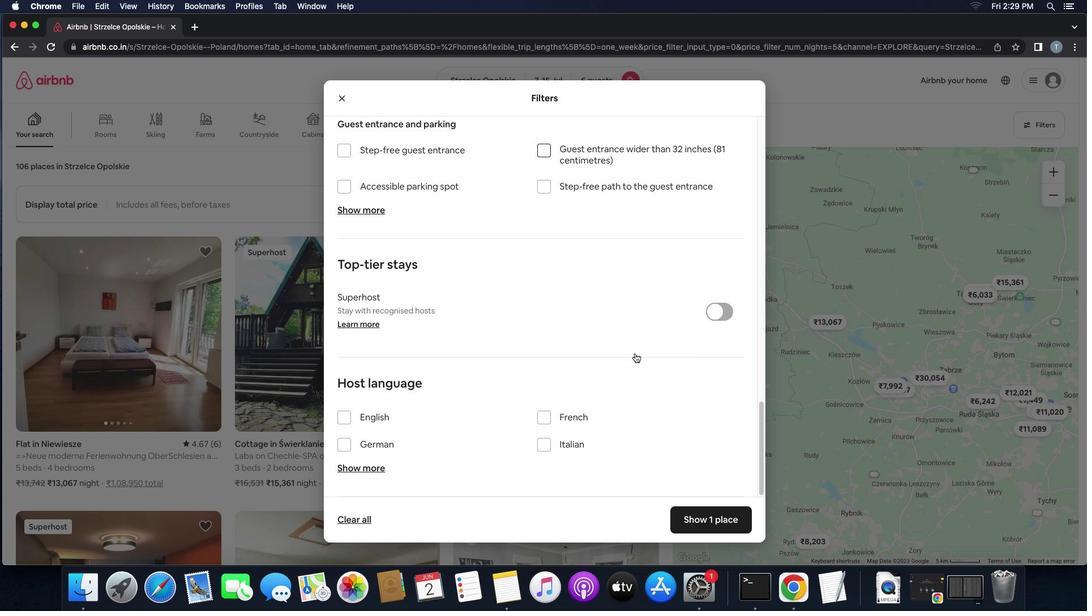 
Action: Mouse scrolled (635, 353) with delta (0, -2)
Screenshot: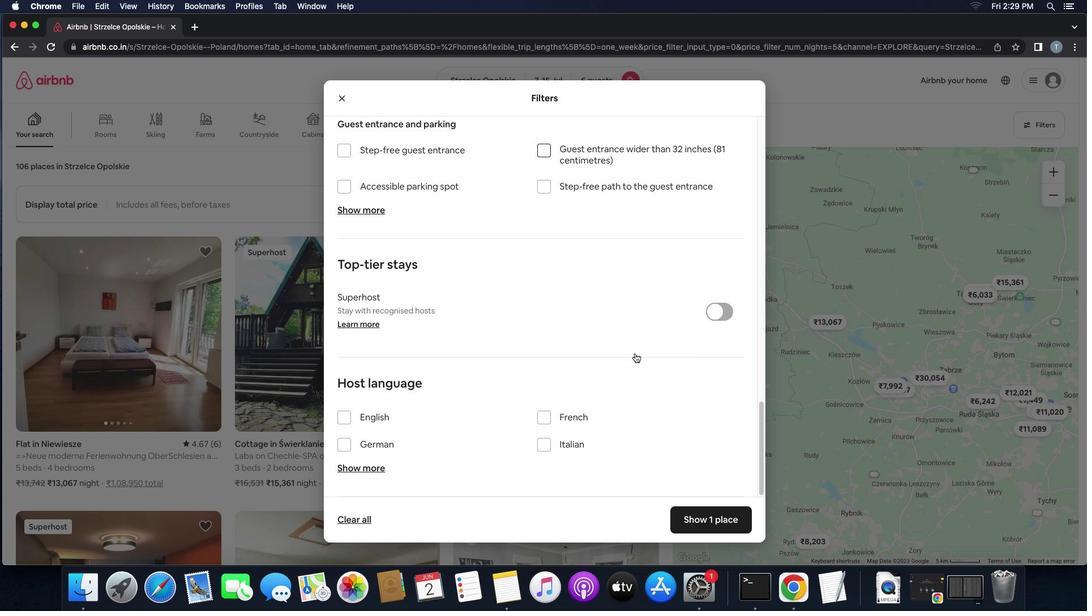 
Action: Mouse moved to (350, 422)
Screenshot: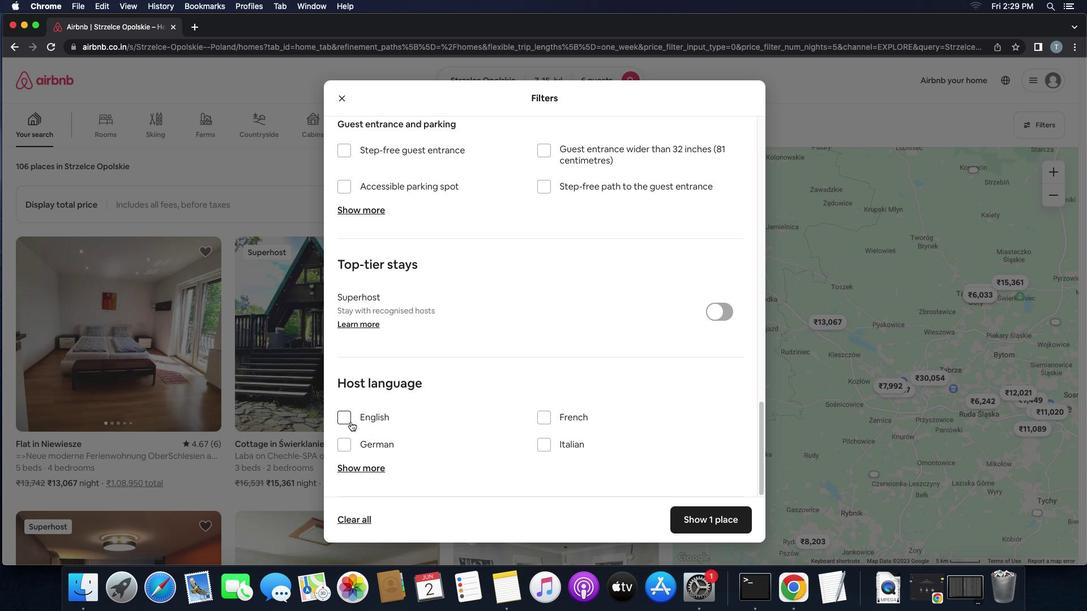 
Action: Mouse pressed left at (350, 422)
Screenshot: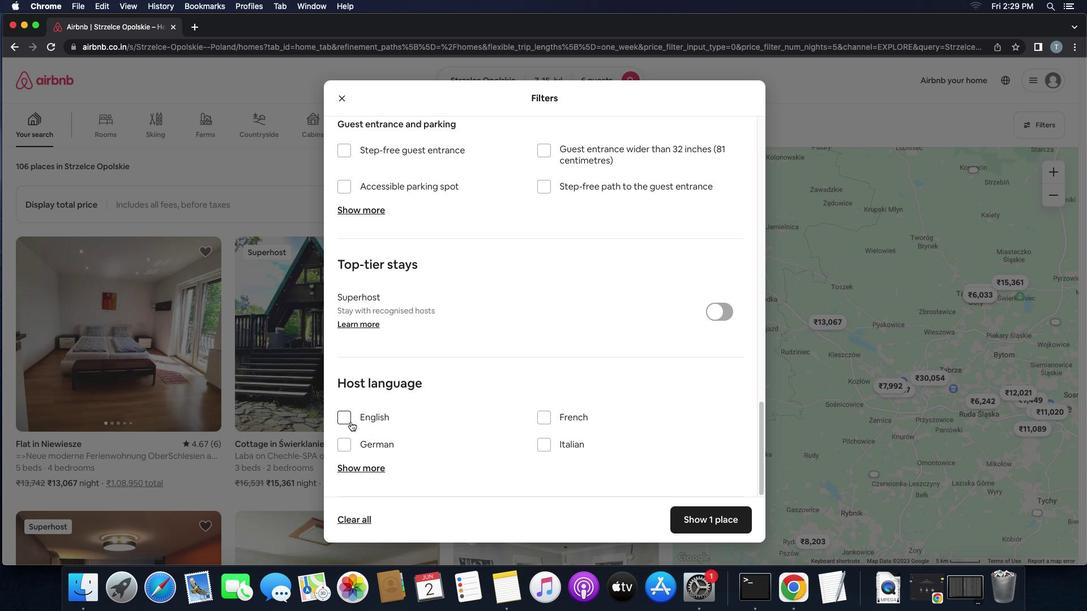 
Action: Mouse moved to (692, 518)
Screenshot: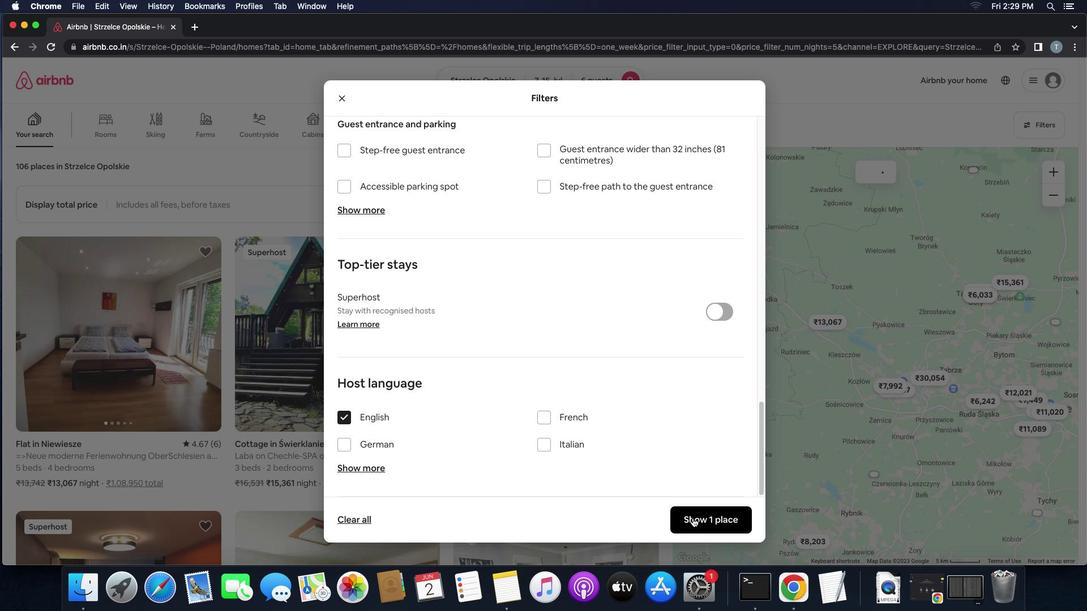
Action: Mouse pressed left at (692, 518)
Screenshot: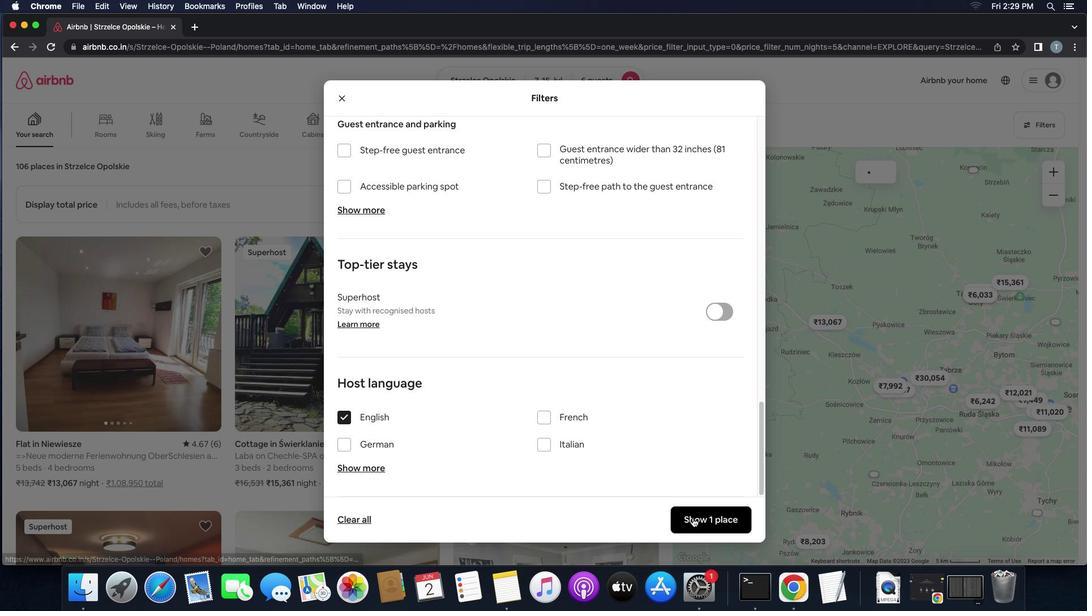 
